 Task: Look for space in Aioi, Japan from 2nd August, 2023 to 12th August, 2023 for 2 adults in price range Rs.5000 to Rs.10000. Place can be private room with 1  bedroom having 1 bed and 1 bathroom. Property type can be house, flat, guest house, hotel. Booking option can be shelf check-in. Required host language is English.
Action: Mouse moved to (587, 156)
Screenshot: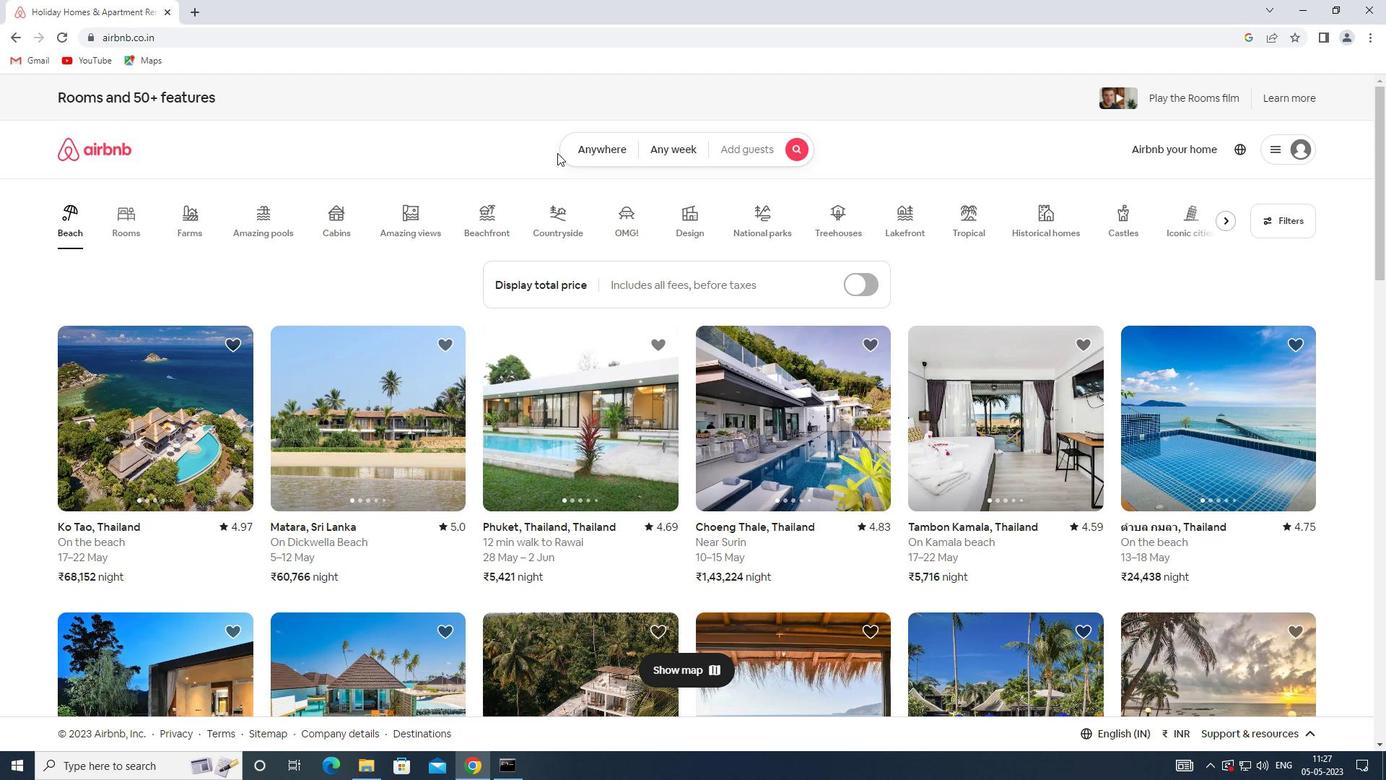 
Action: Mouse pressed left at (587, 156)
Screenshot: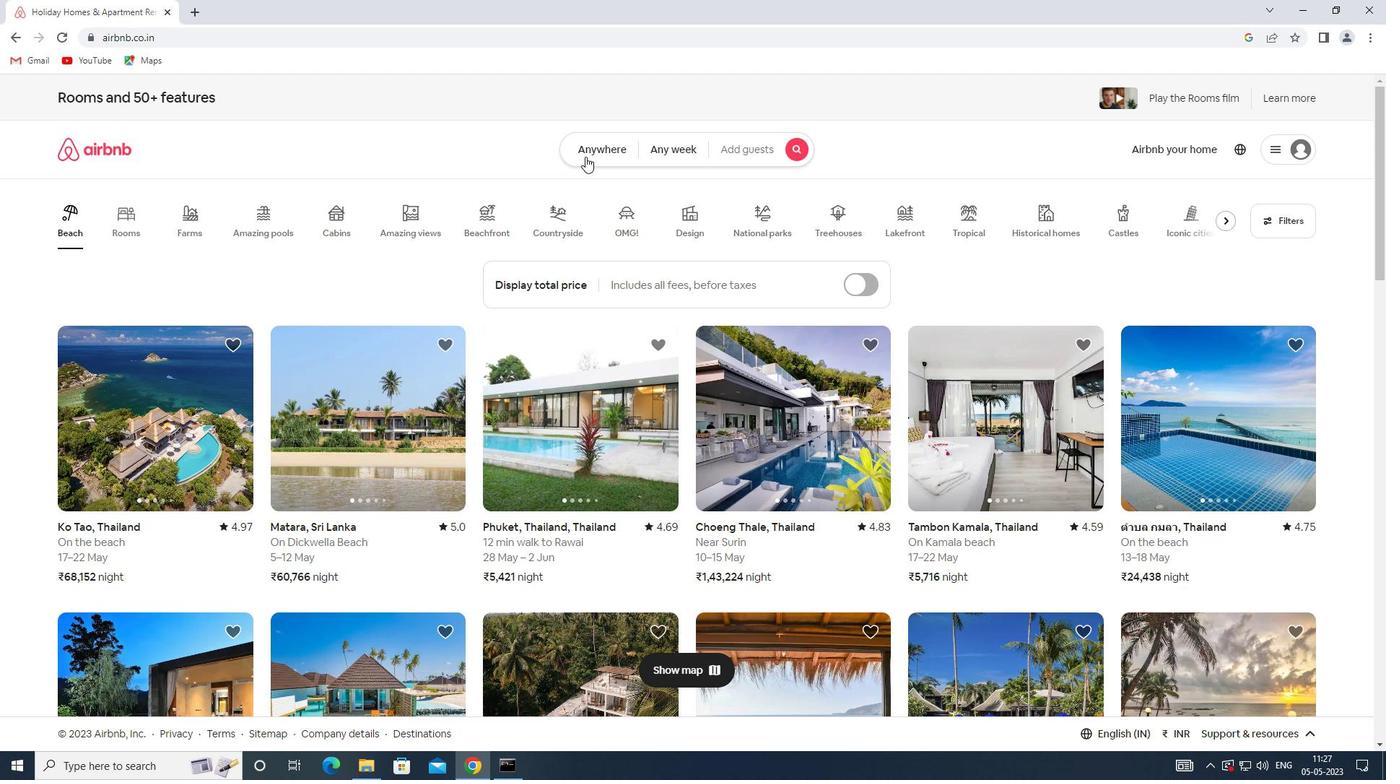 
Action: Mouse moved to (530, 208)
Screenshot: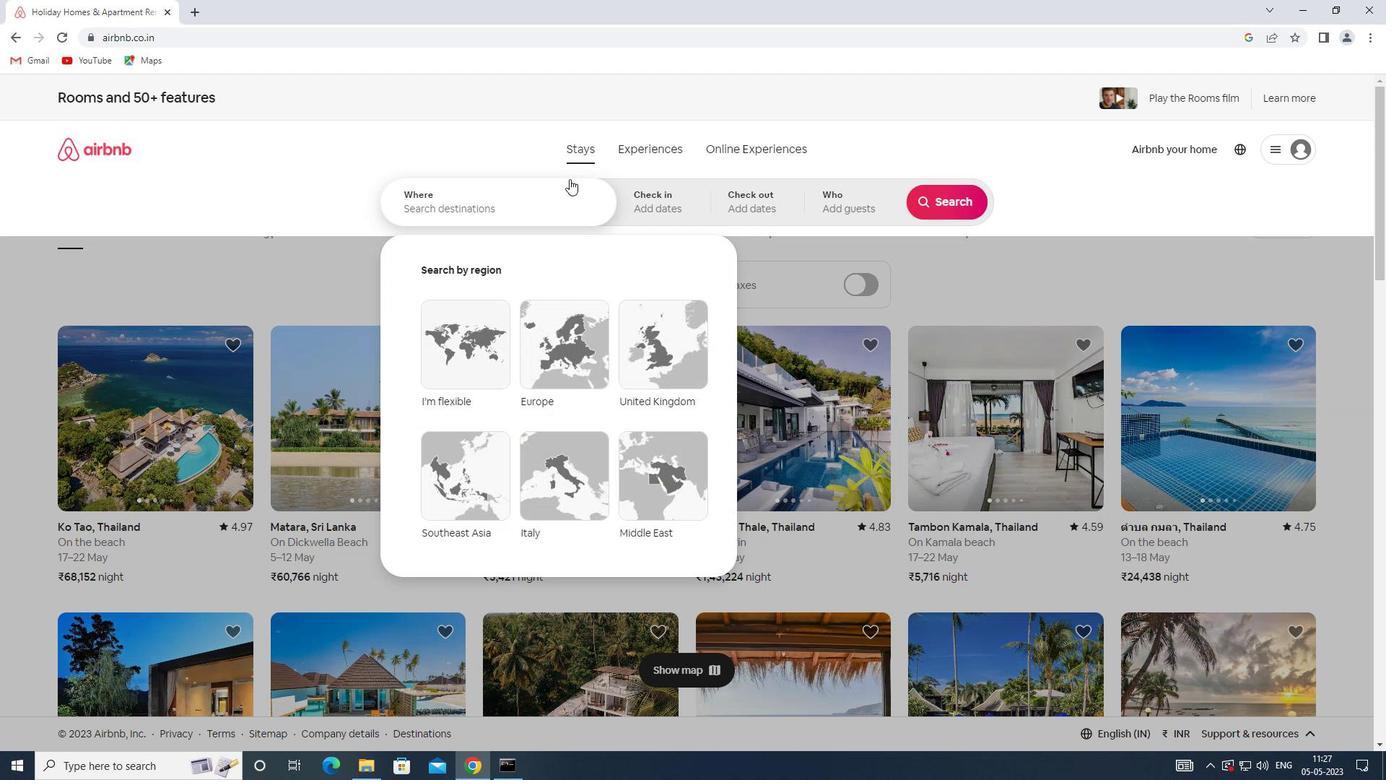 
Action: Mouse pressed left at (530, 208)
Screenshot: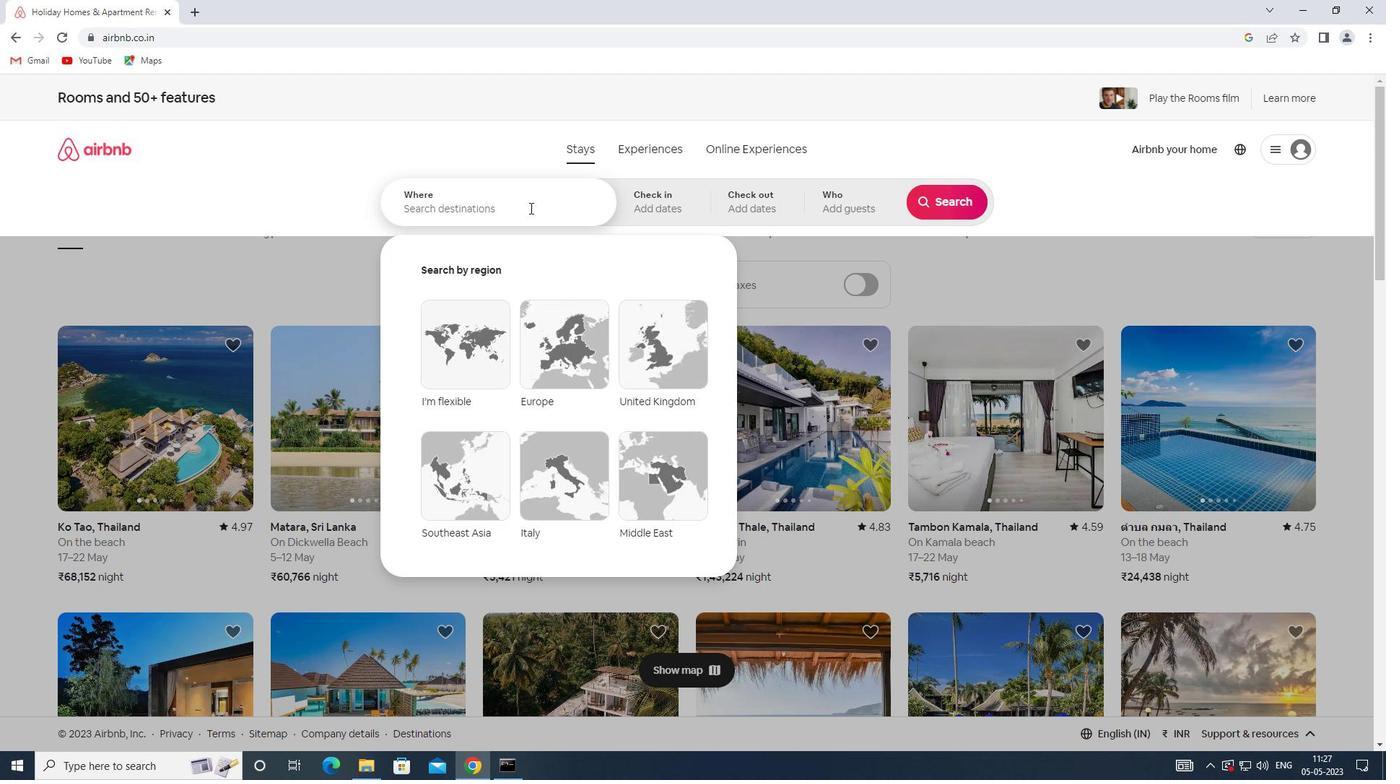 
Action: Key pressed <Key.shift><Key.shift><Key.shift>AIOI,<Key.shift>JAPAN
Screenshot: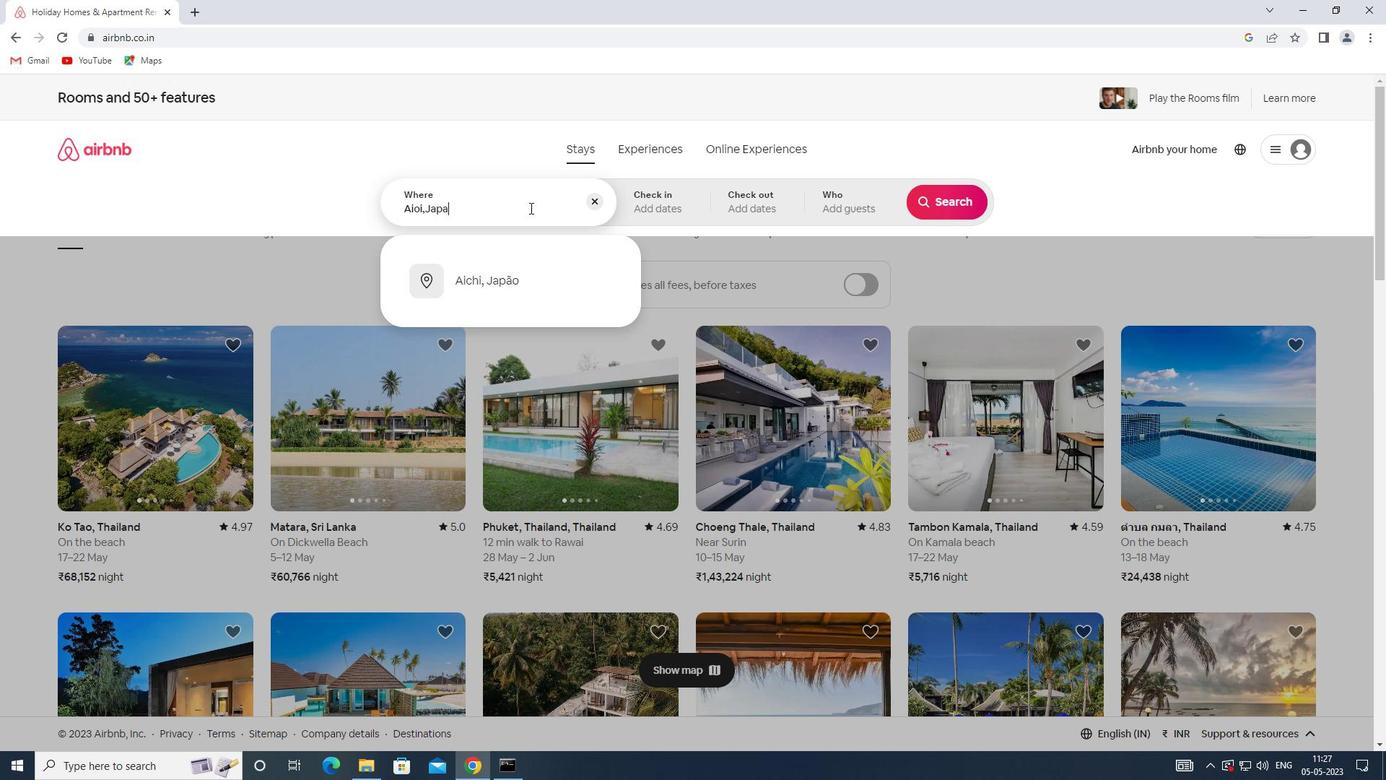 
Action: Mouse moved to (646, 221)
Screenshot: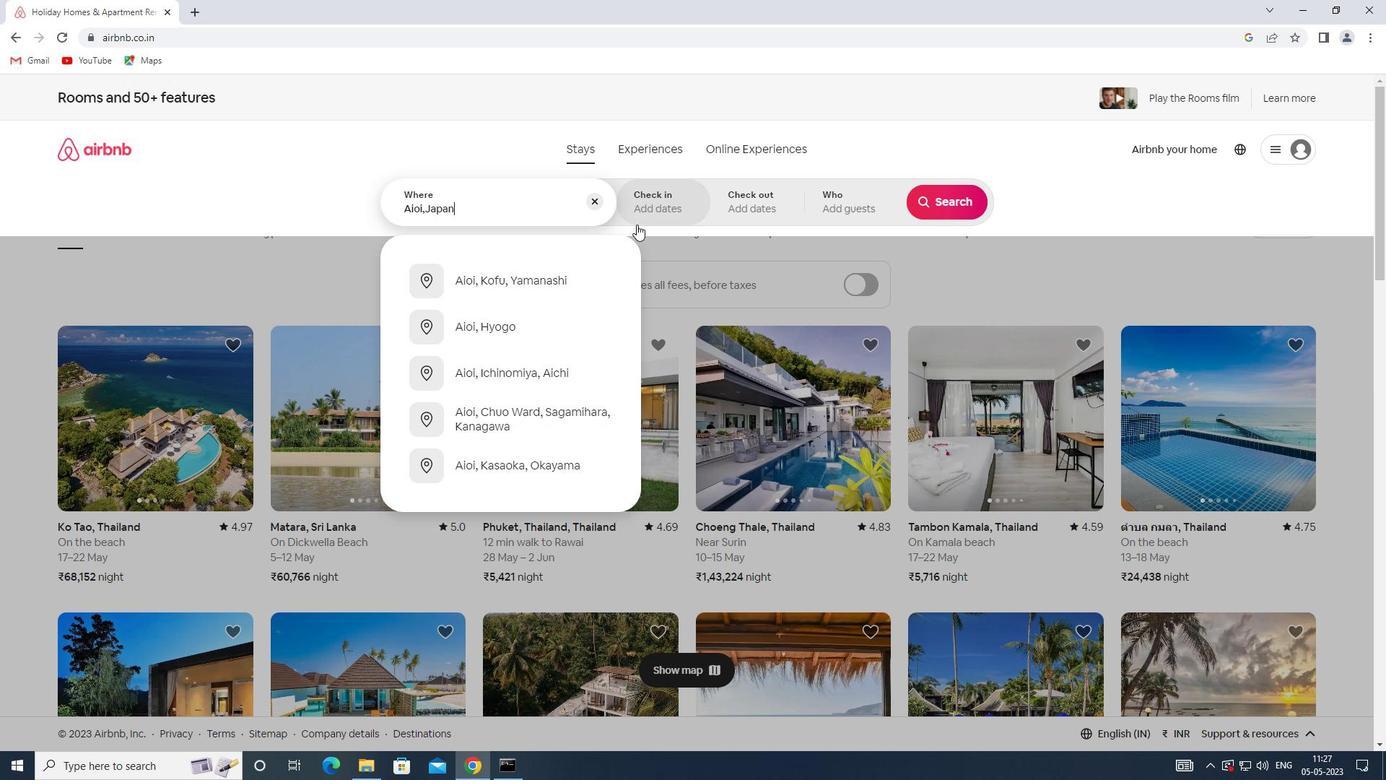 
Action: Mouse pressed left at (646, 221)
Screenshot: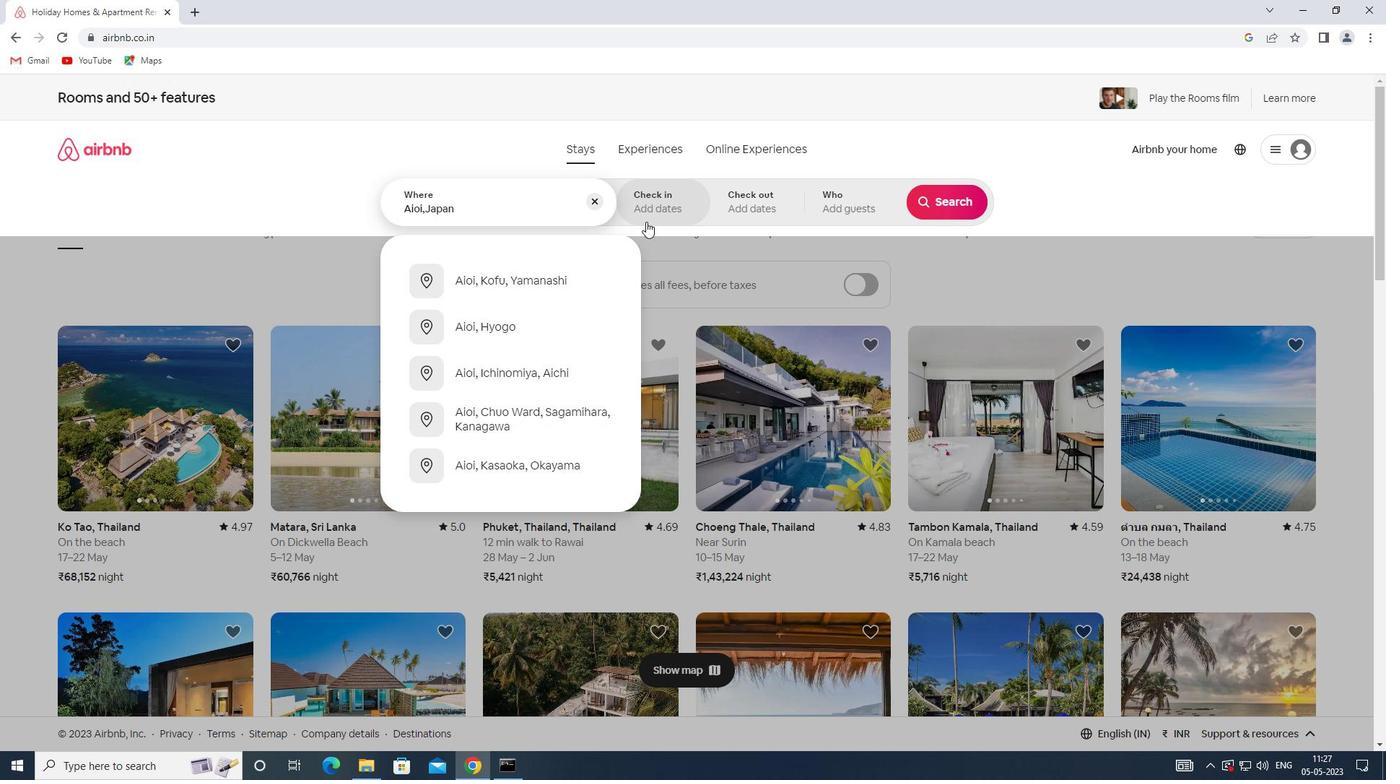 
Action: Mouse moved to (945, 325)
Screenshot: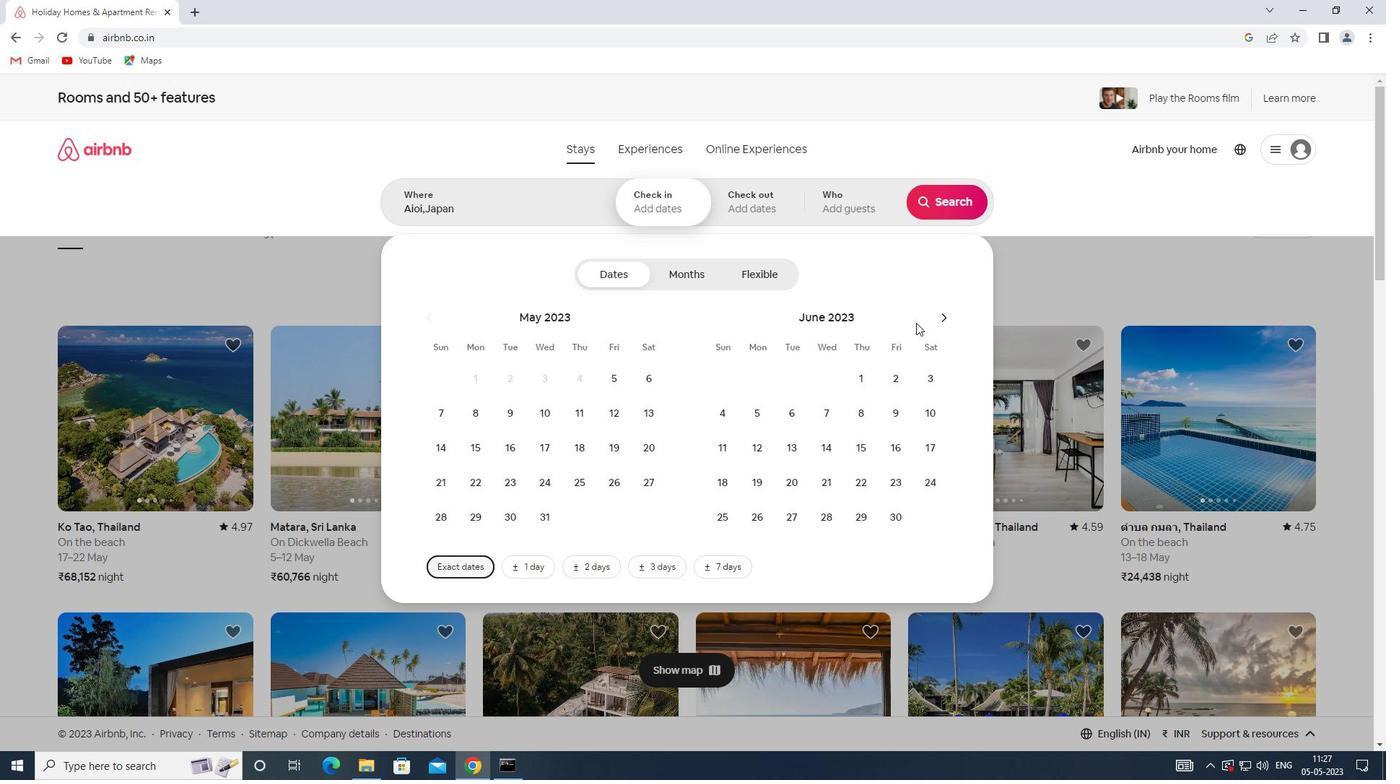 
Action: Mouse pressed left at (945, 325)
Screenshot: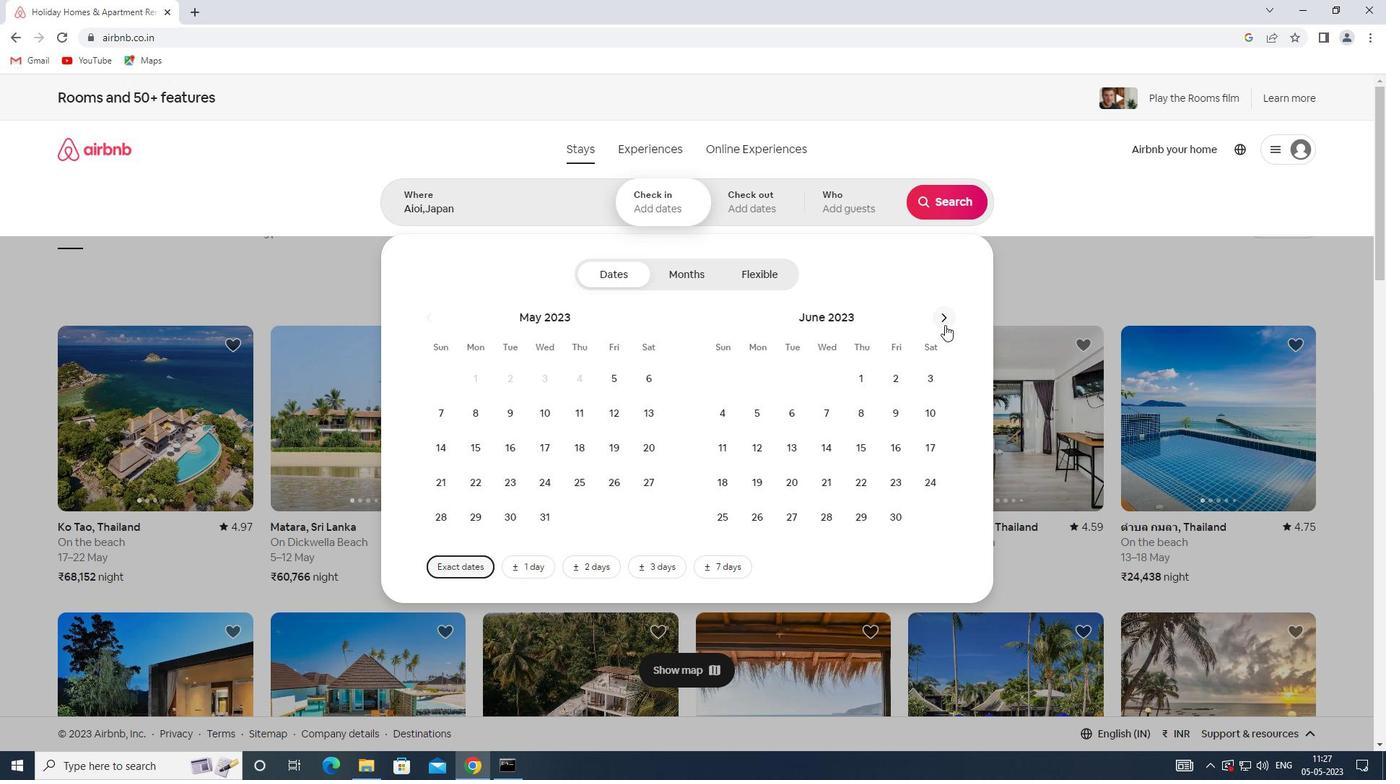 
Action: Mouse moved to (945, 324)
Screenshot: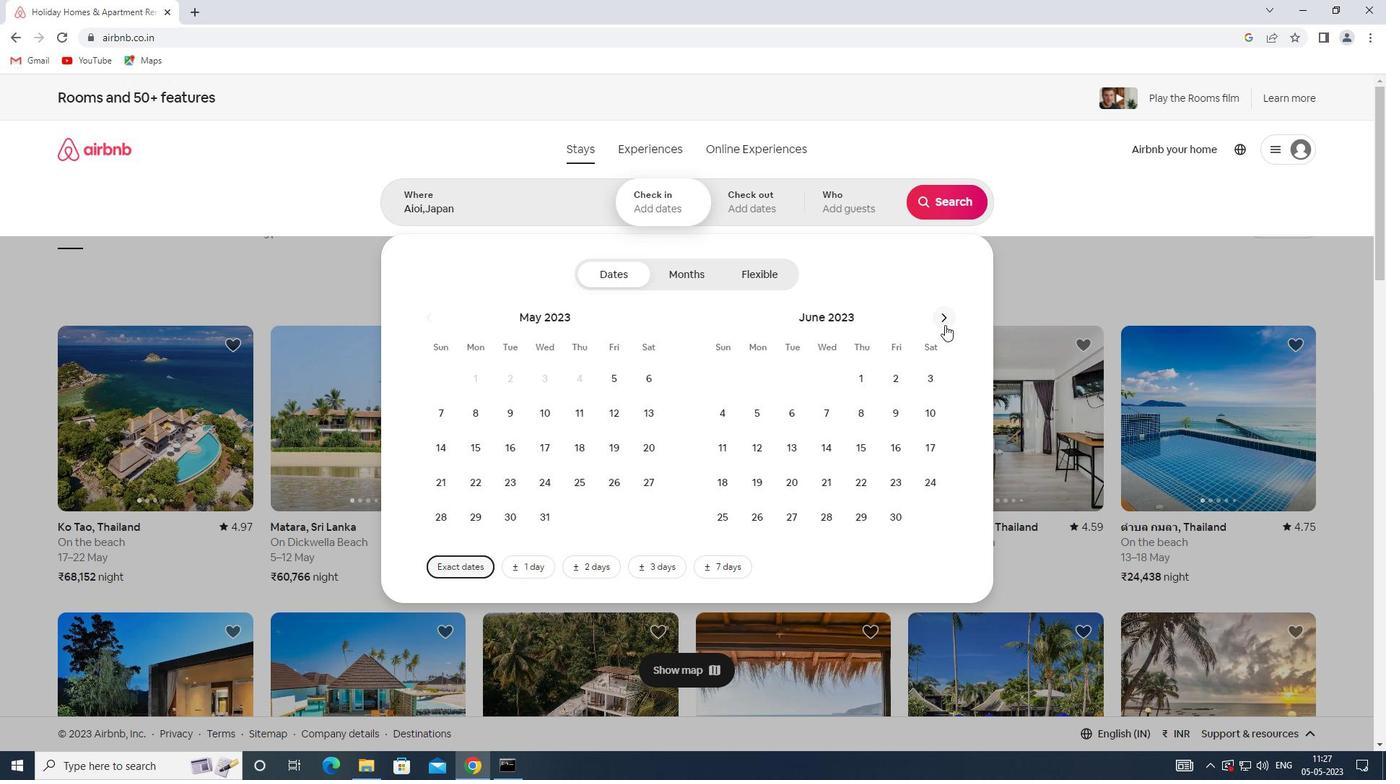 
Action: Mouse pressed left at (945, 324)
Screenshot: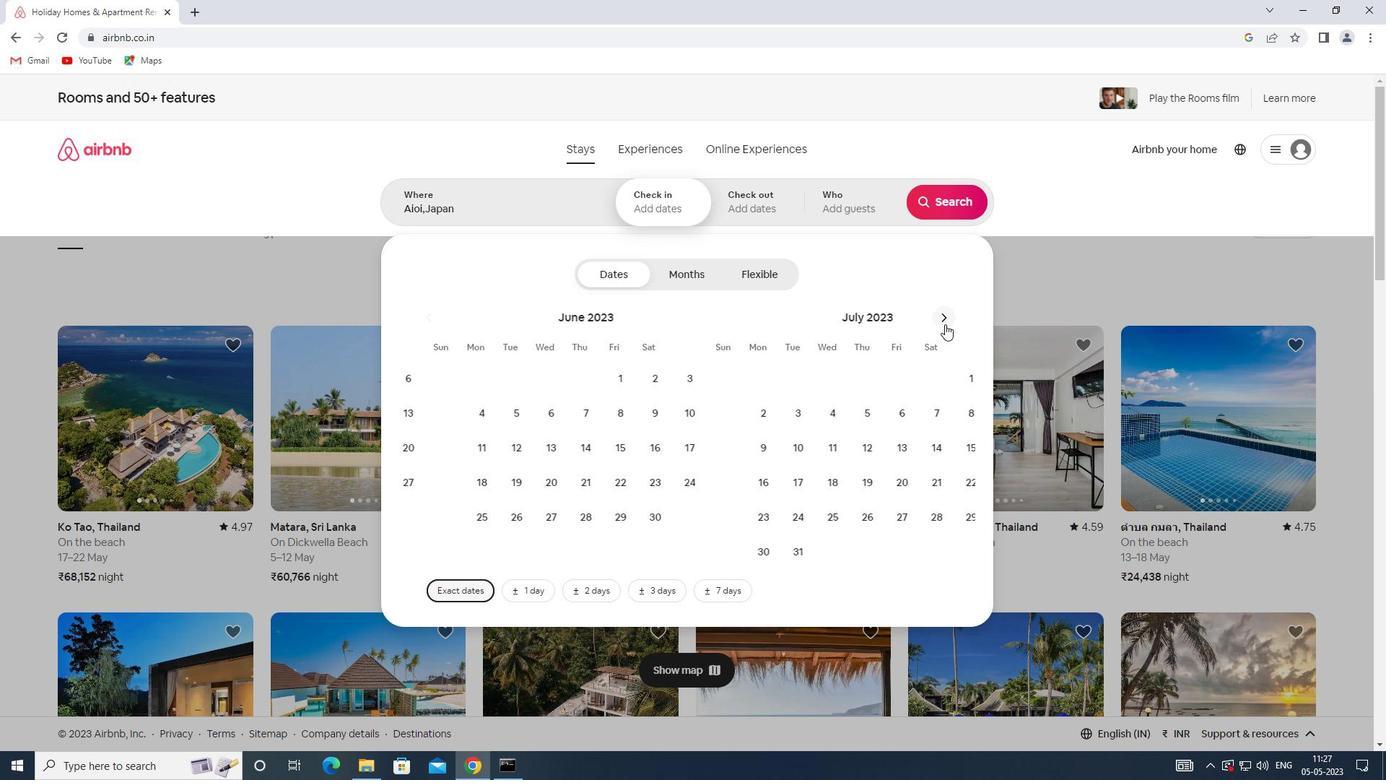 
Action: Mouse moved to (824, 373)
Screenshot: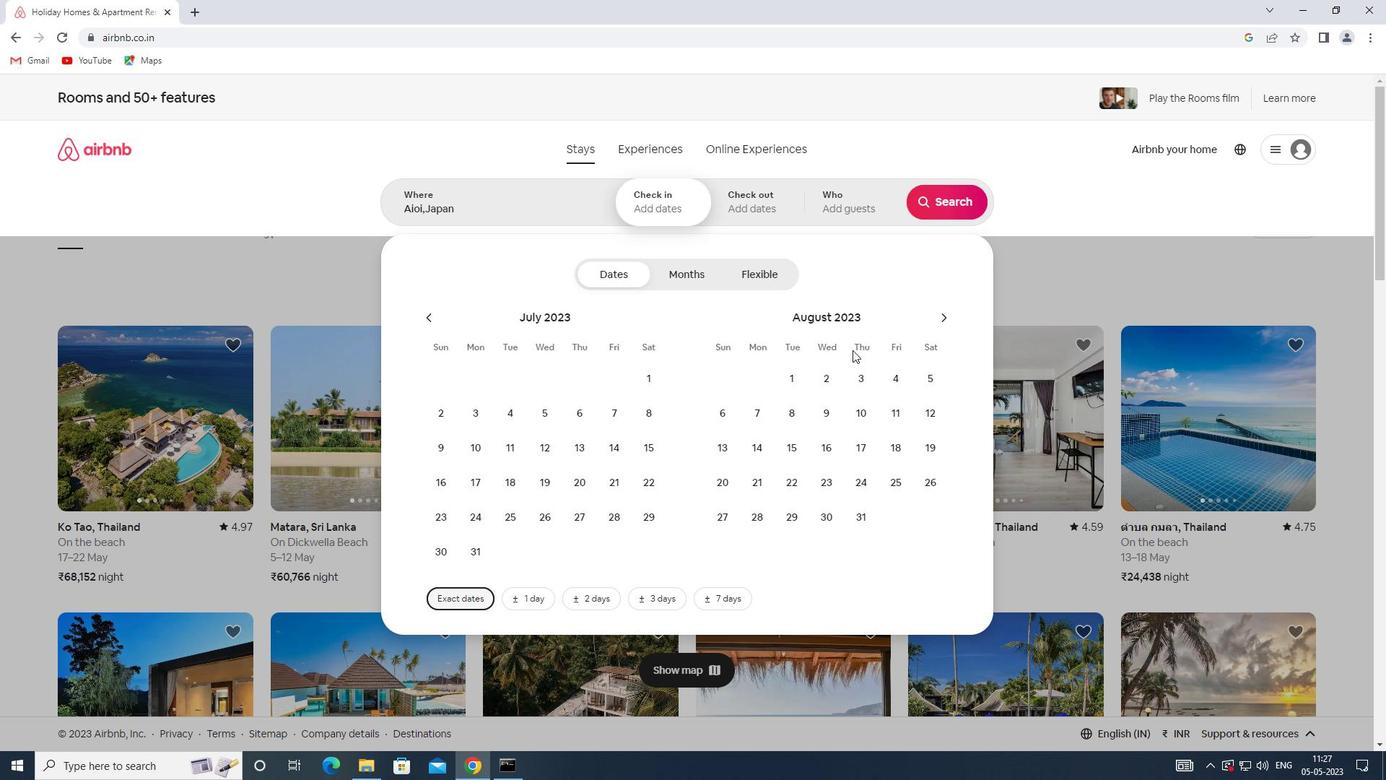 
Action: Mouse pressed left at (824, 373)
Screenshot: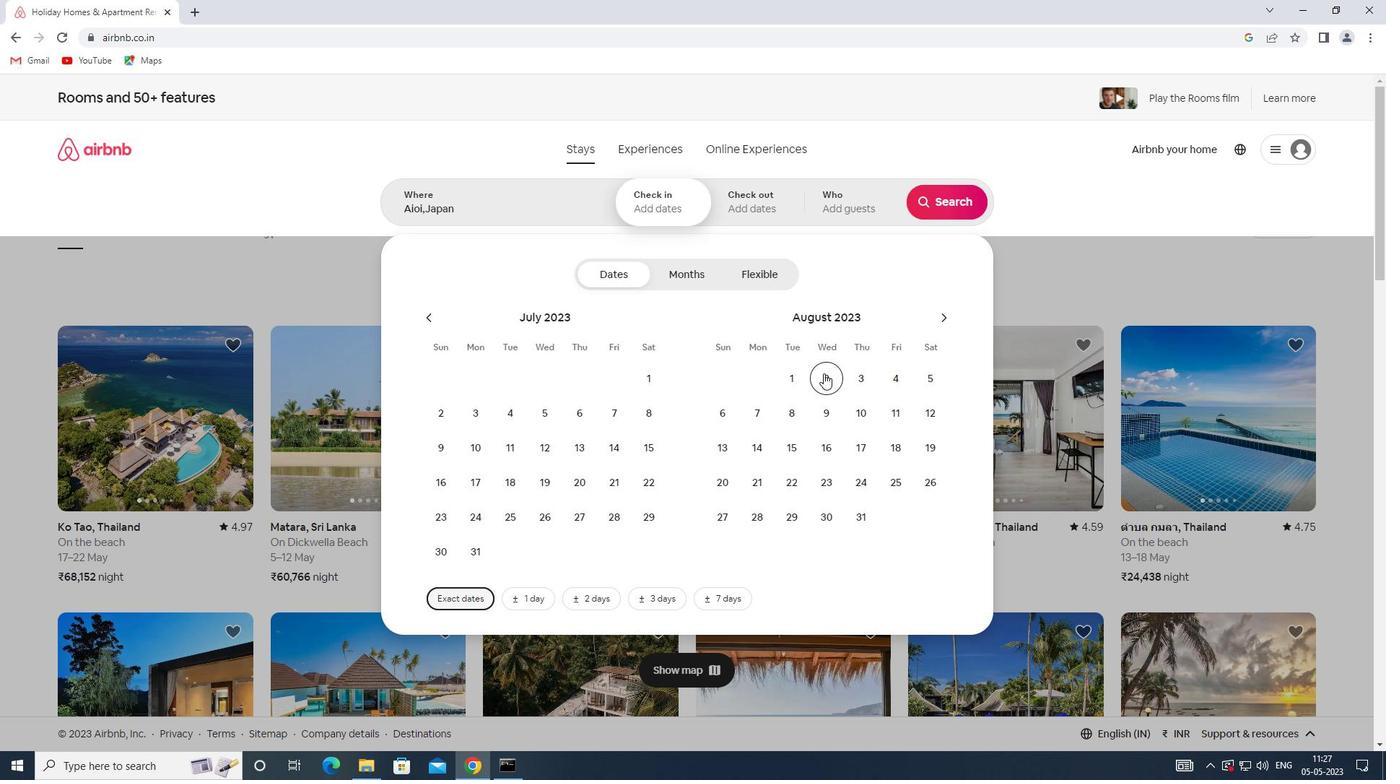 
Action: Mouse moved to (931, 408)
Screenshot: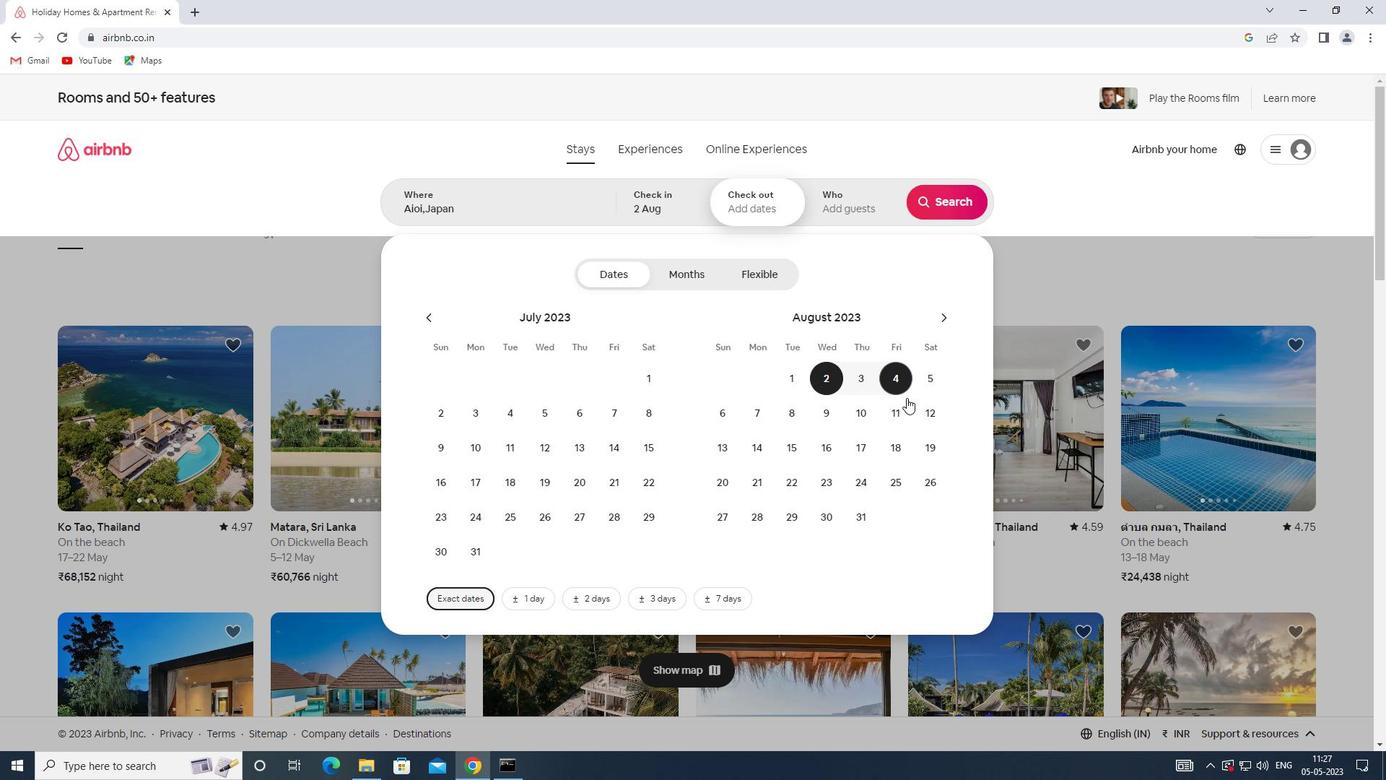 
Action: Mouse pressed left at (931, 408)
Screenshot: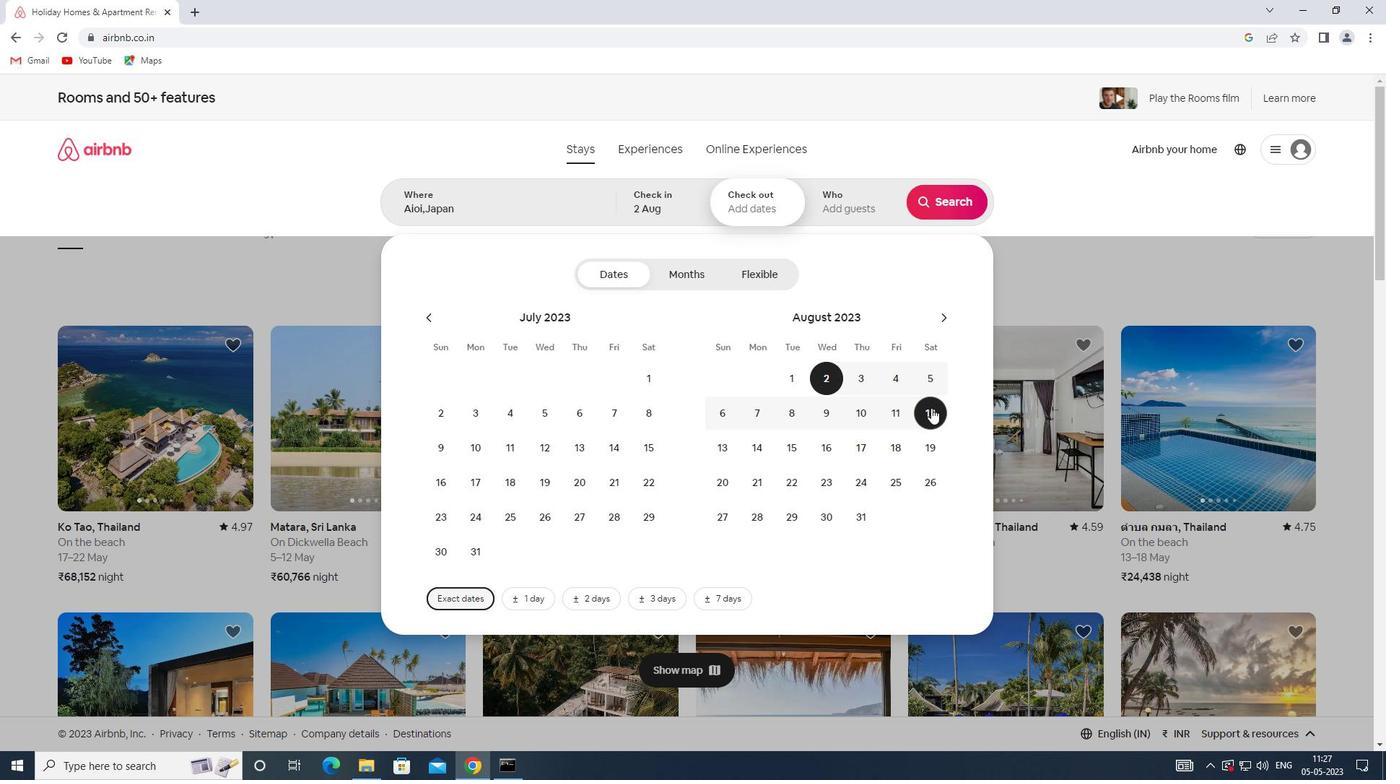 
Action: Mouse moved to (853, 205)
Screenshot: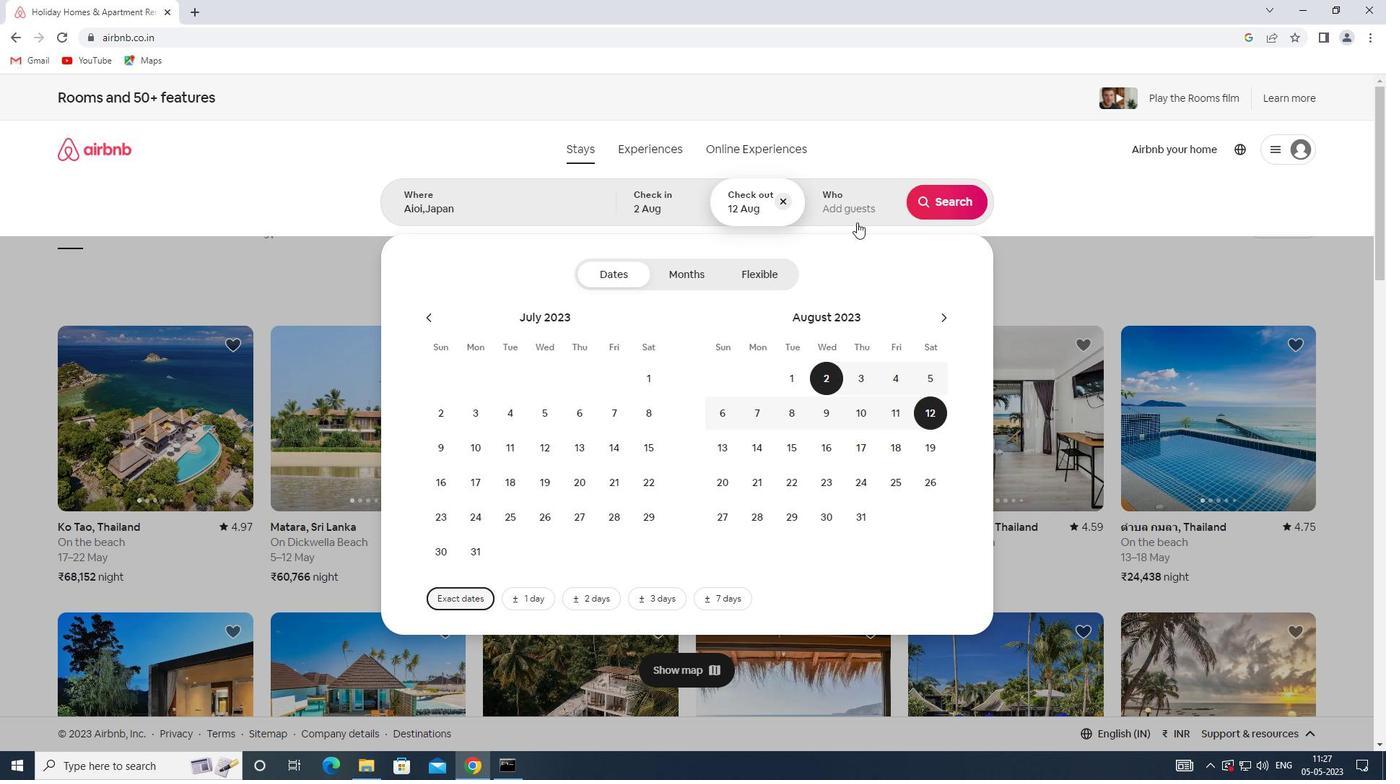 
Action: Mouse pressed left at (853, 205)
Screenshot: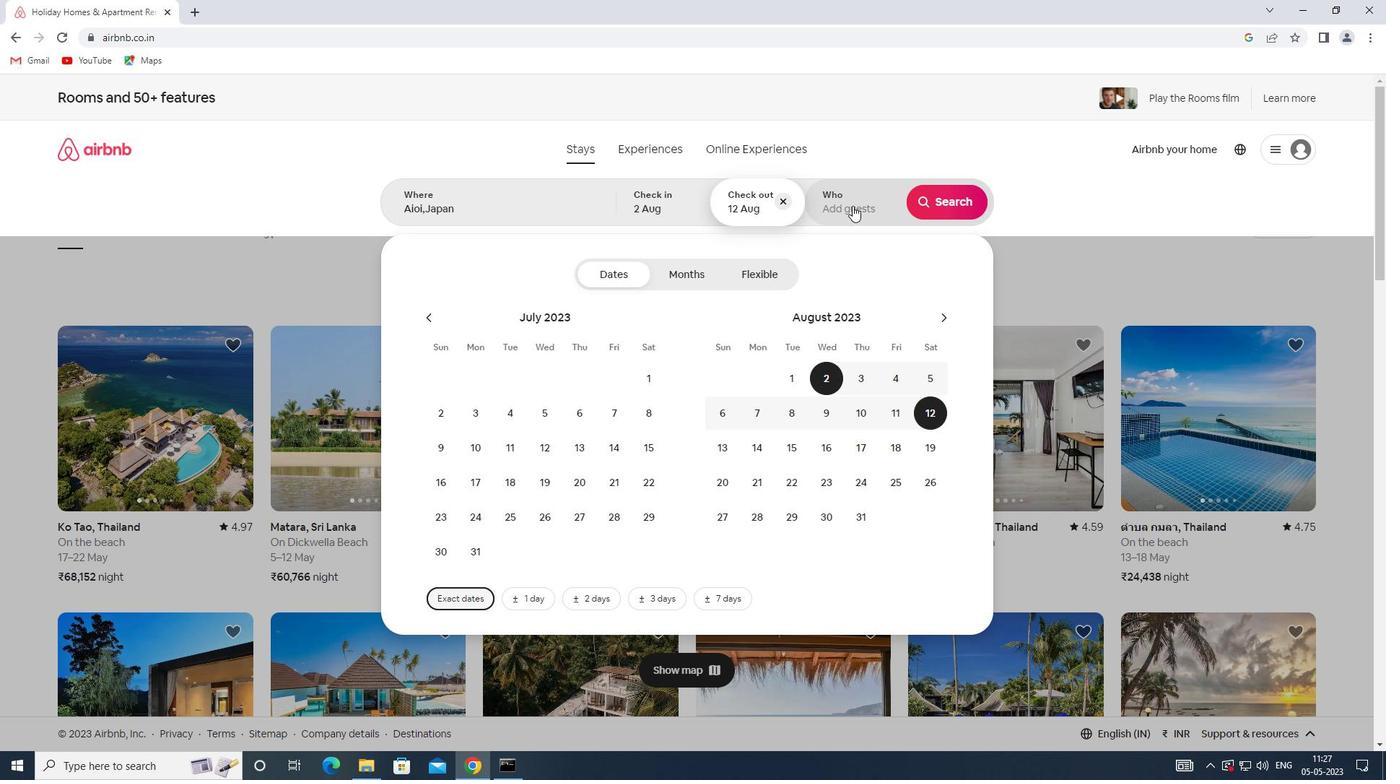 
Action: Mouse moved to (950, 275)
Screenshot: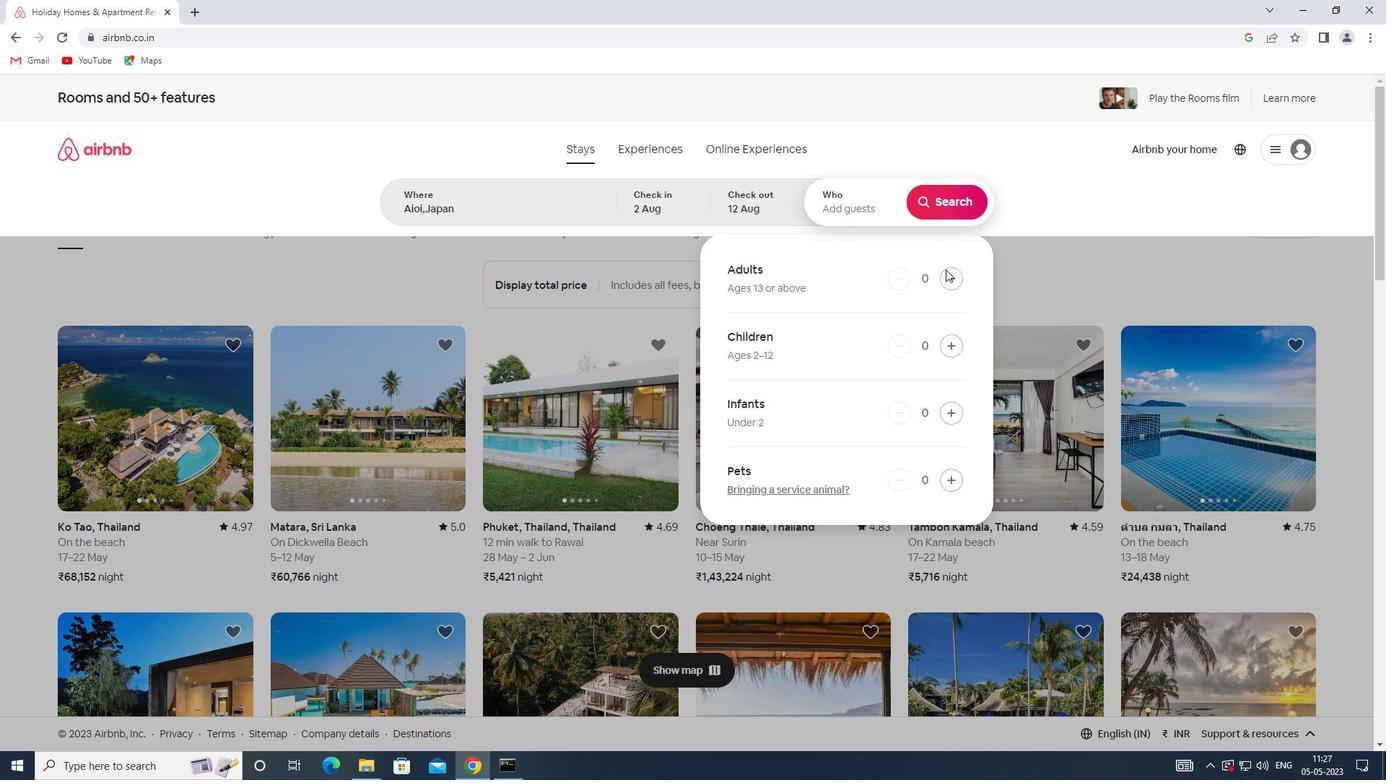 
Action: Mouse pressed left at (950, 275)
Screenshot: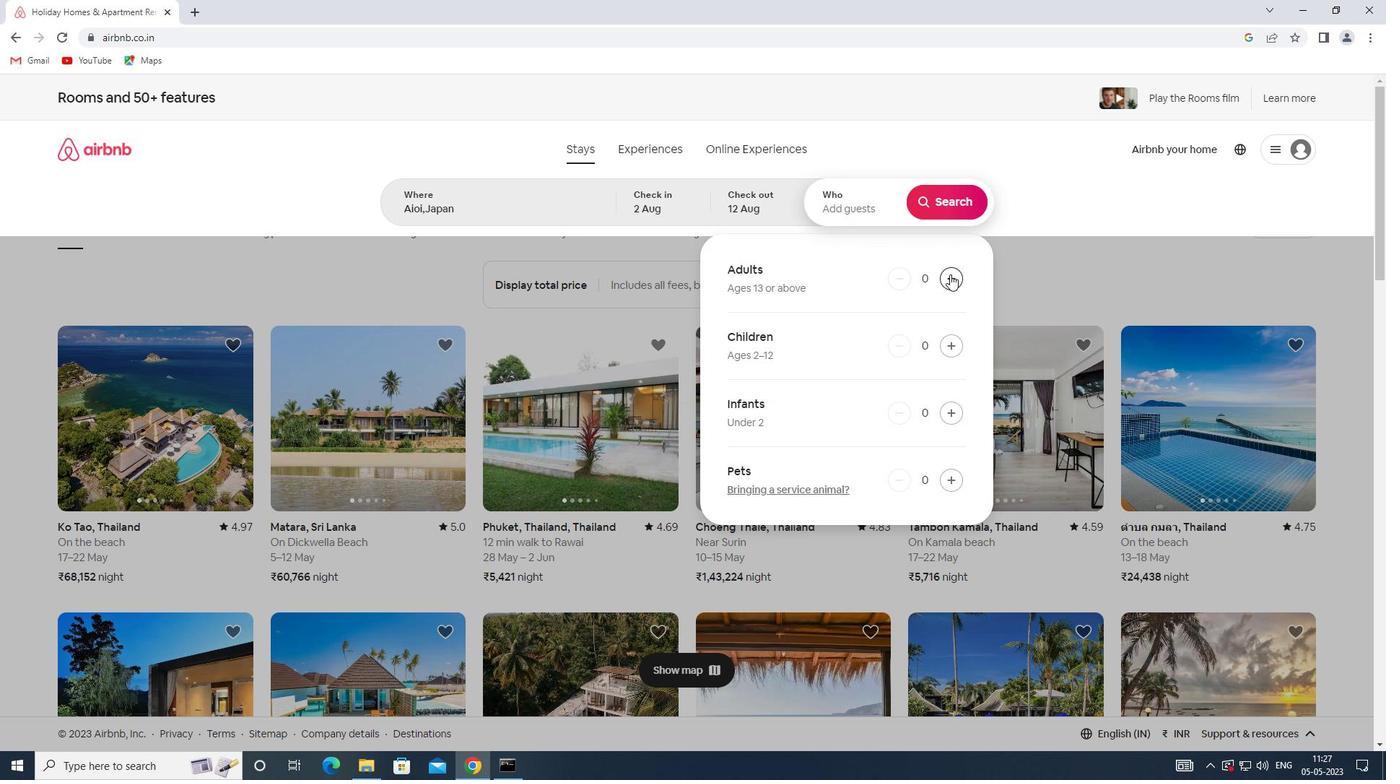 
Action: Mouse pressed left at (950, 275)
Screenshot: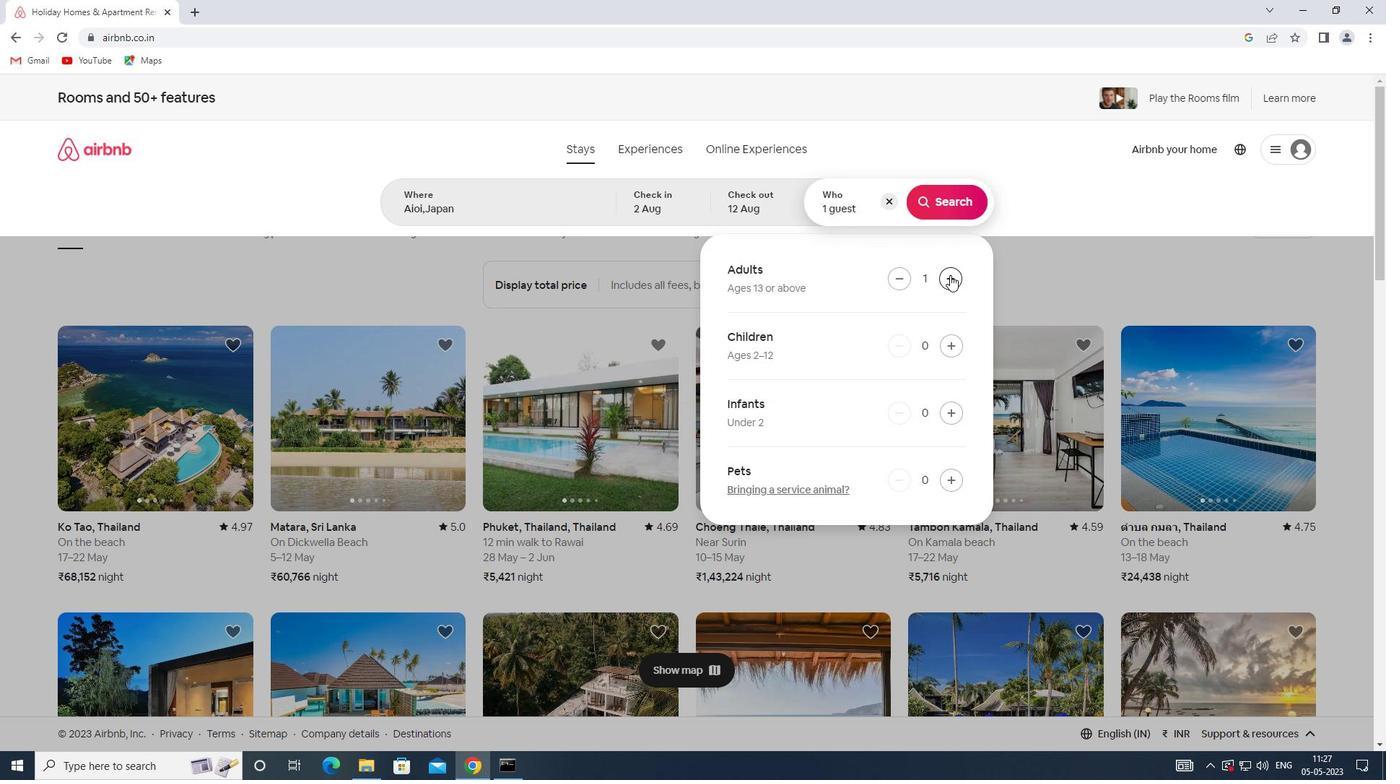 
Action: Mouse moved to (943, 211)
Screenshot: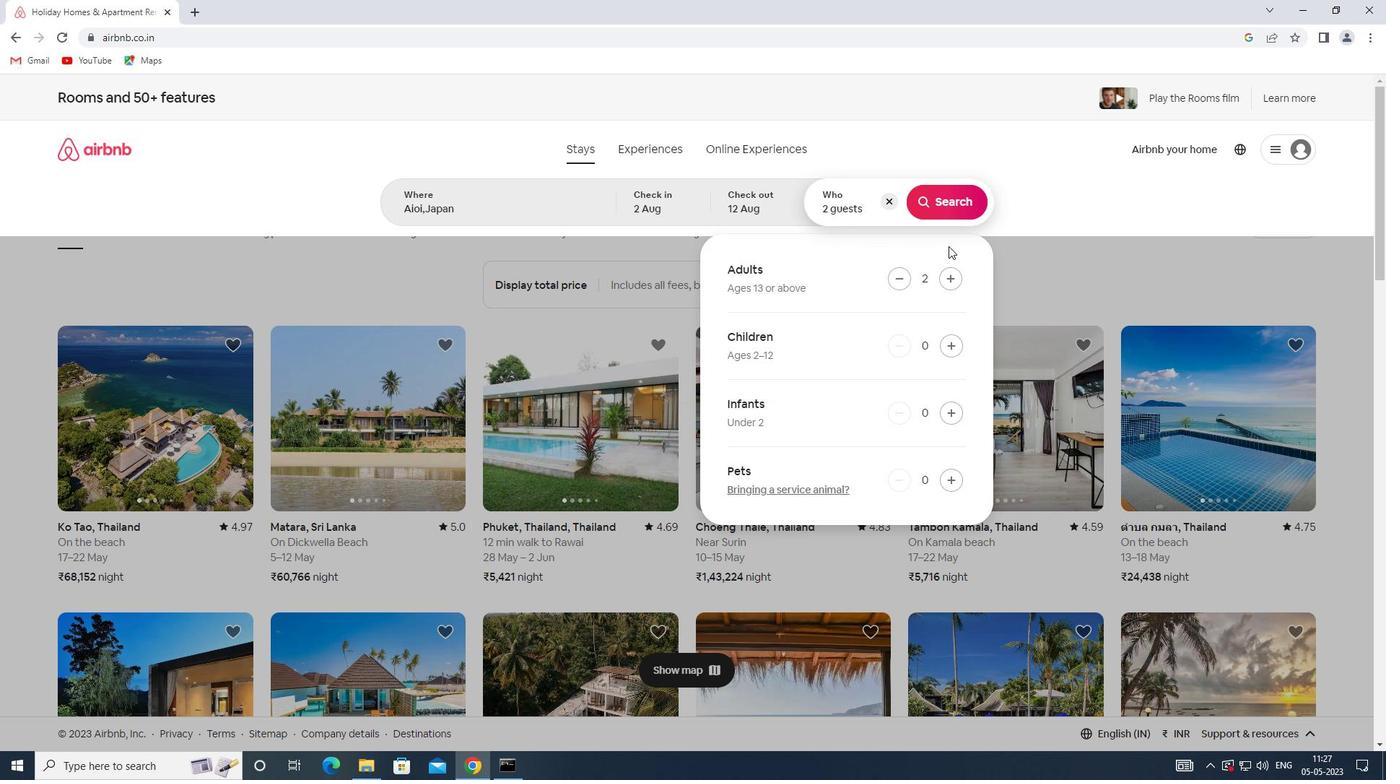 
Action: Mouse pressed left at (943, 211)
Screenshot: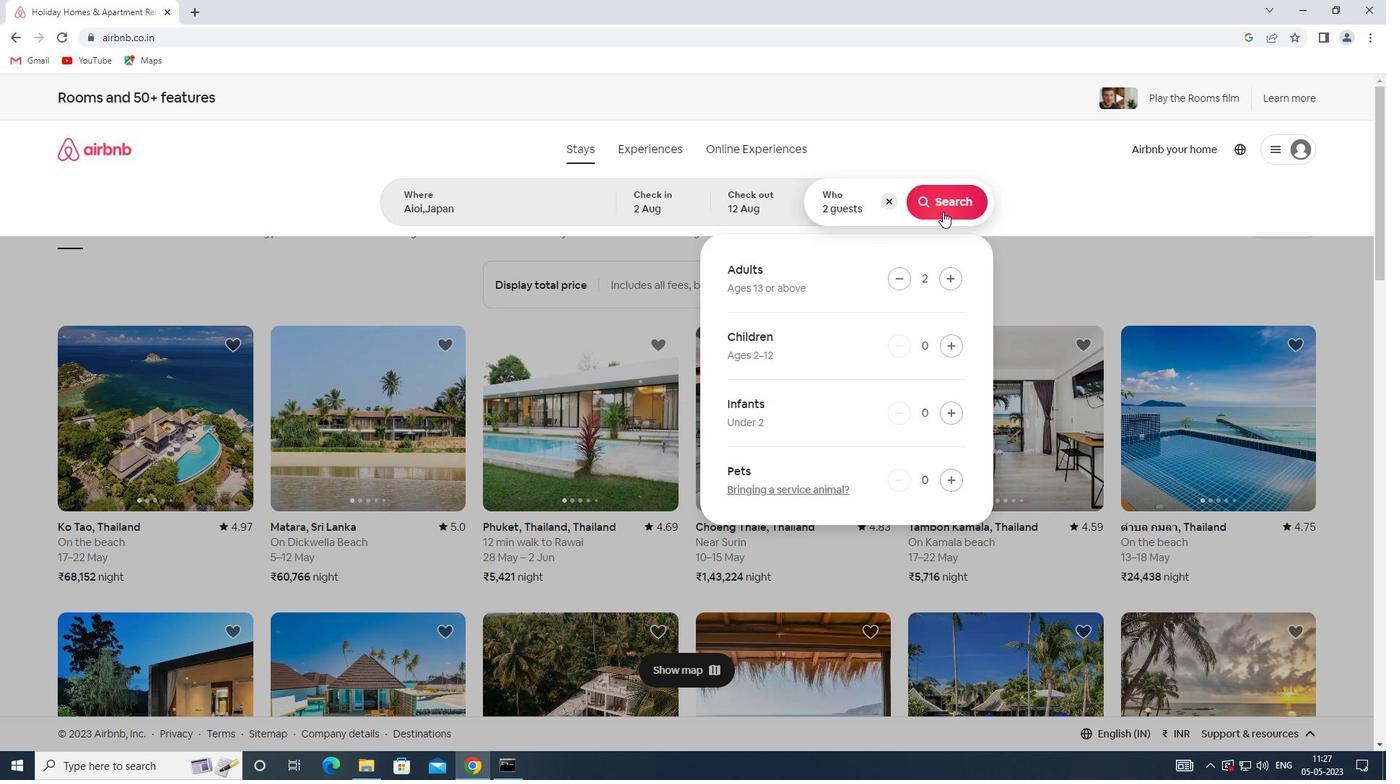 
Action: Mouse moved to (1330, 161)
Screenshot: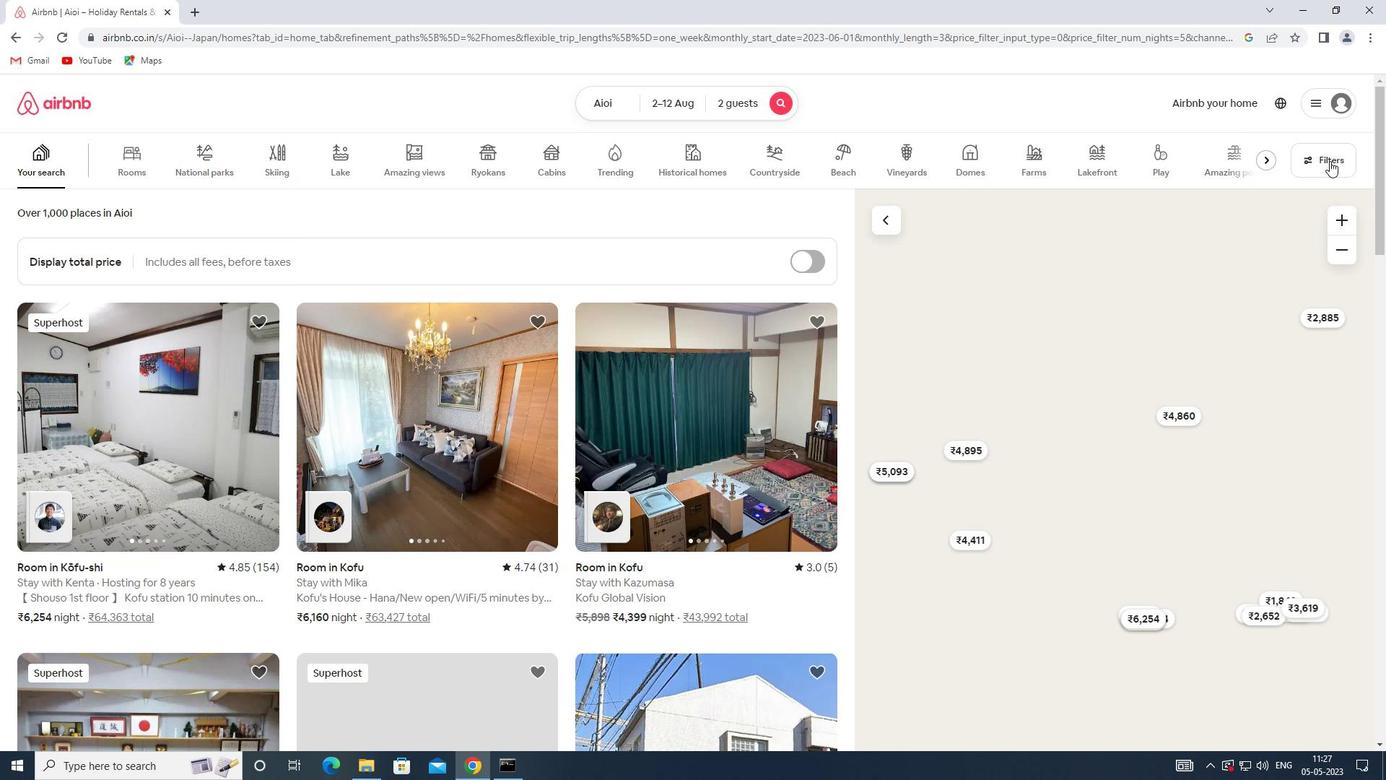 
Action: Mouse pressed left at (1330, 161)
Screenshot: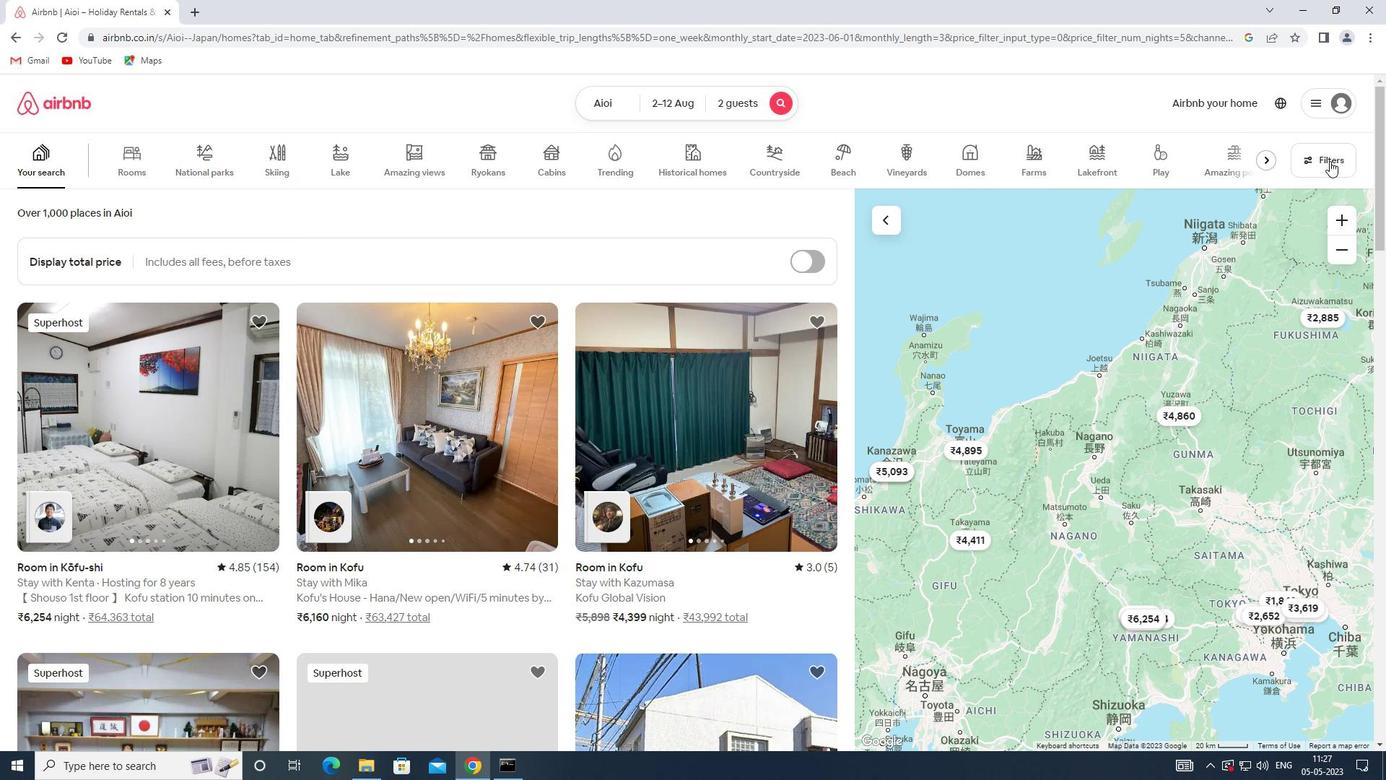 
Action: Mouse moved to (509, 517)
Screenshot: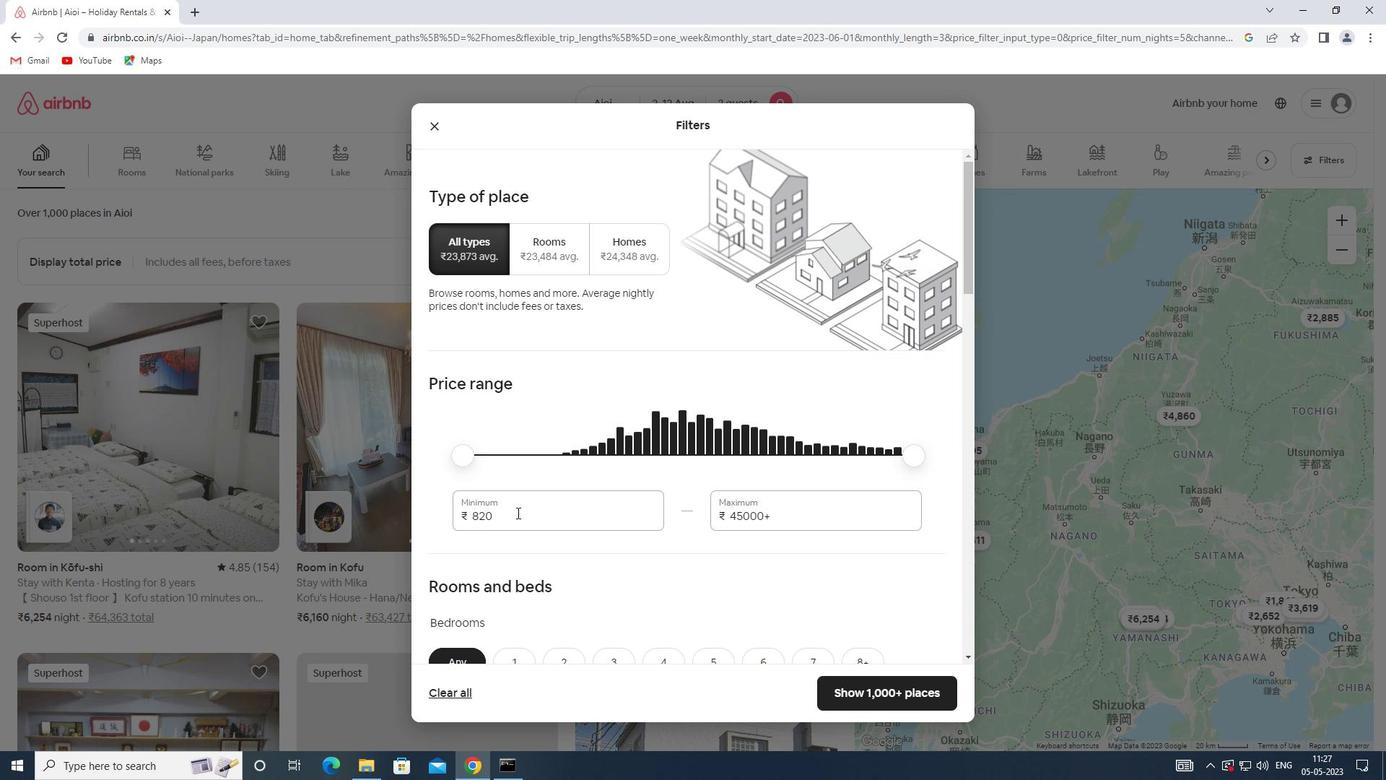 
Action: Mouse pressed left at (509, 517)
Screenshot: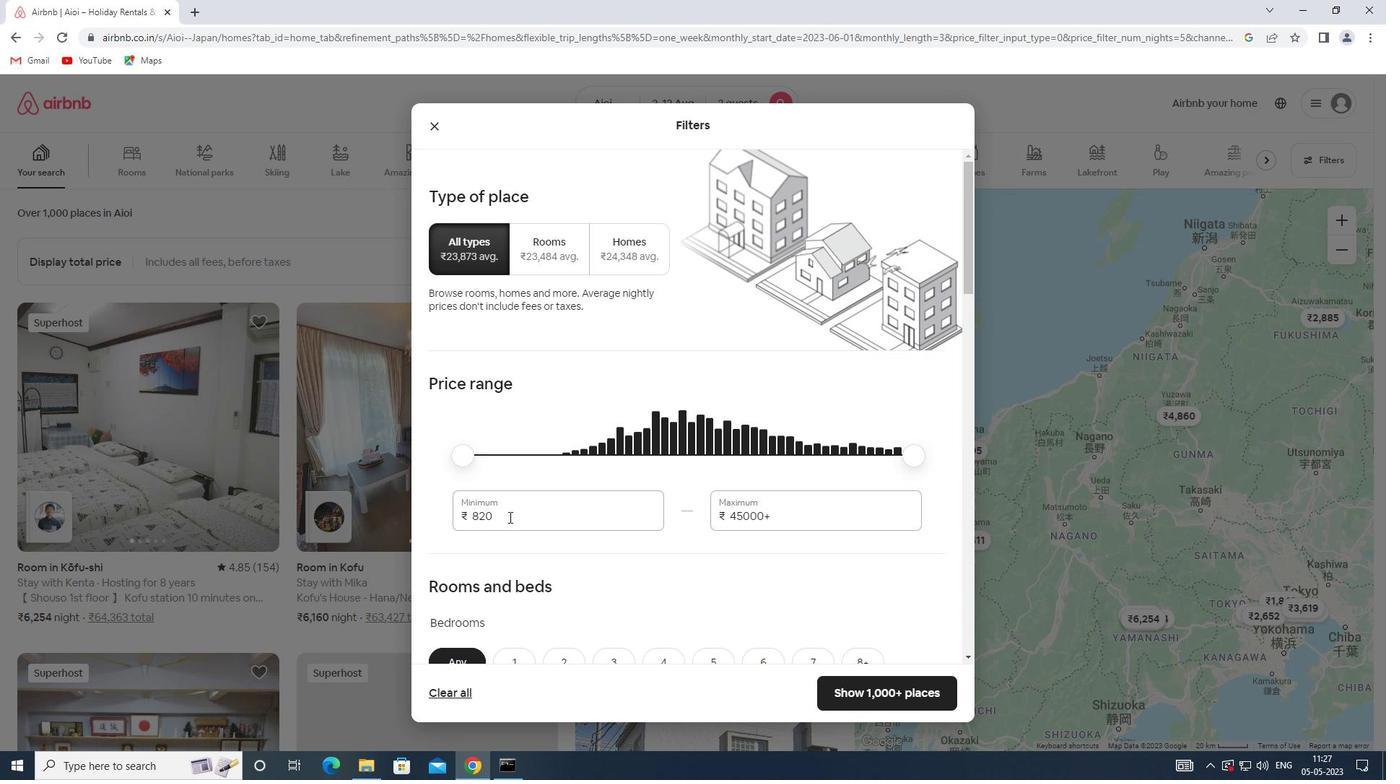 
Action: Mouse moved to (470, 510)
Screenshot: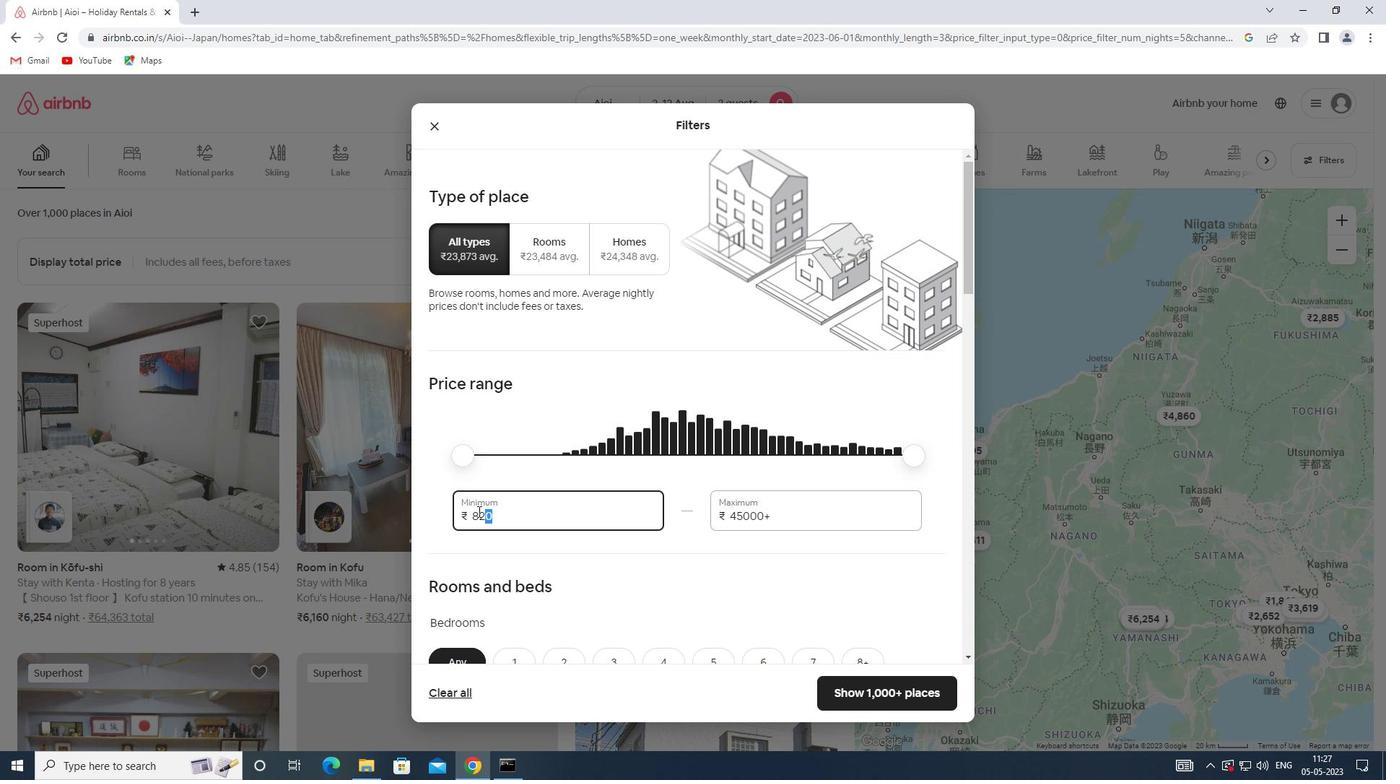 
Action: Key pressed 5000
Screenshot: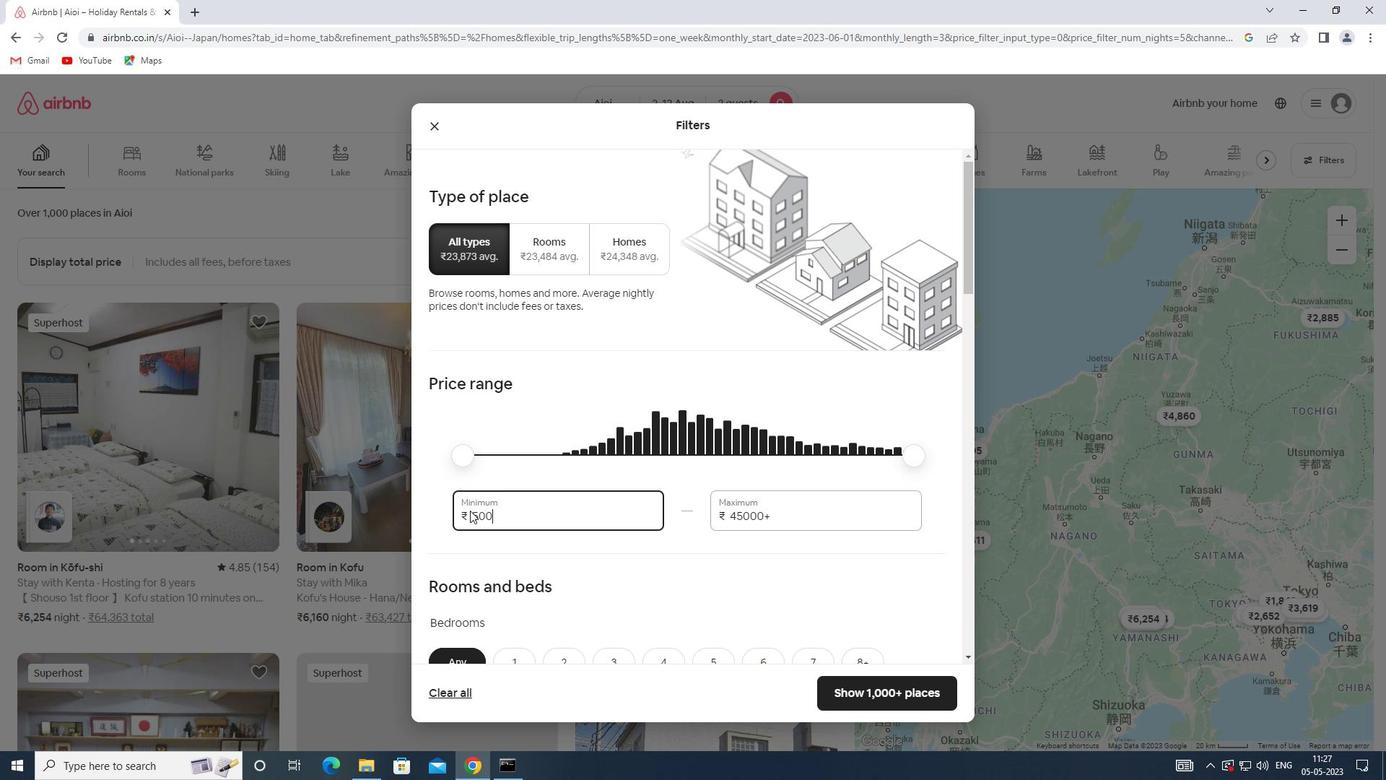
Action: Mouse moved to (790, 518)
Screenshot: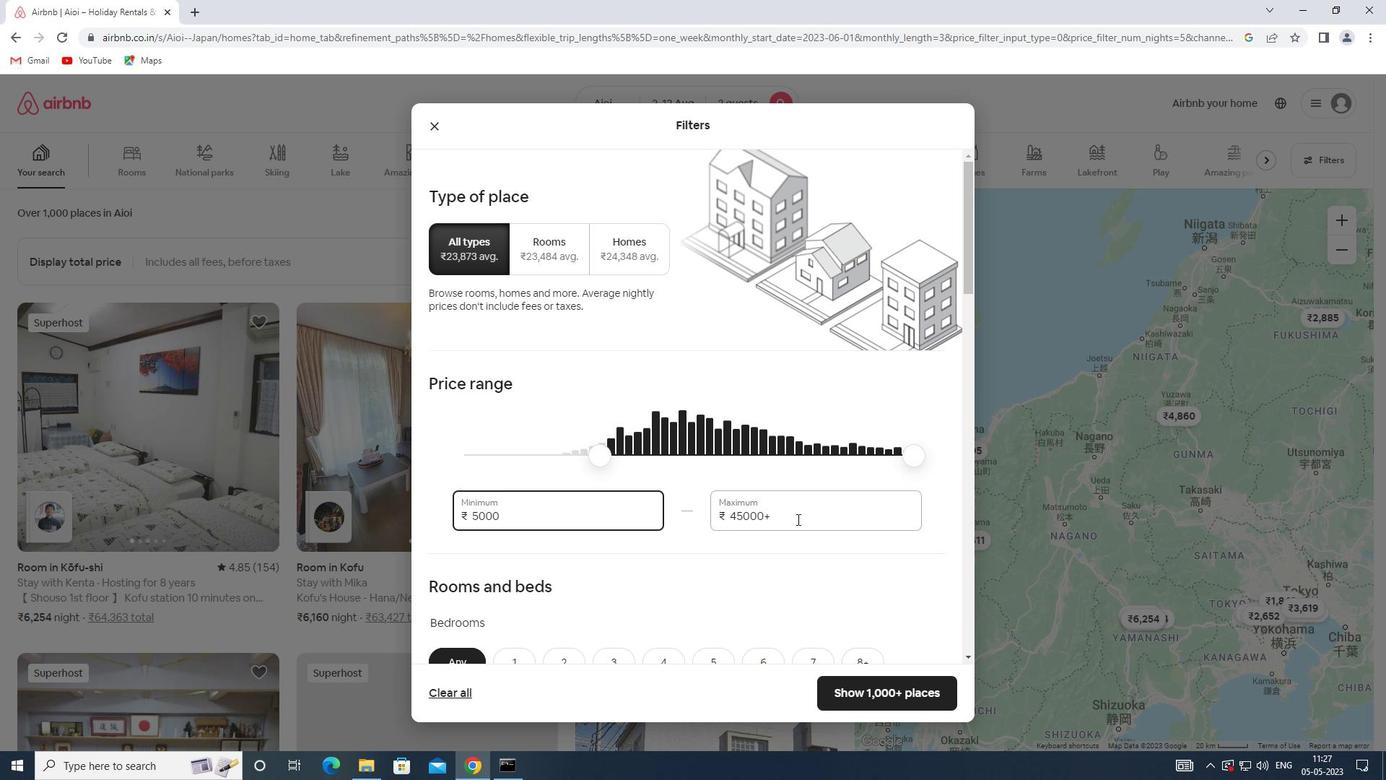 
Action: Mouse pressed left at (790, 518)
Screenshot: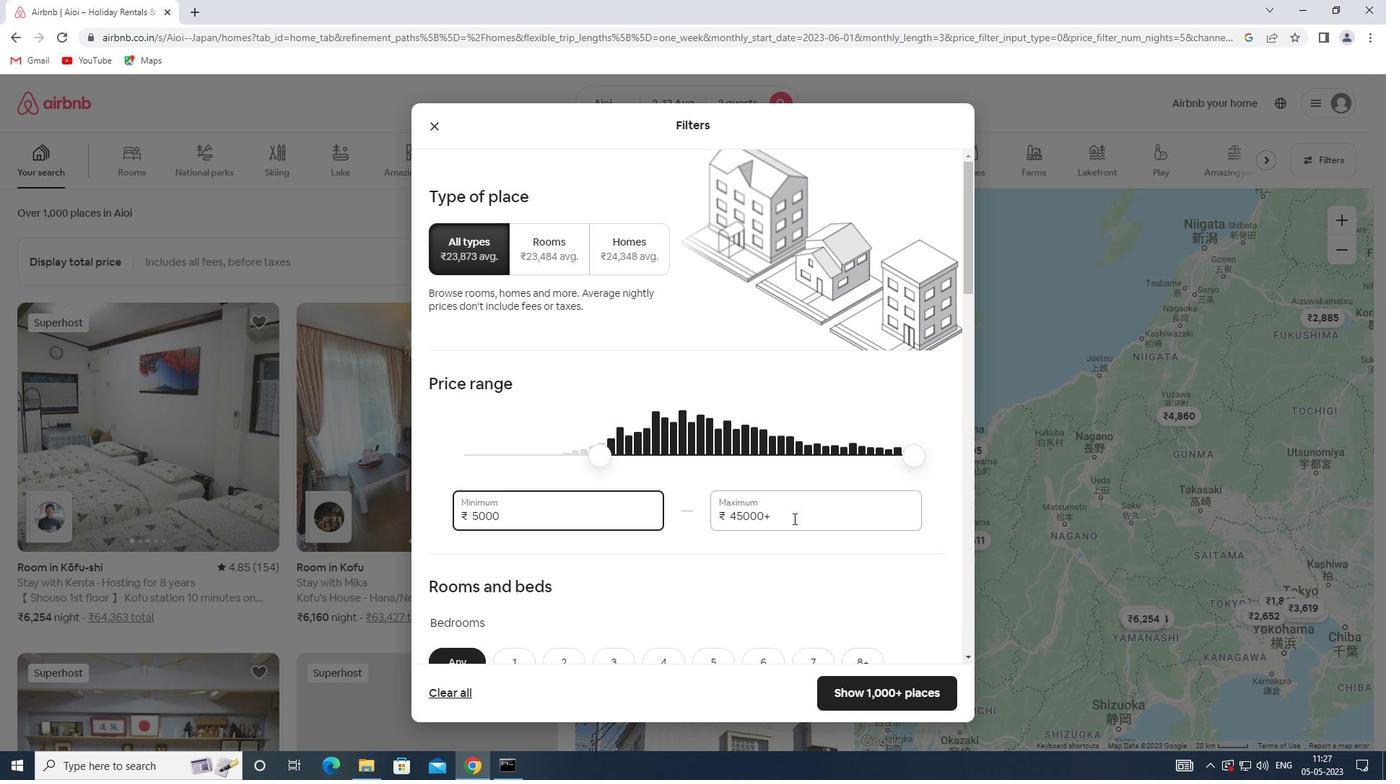 
Action: Mouse moved to (705, 516)
Screenshot: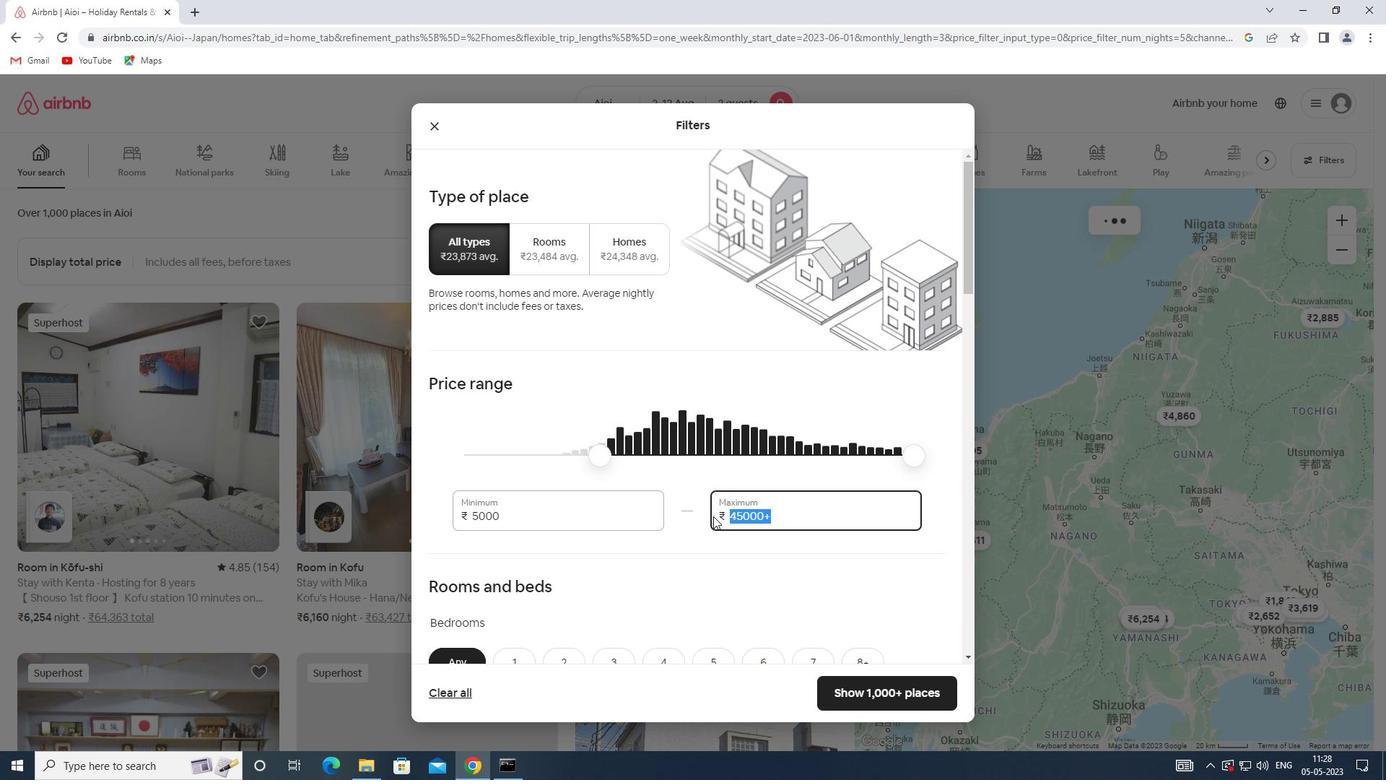 
Action: Key pressed 10000
Screenshot: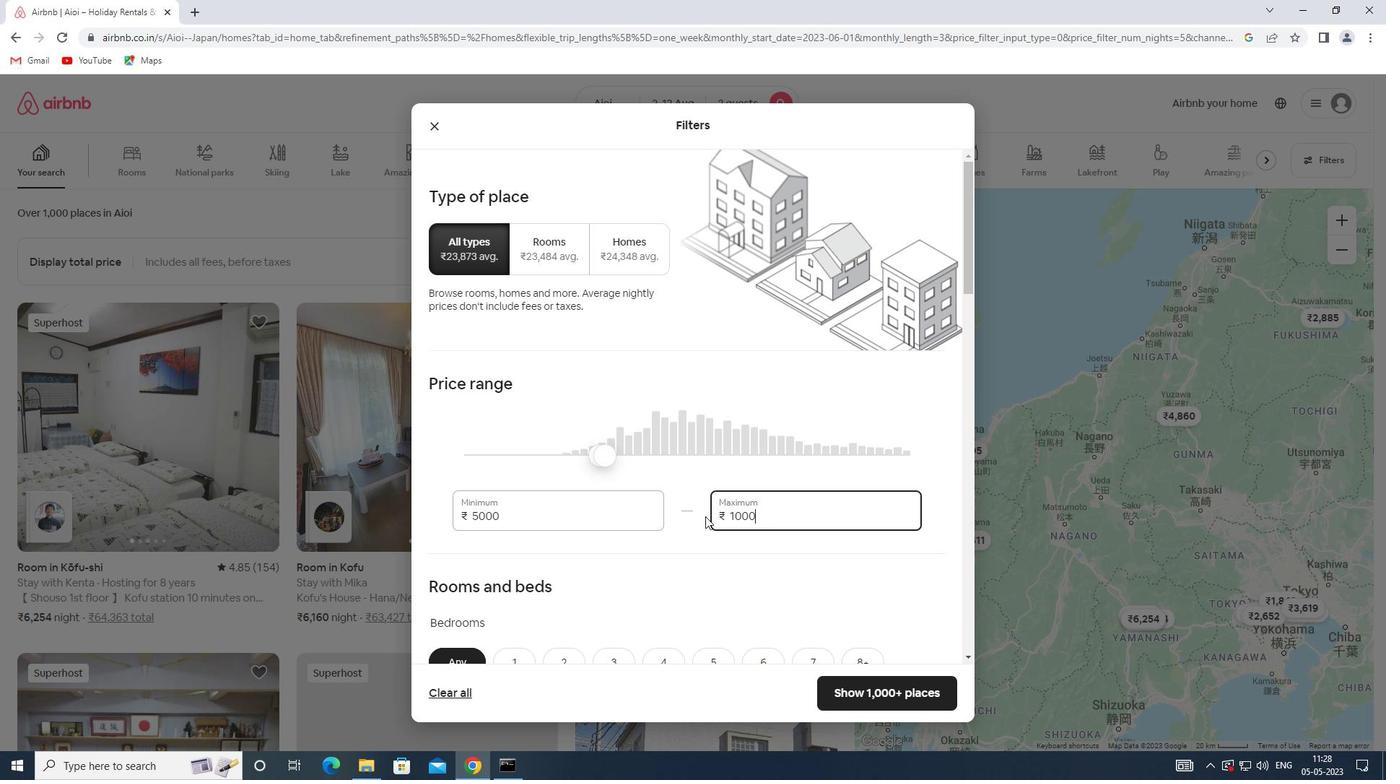 
Action: Mouse scrolled (705, 515) with delta (0, 0)
Screenshot: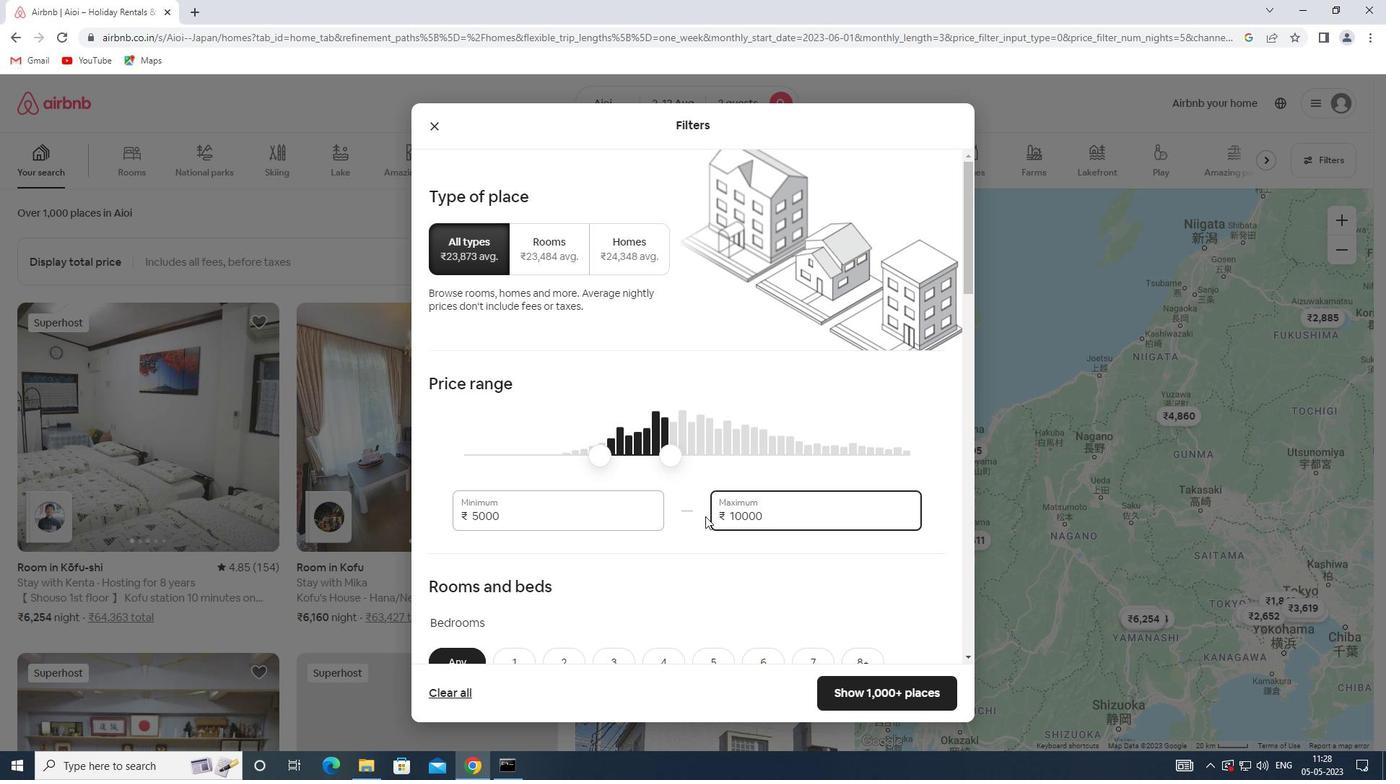 
Action: Mouse scrolled (705, 515) with delta (0, 0)
Screenshot: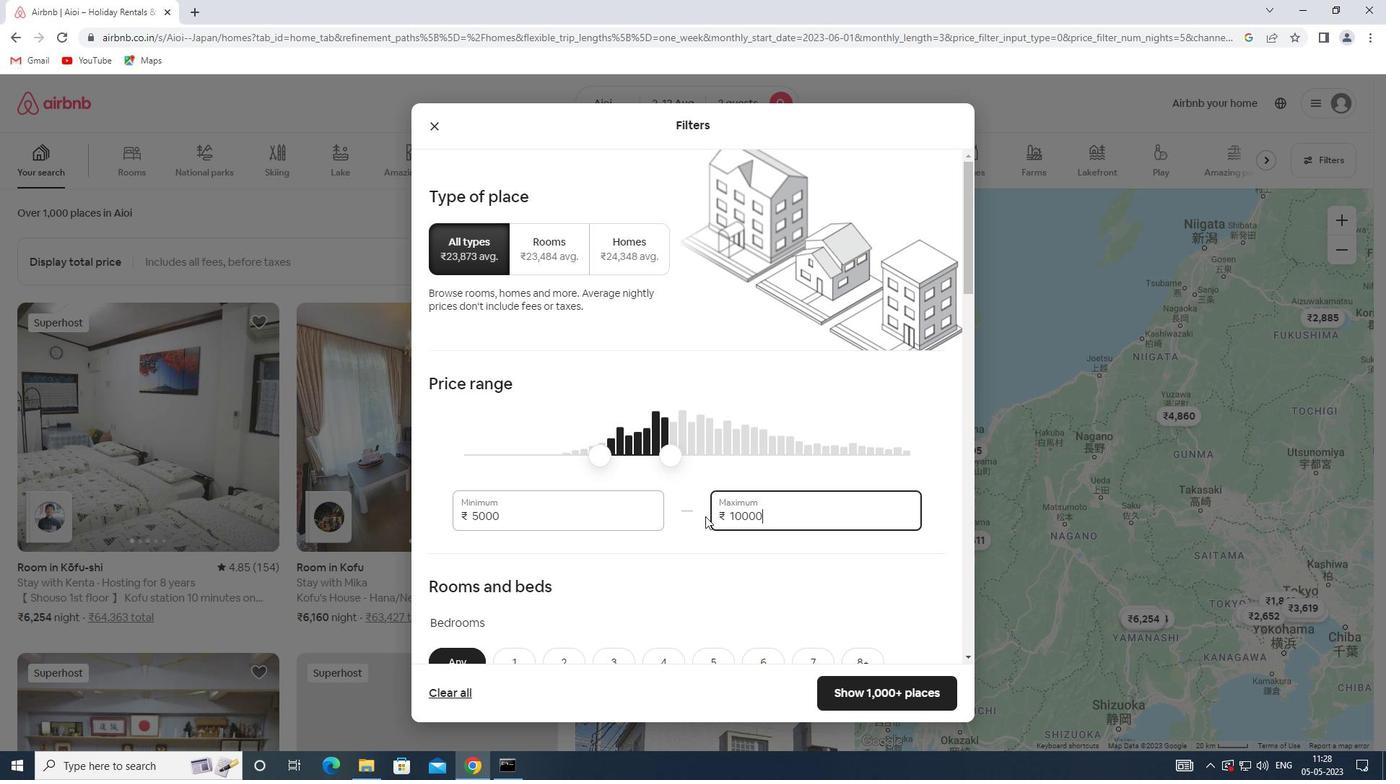 
Action: Mouse scrolled (705, 515) with delta (0, 0)
Screenshot: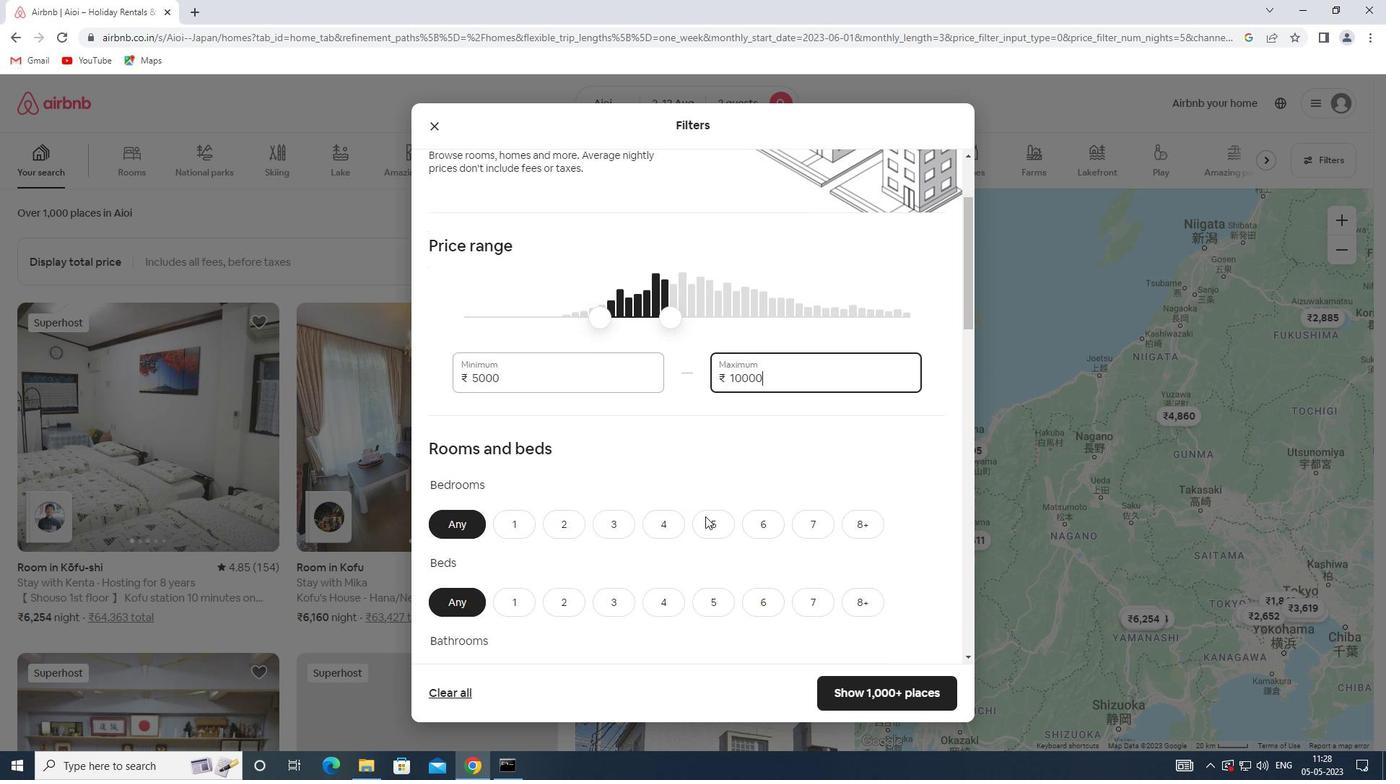 
Action: Mouse scrolled (705, 515) with delta (0, 0)
Screenshot: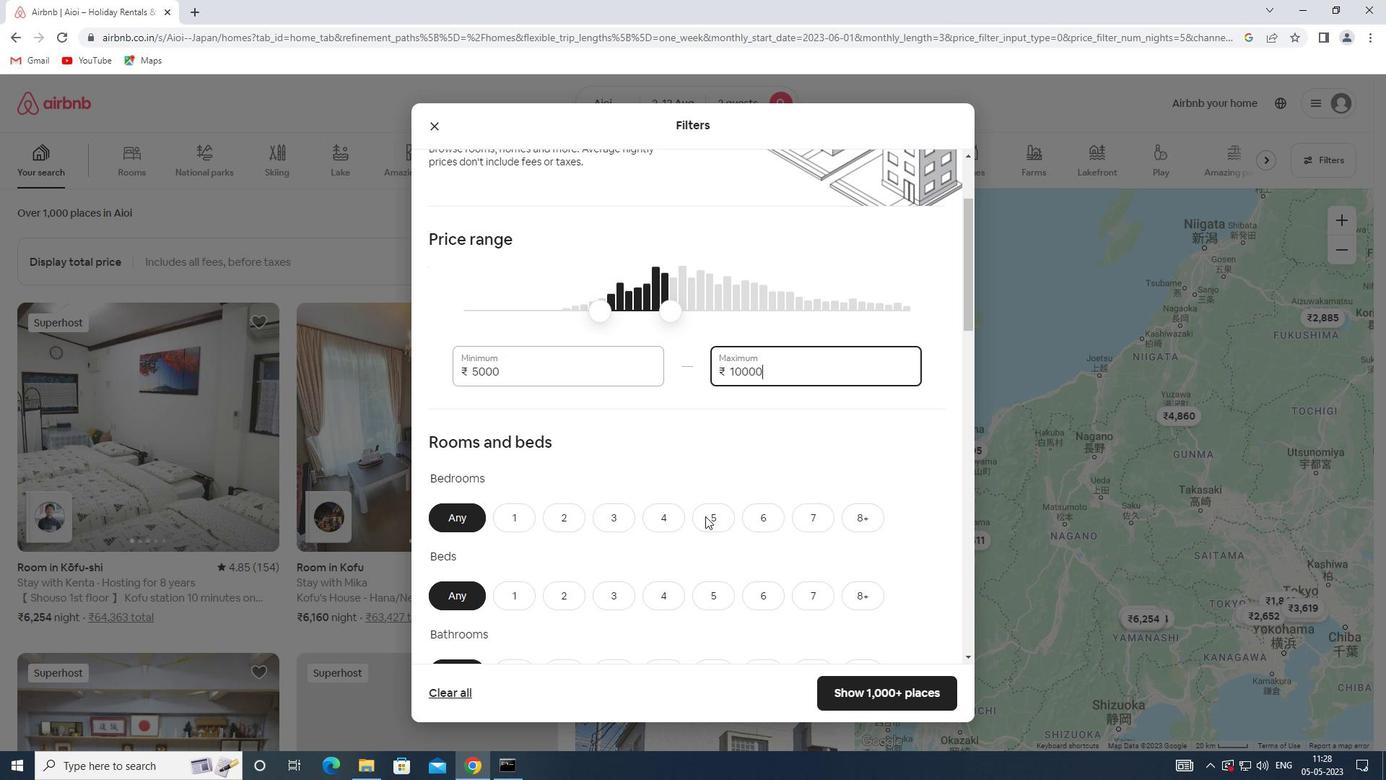
Action: Mouse moved to (510, 379)
Screenshot: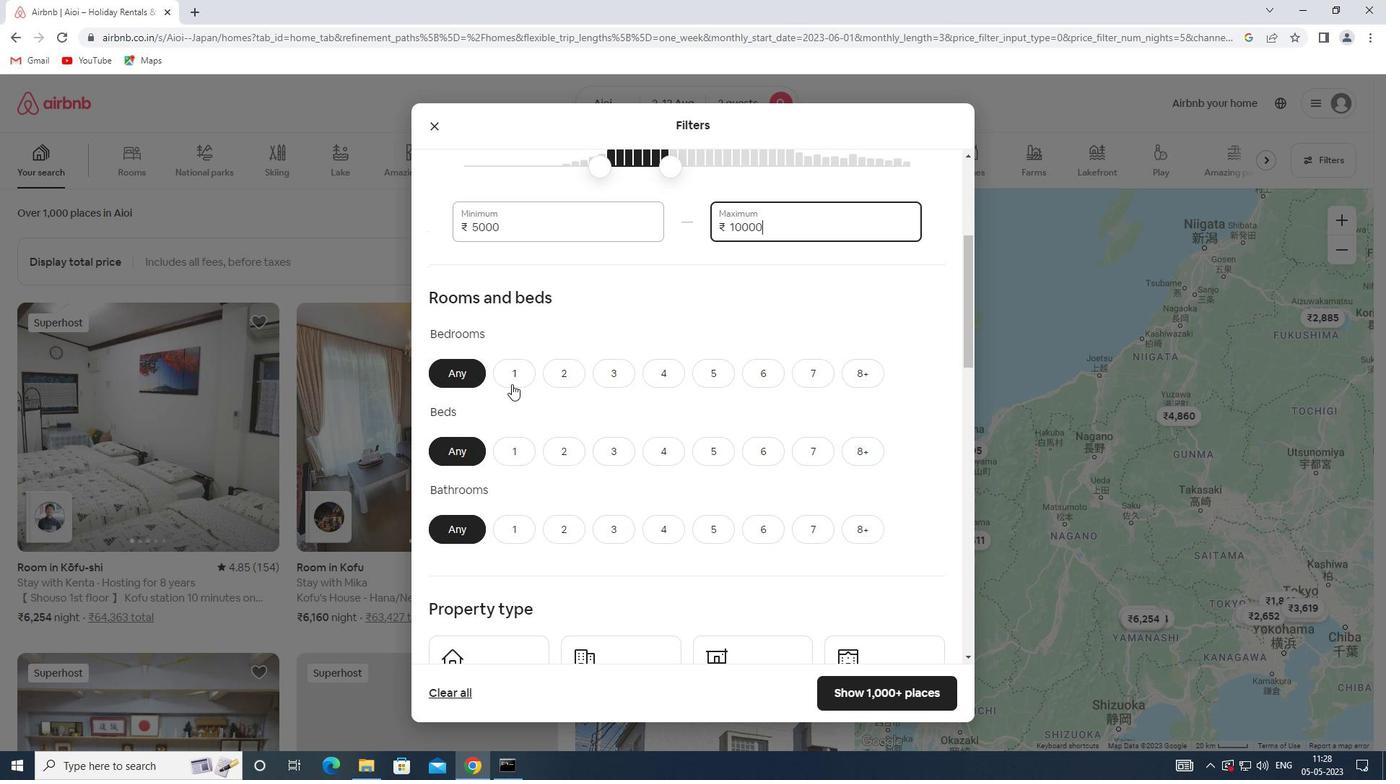 
Action: Mouse pressed left at (510, 379)
Screenshot: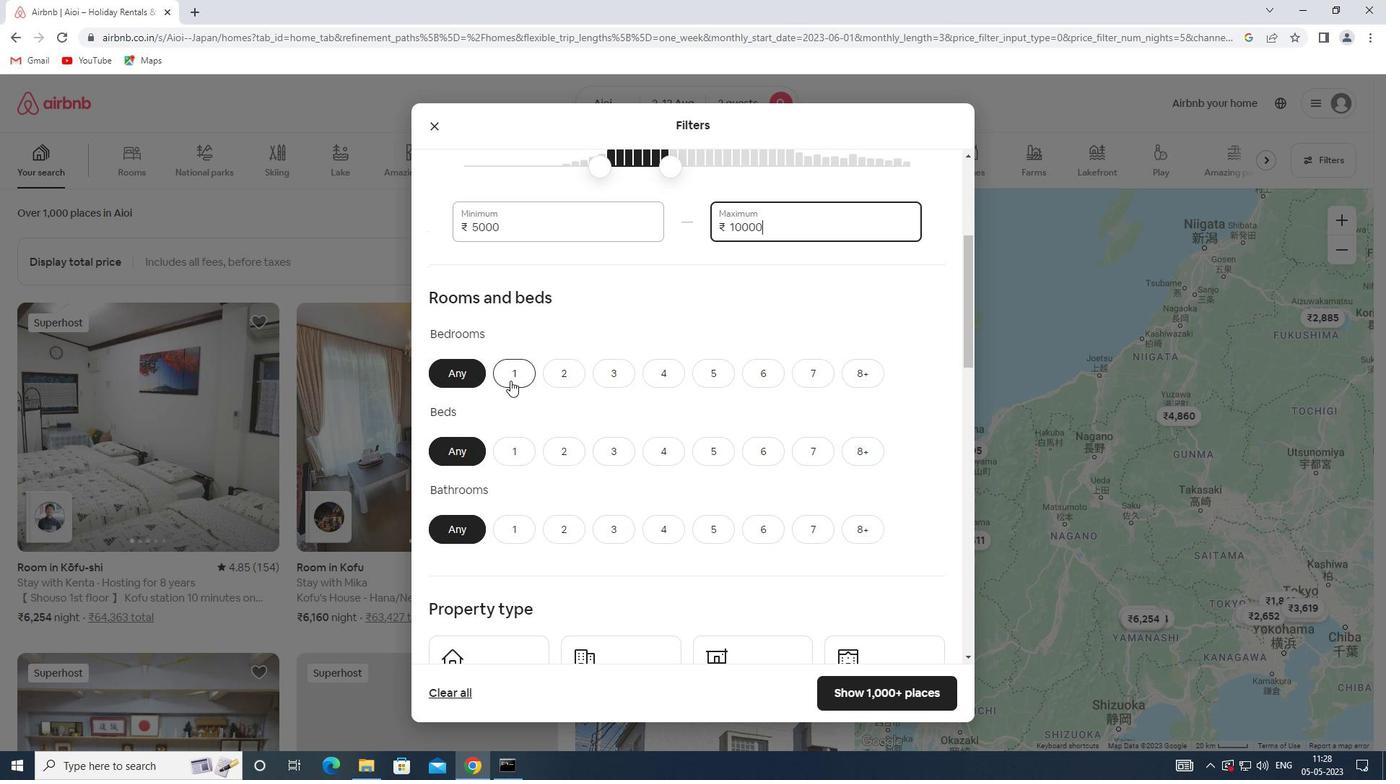 
Action: Mouse moved to (517, 454)
Screenshot: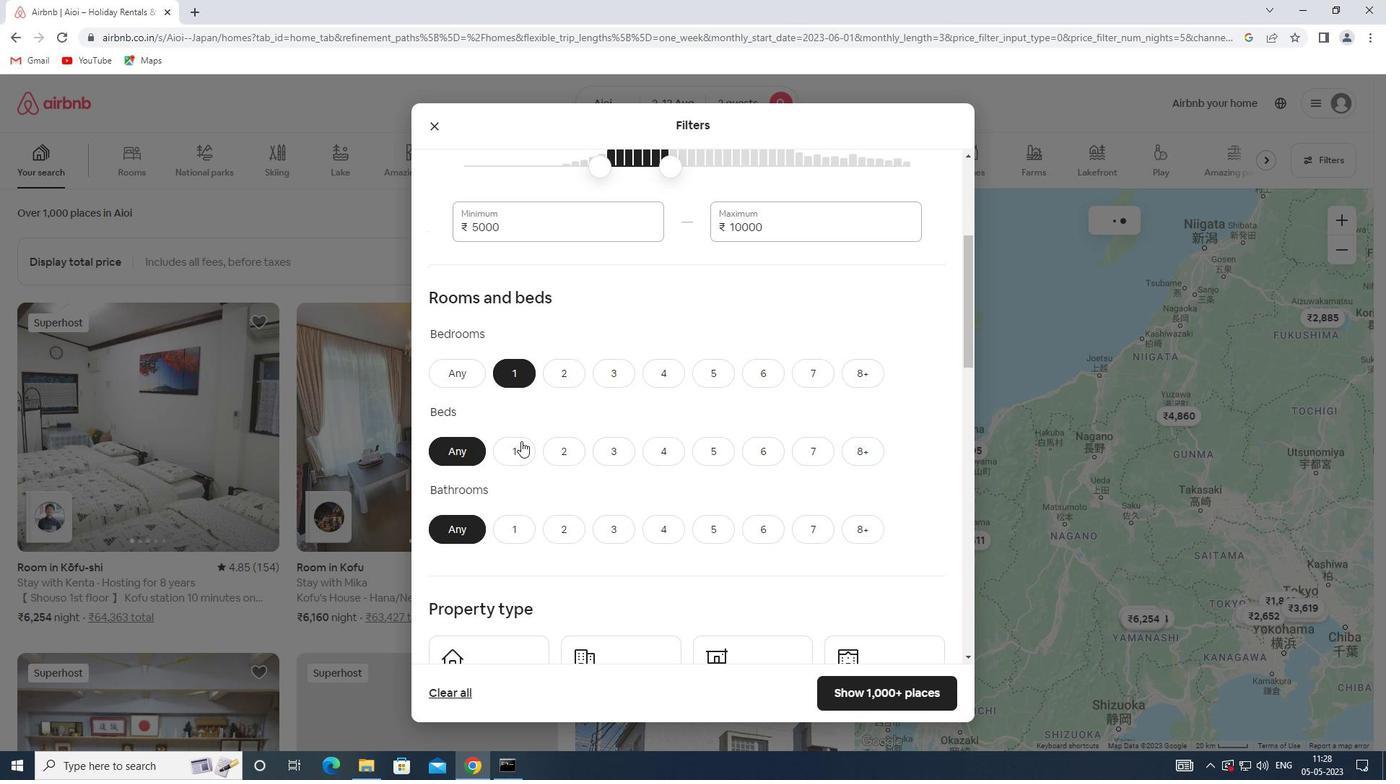 
Action: Mouse pressed left at (517, 454)
Screenshot: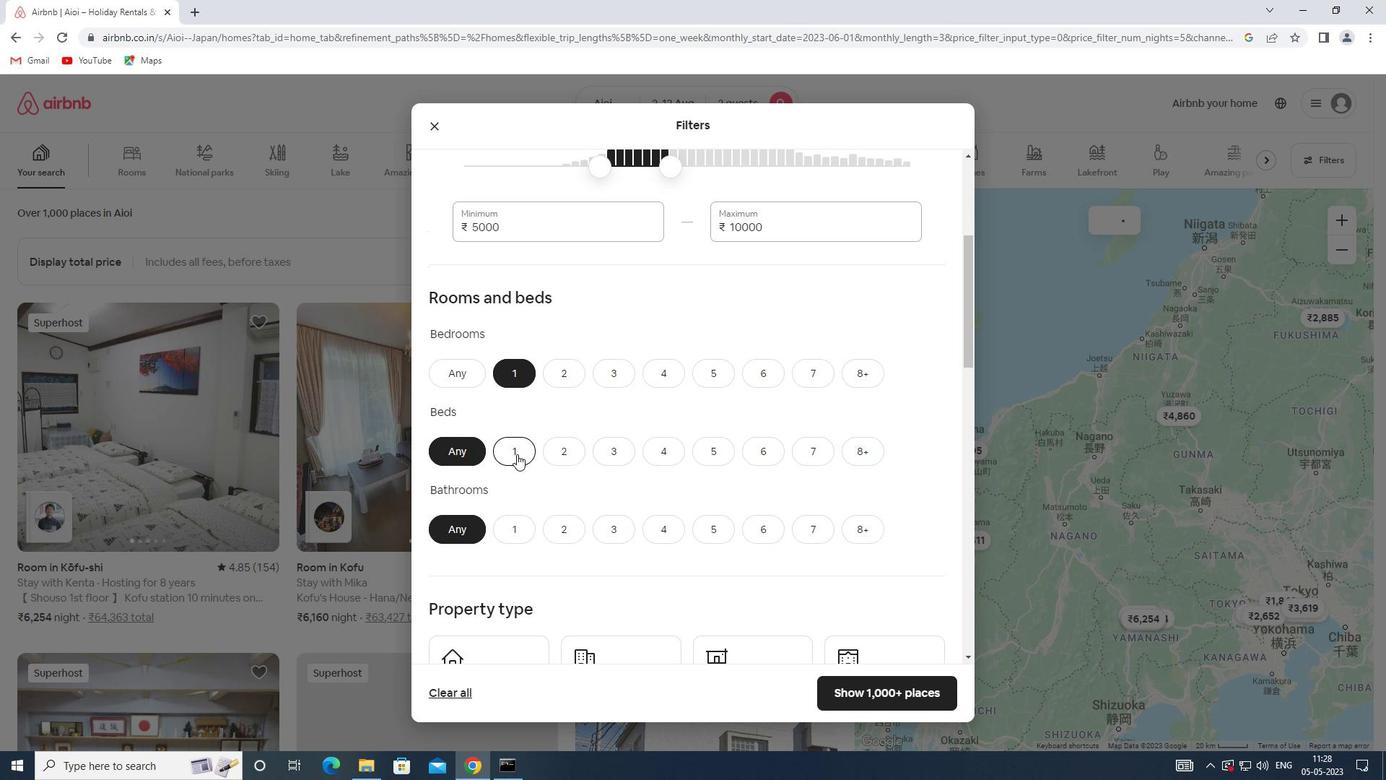
Action: Mouse moved to (512, 530)
Screenshot: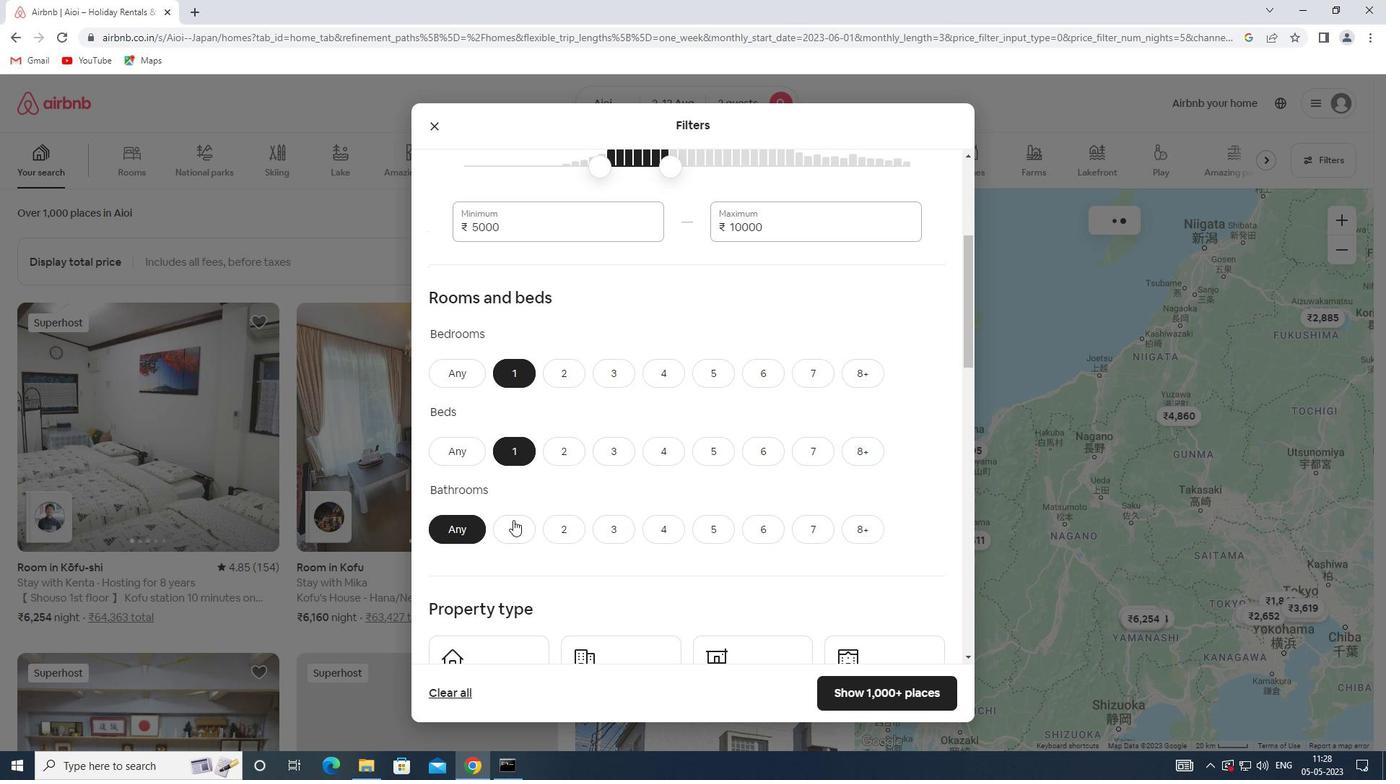 
Action: Mouse pressed left at (512, 530)
Screenshot: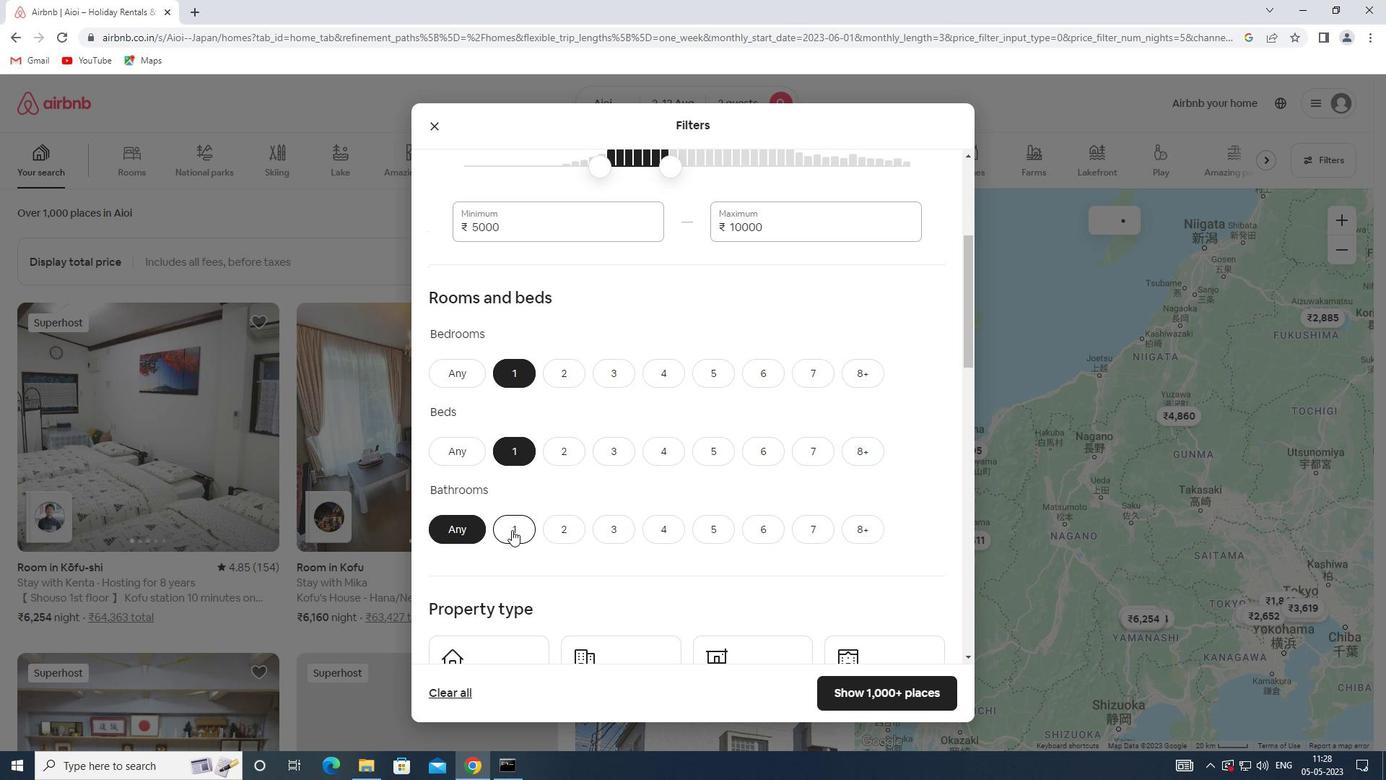 
Action: Mouse moved to (517, 528)
Screenshot: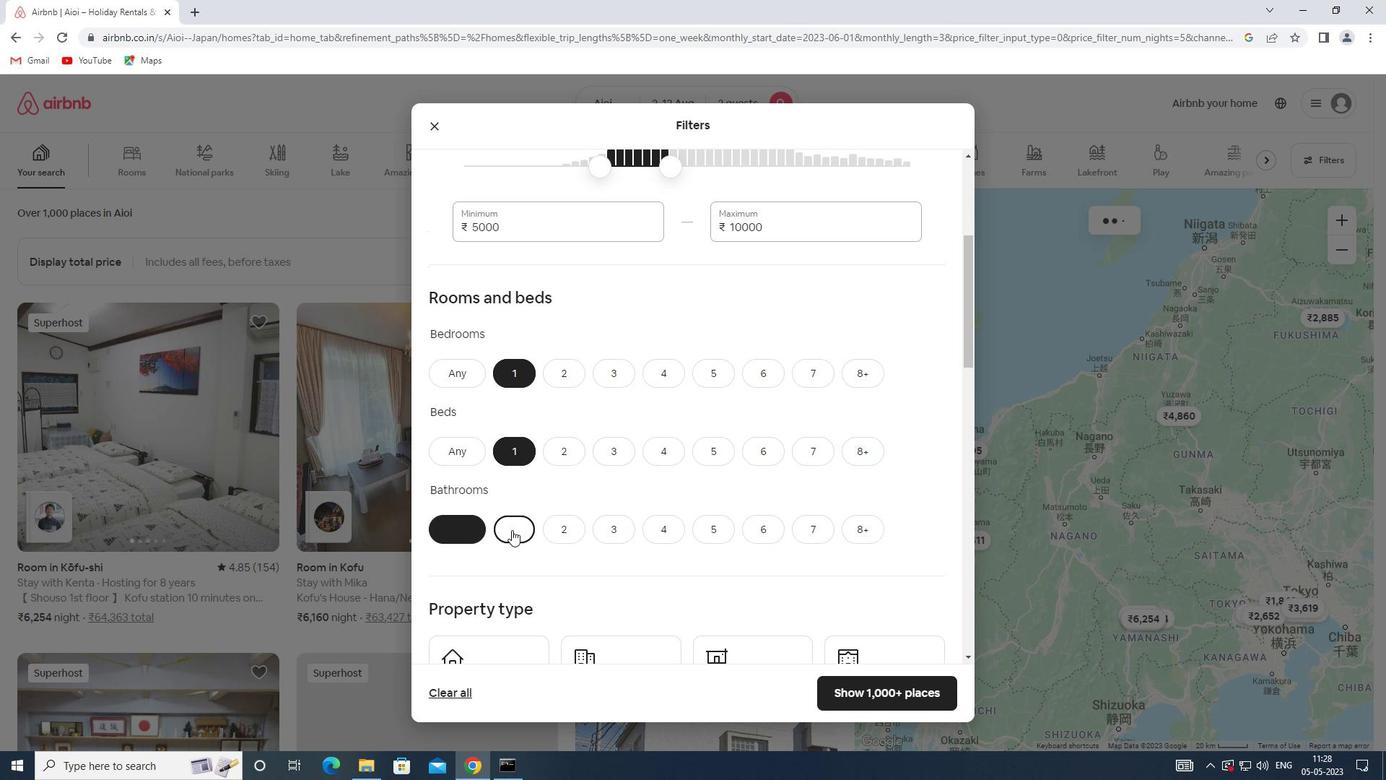 
Action: Mouse scrolled (517, 527) with delta (0, 0)
Screenshot: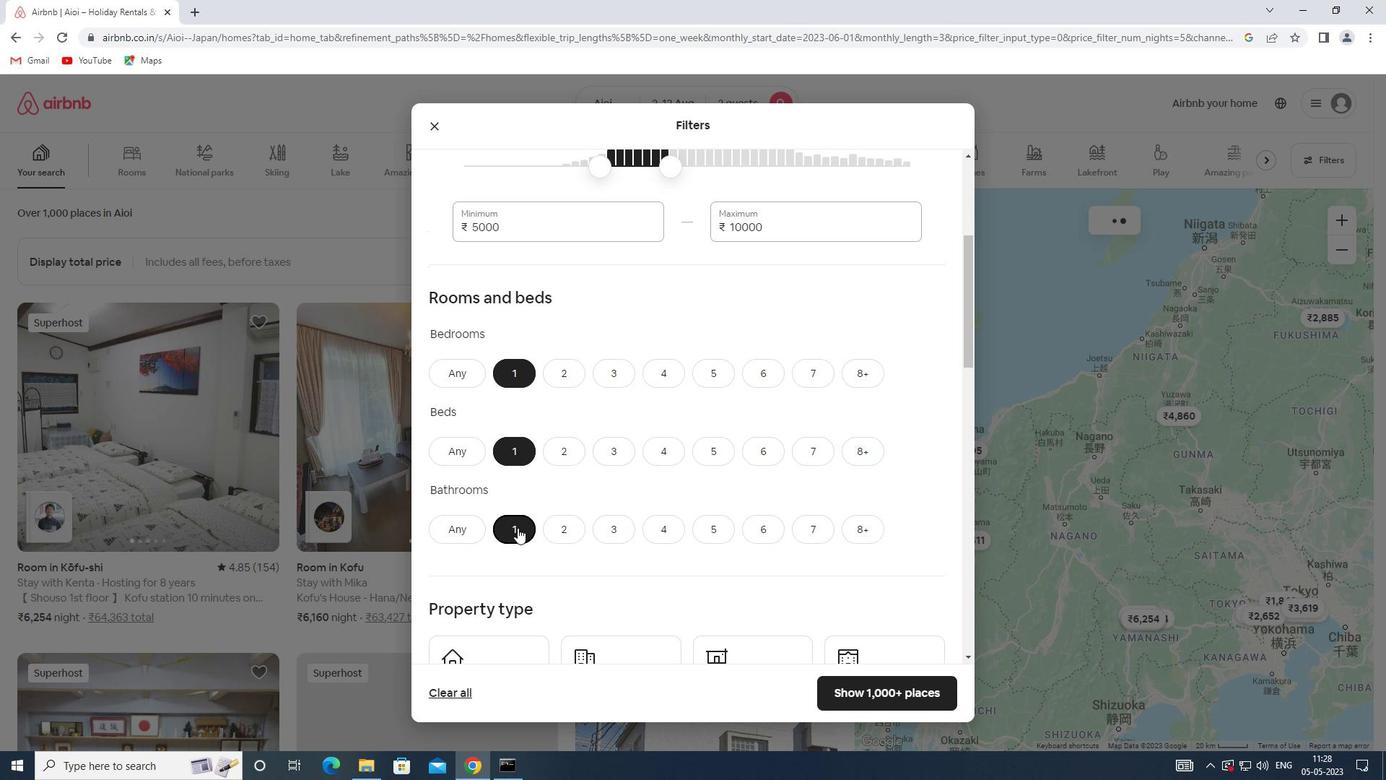 
Action: Mouse moved to (518, 528)
Screenshot: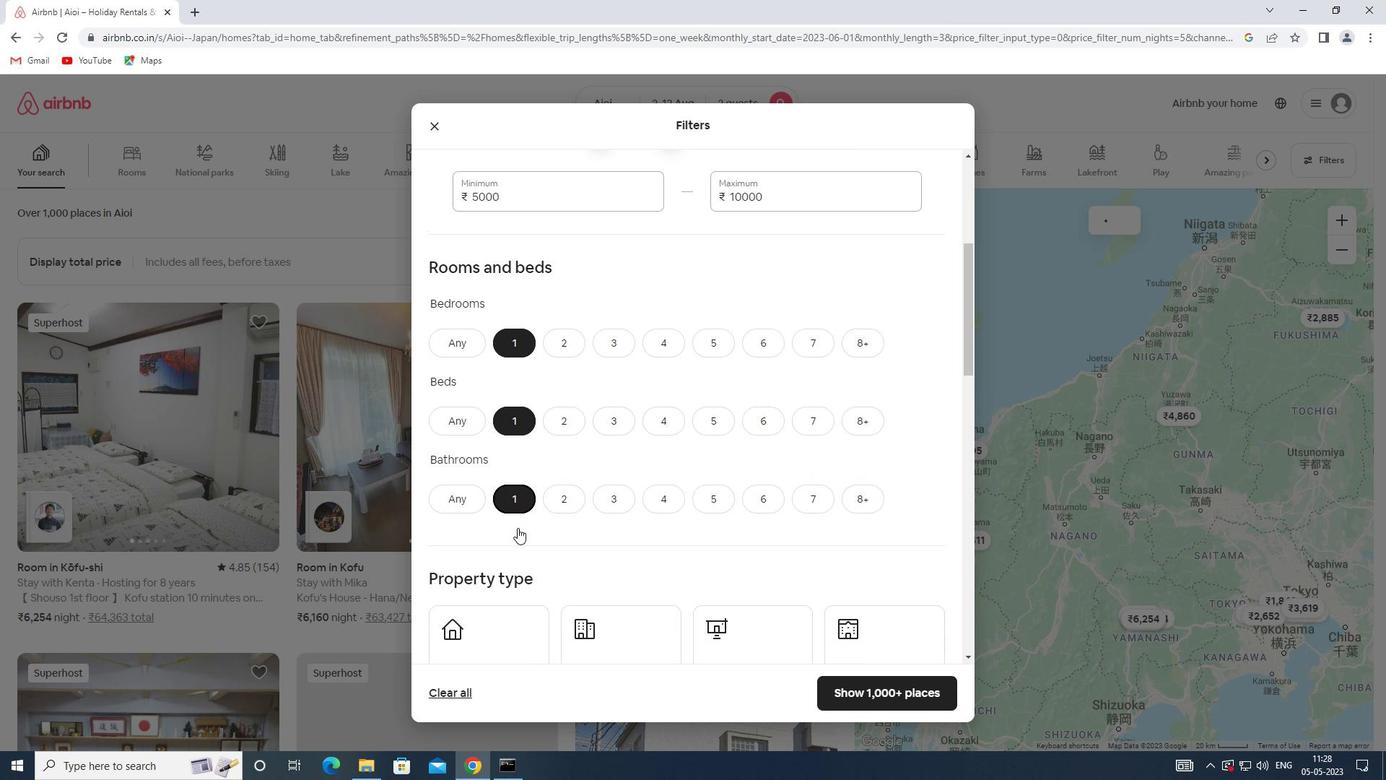 
Action: Mouse scrolled (518, 527) with delta (0, 0)
Screenshot: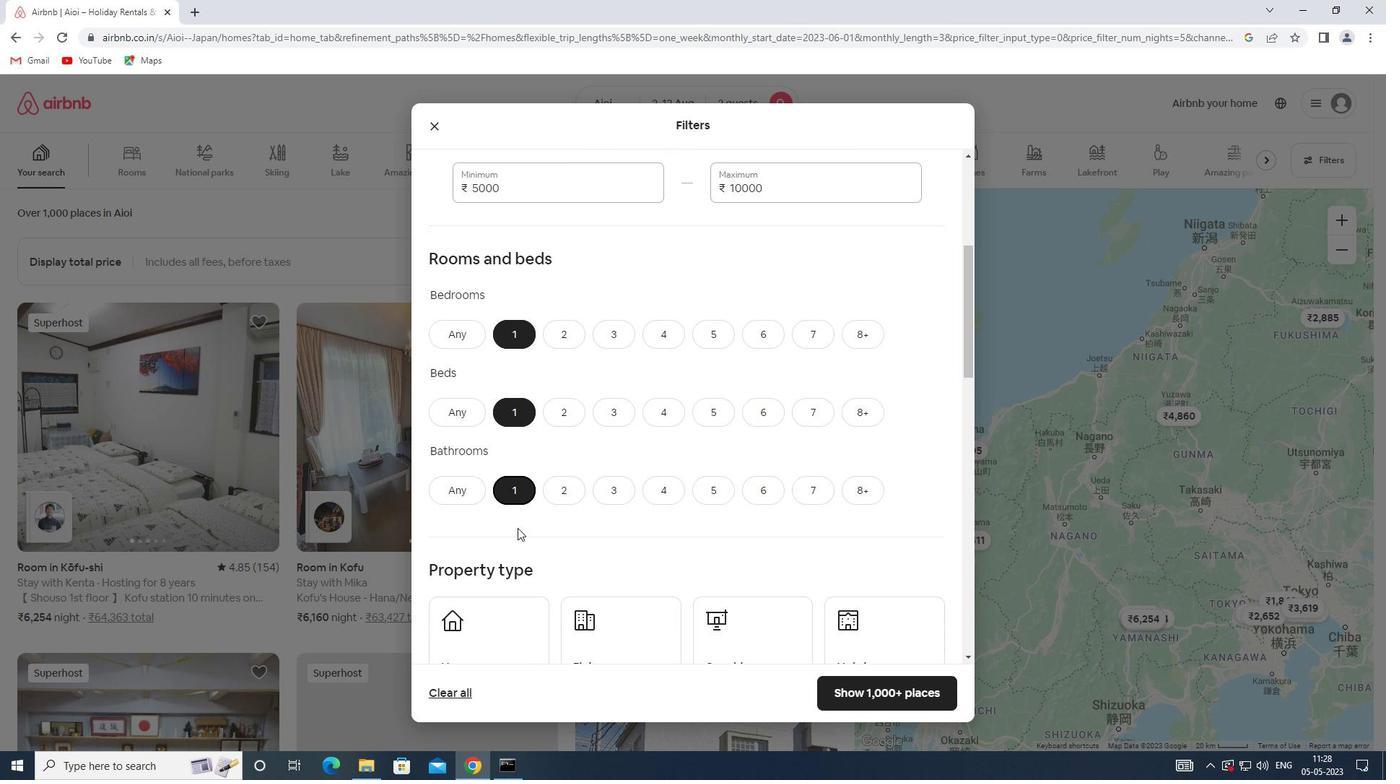 
Action: Mouse scrolled (518, 527) with delta (0, 0)
Screenshot: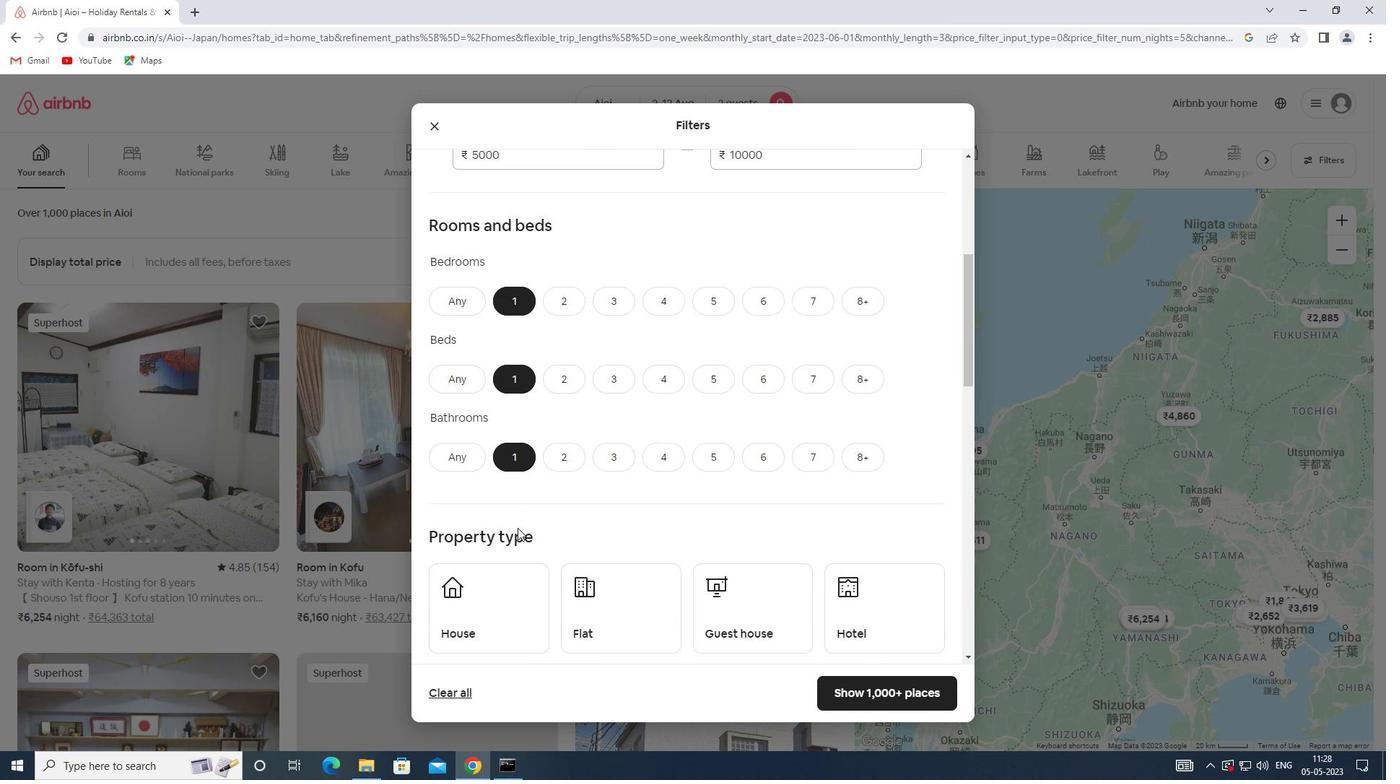 
Action: Mouse moved to (508, 486)
Screenshot: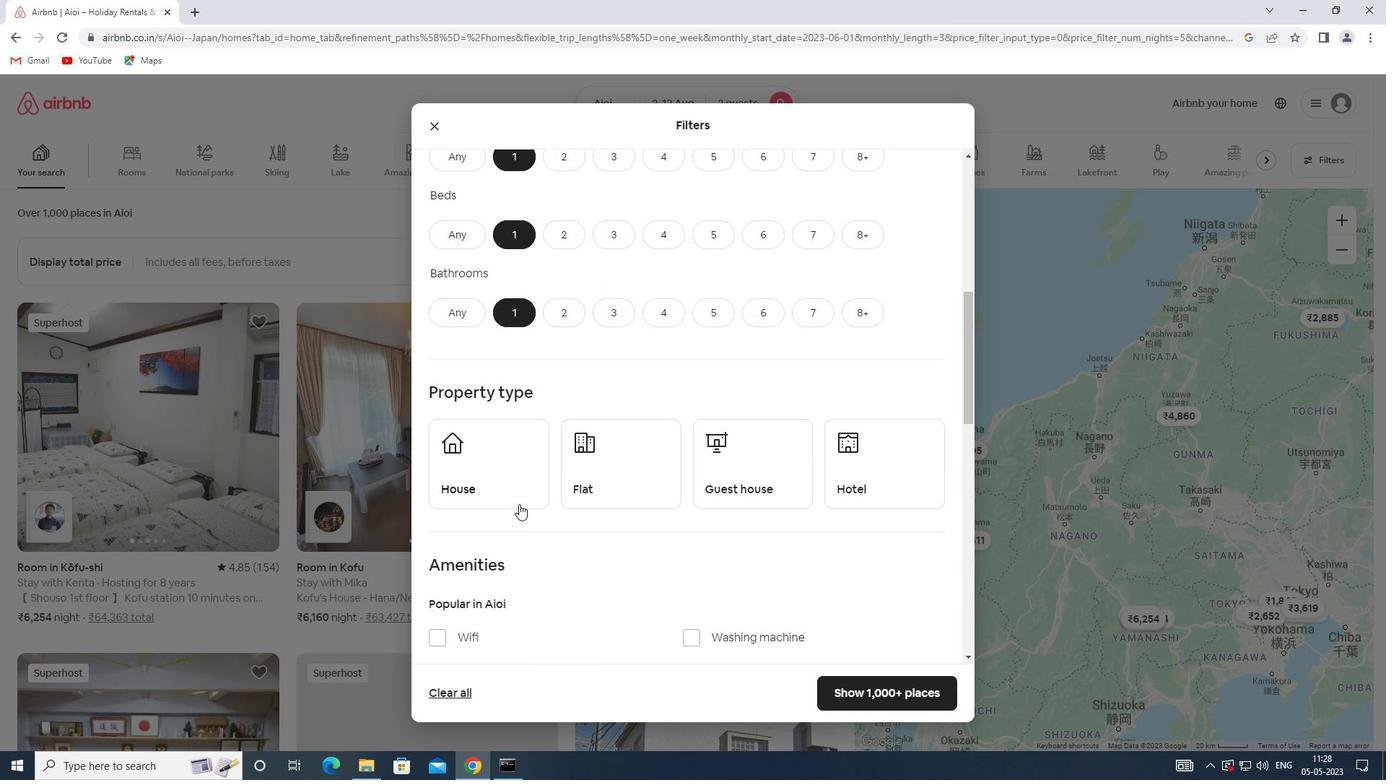 
Action: Mouse pressed left at (508, 486)
Screenshot: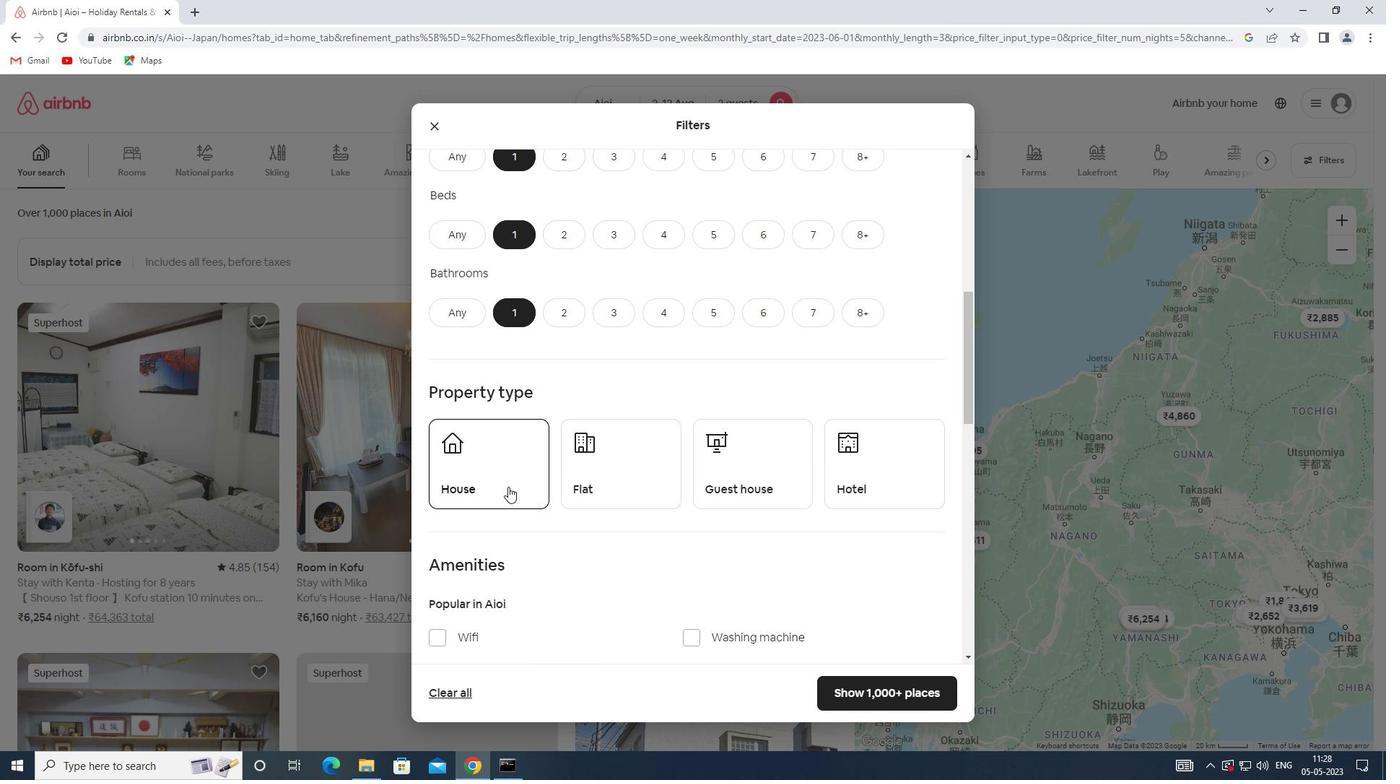 
Action: Mouse moved to (572, 492)
Screenshot: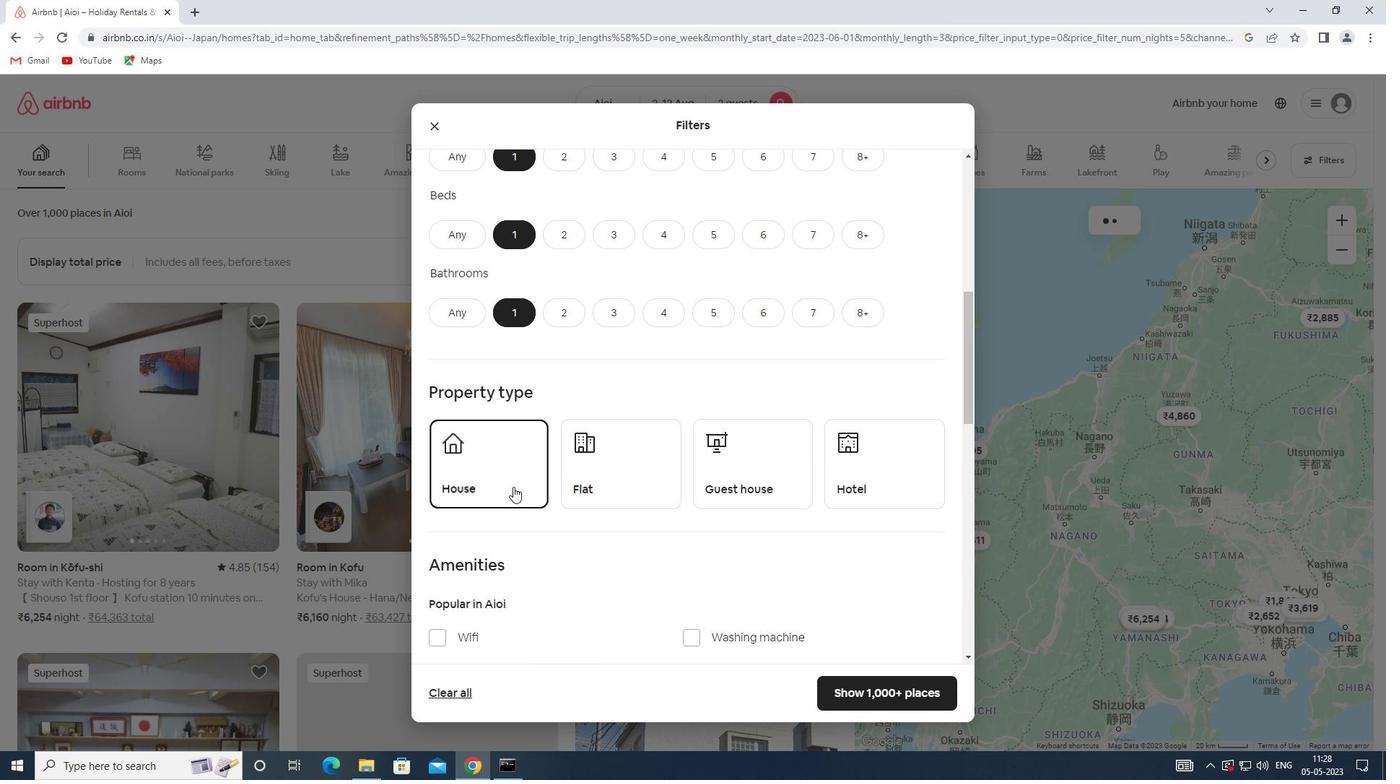 
Action: Mouse pressed left at (572, 492)
Screenshot: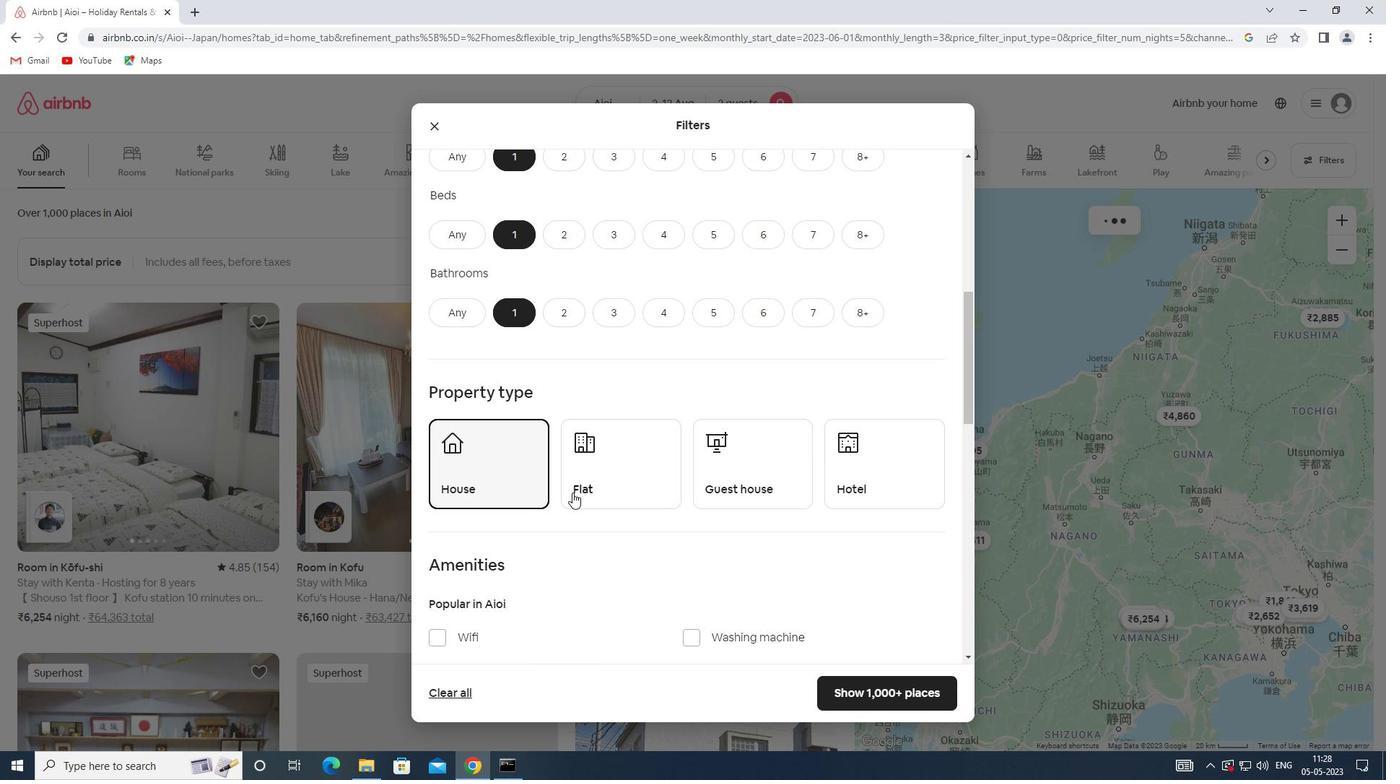 
Action: Mouse moved to (729, 492)
Screenshot: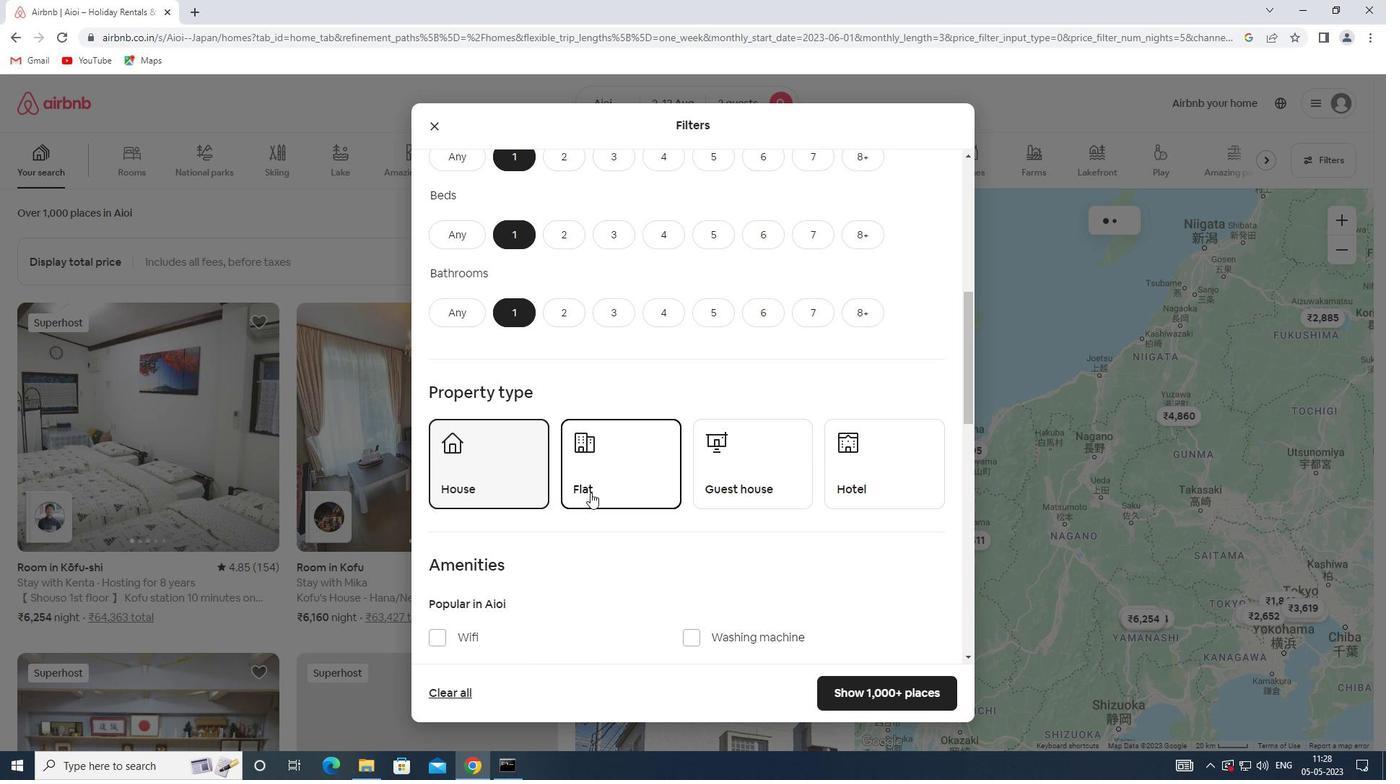 
Action: Mouse pressed left at (729, 492)
Screenshot: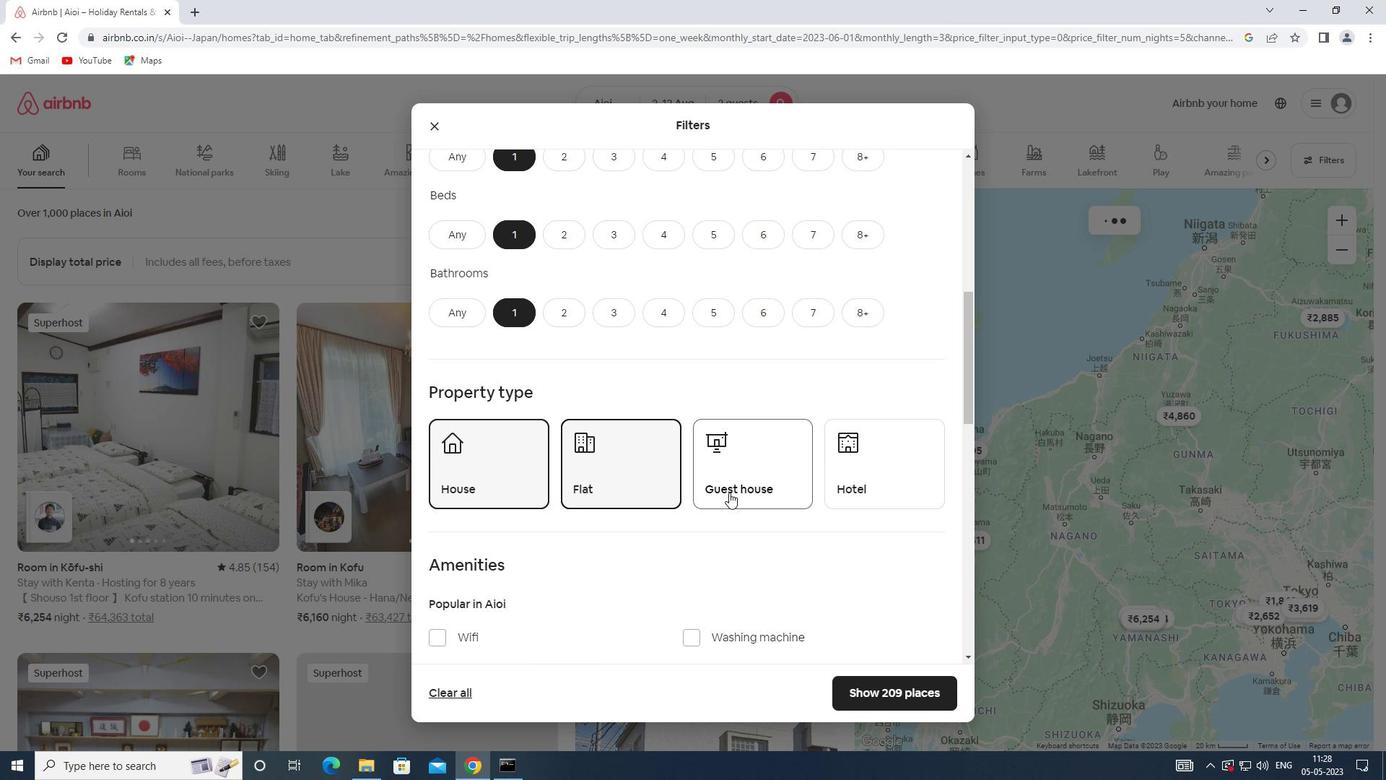 
Action: Mouse moved to (881, 490)
Screenshot: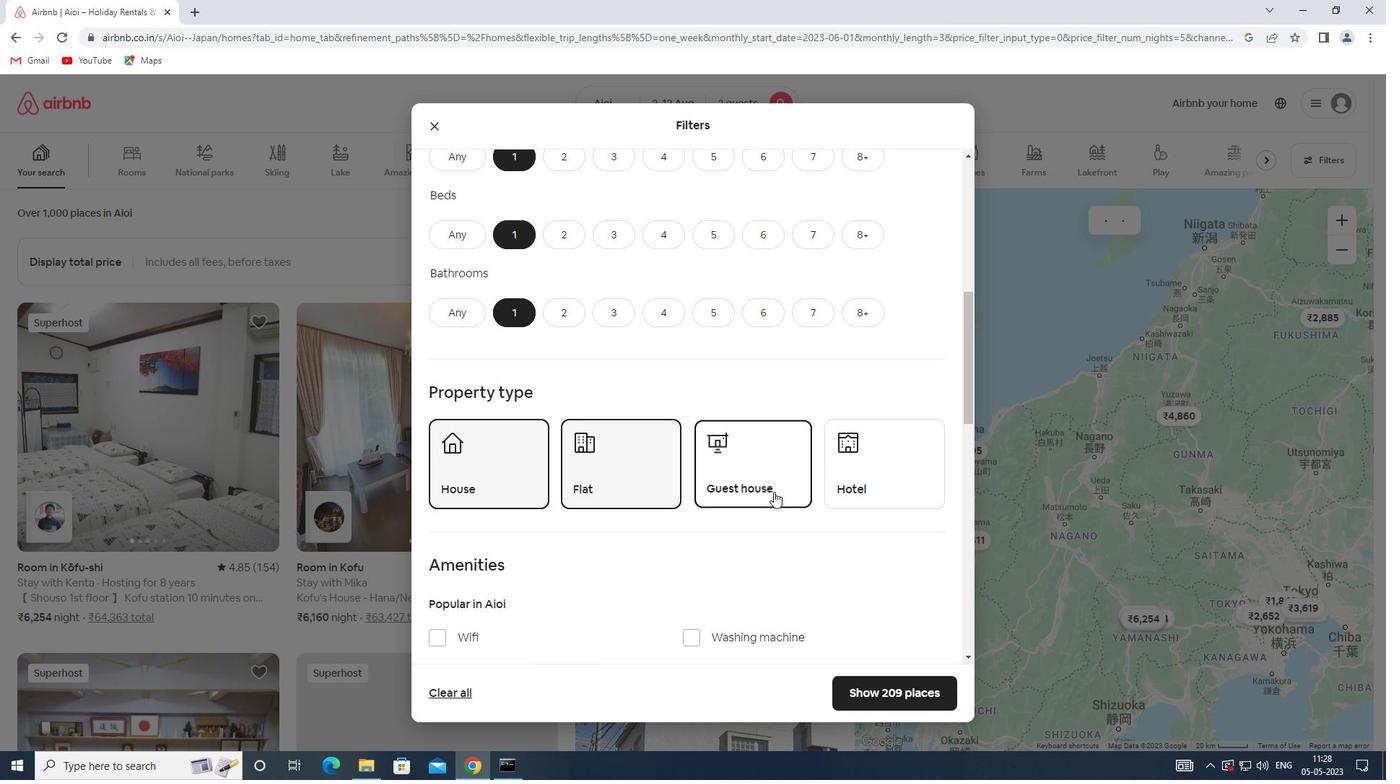 
Action: Mouse pressed left at (881, 490)
Screenshot: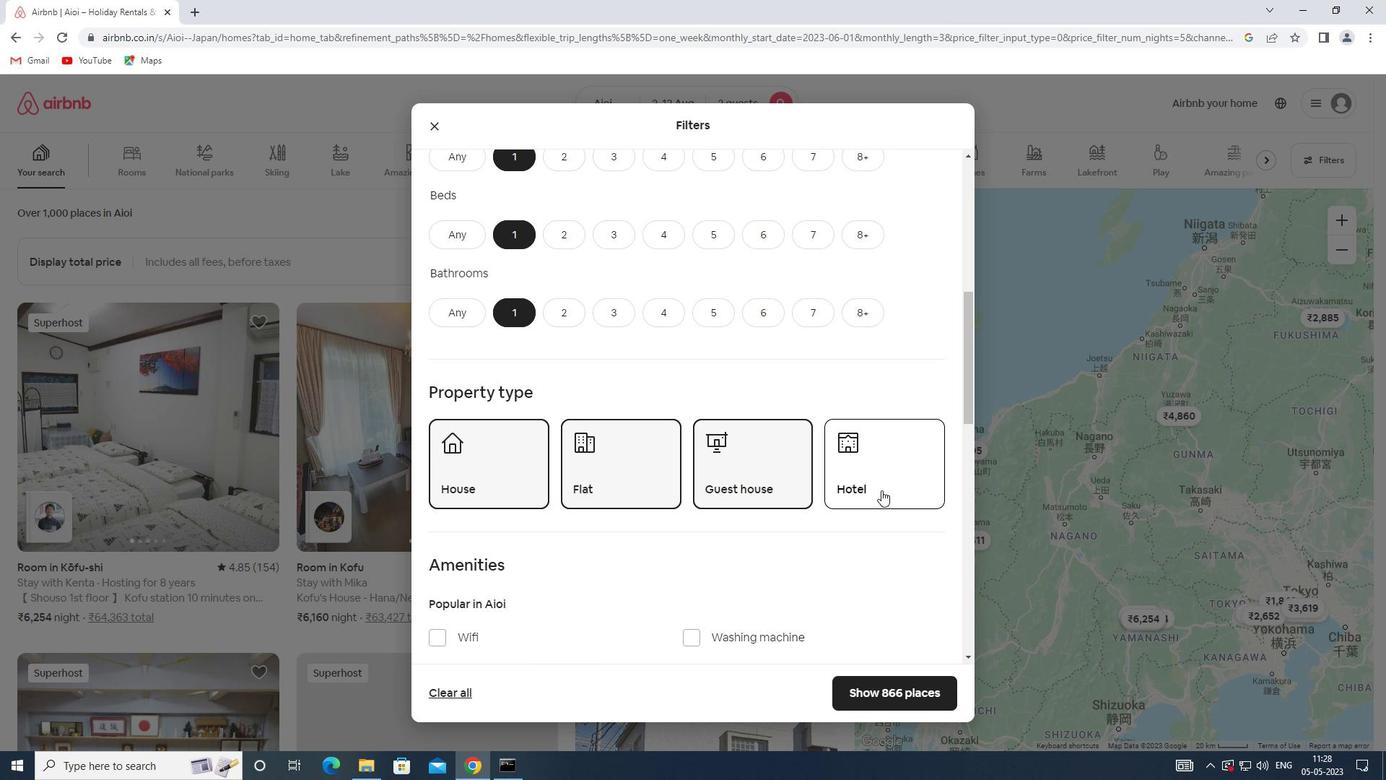 
Action: Mouse scrolled (881, 489) with delta (0, 0)
Screenshot: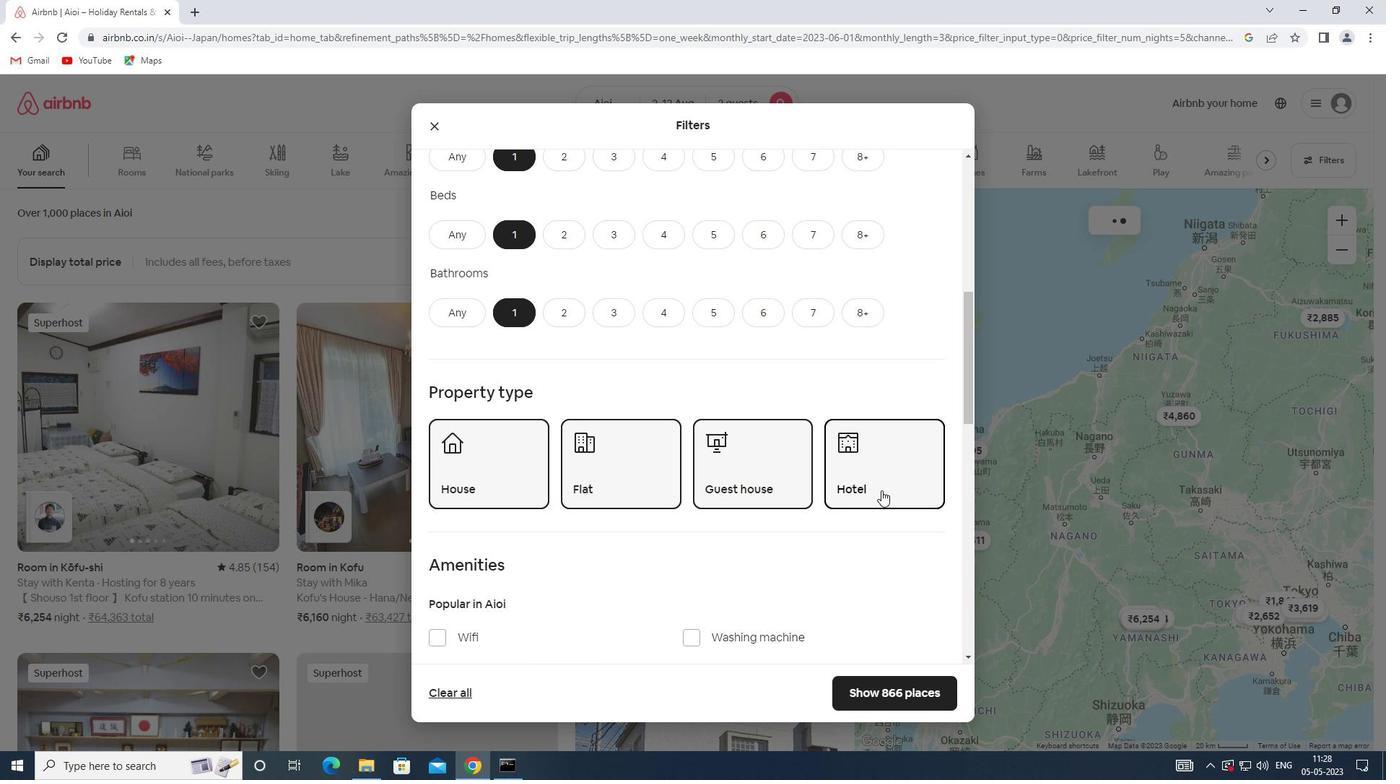 
Action: Mouse scrolled (881, 489) with delta (0, 0)
Screenshot: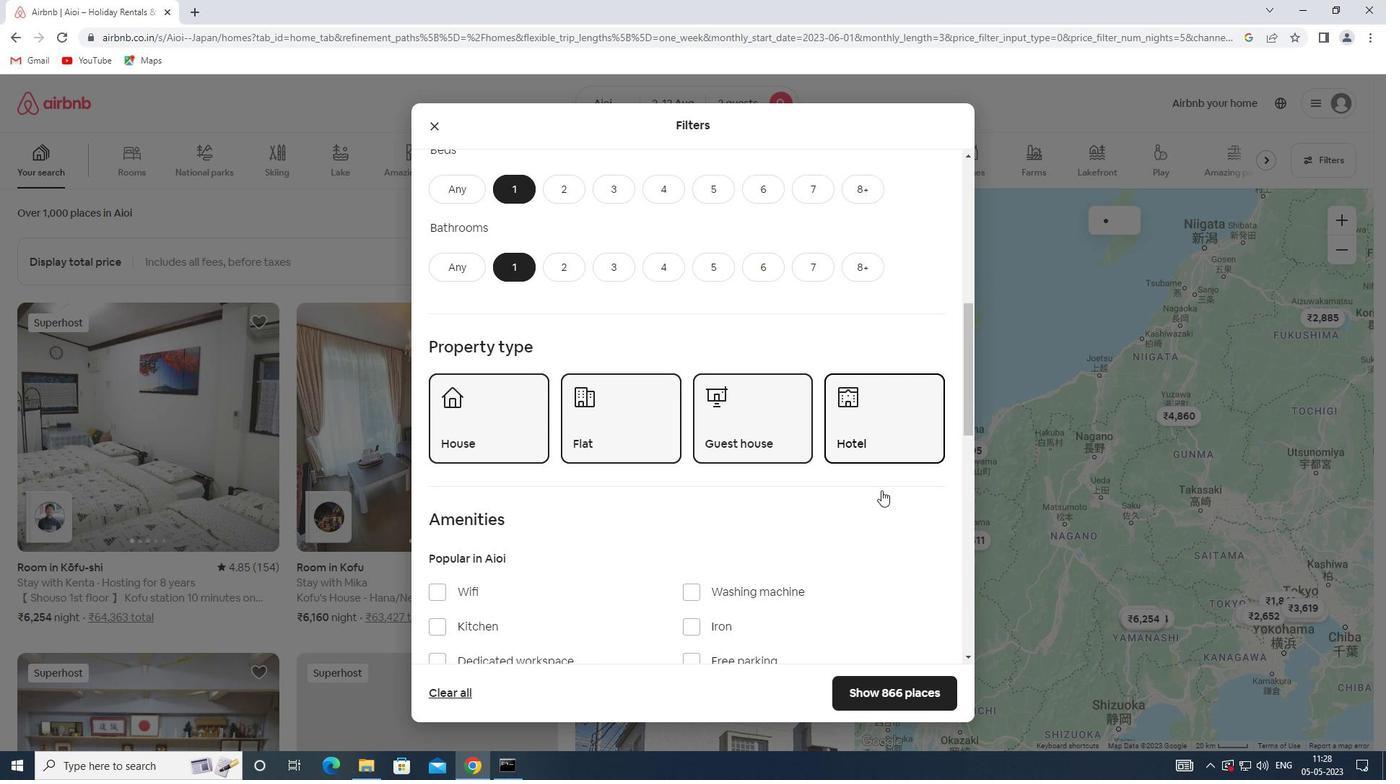 
Action: Mouse scrolled (881, 489) with delta (0, 0)
Screenshot: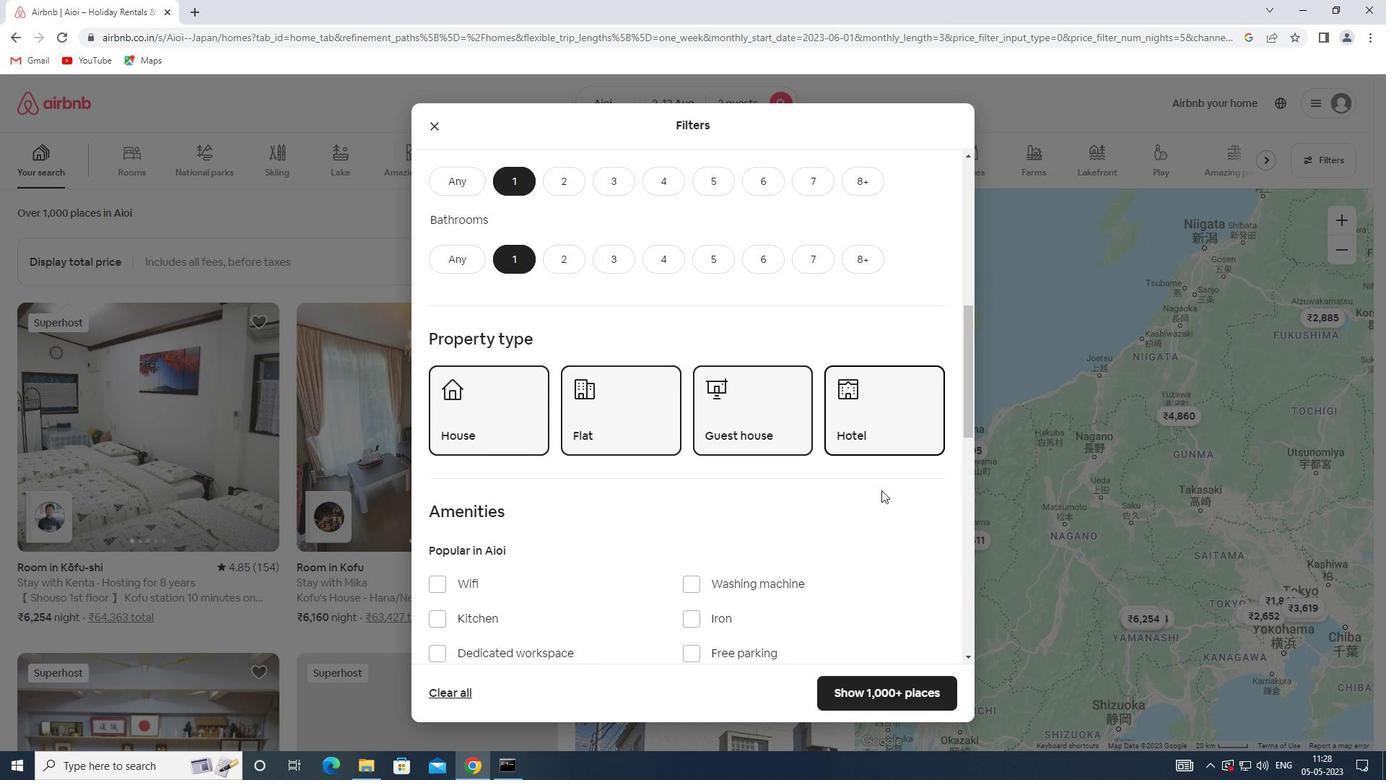 
Action: Mouse scrolled (881, 489) with delta (0, 0)
Screenshot: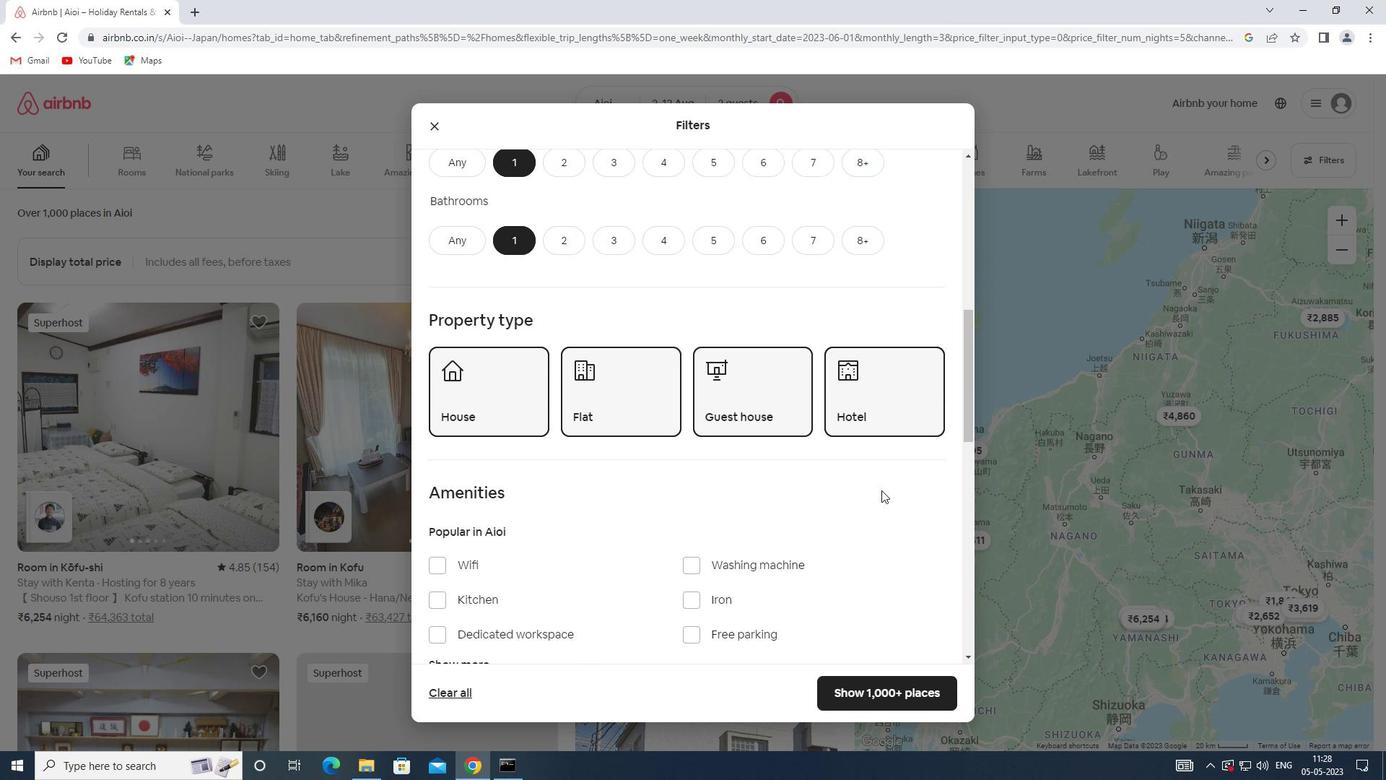 
Action: Mouse scrolled (881, 489) with delta (0, 0)
Screenshot: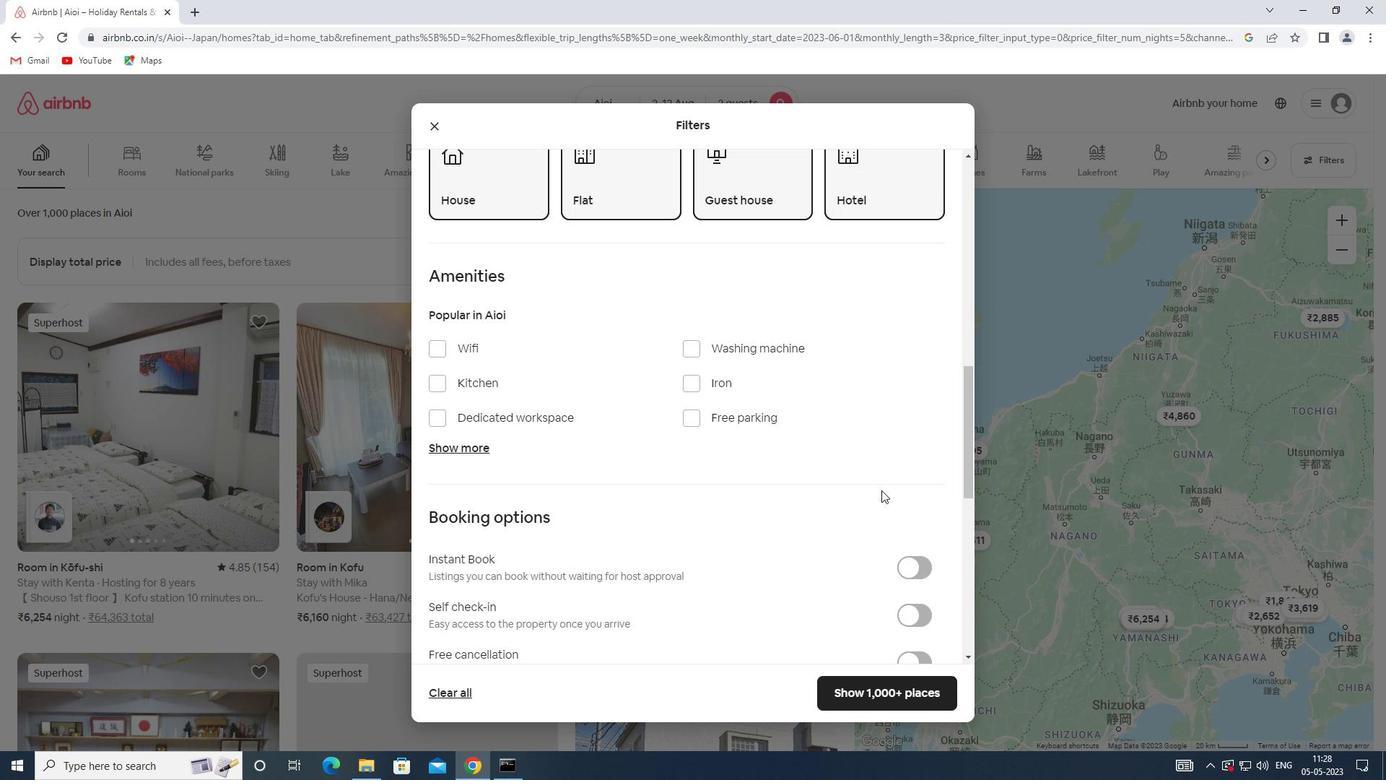 
Action: Mouse scrolled (881, 489) with delta (0, 0)
Screenshot: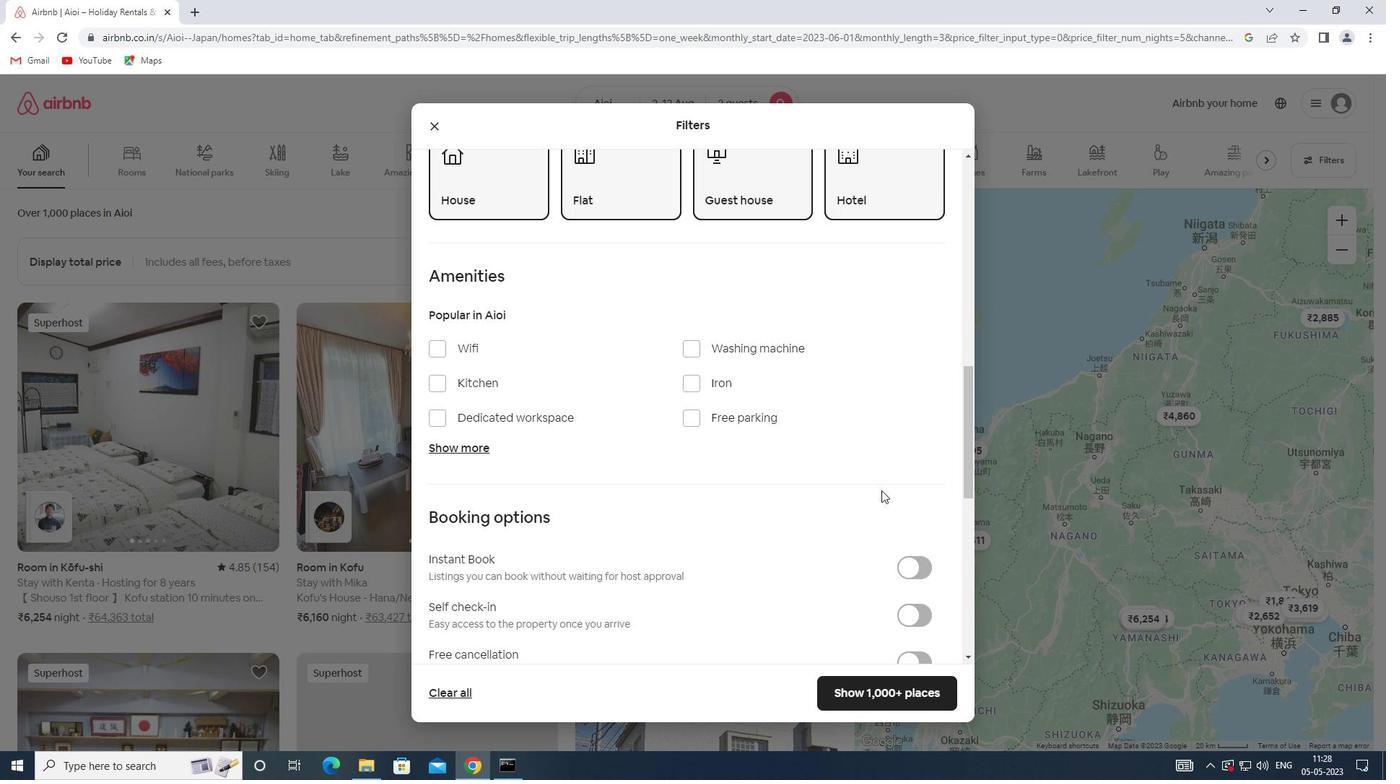 
Action: Mouse moved to (907, 474)
Screenshot: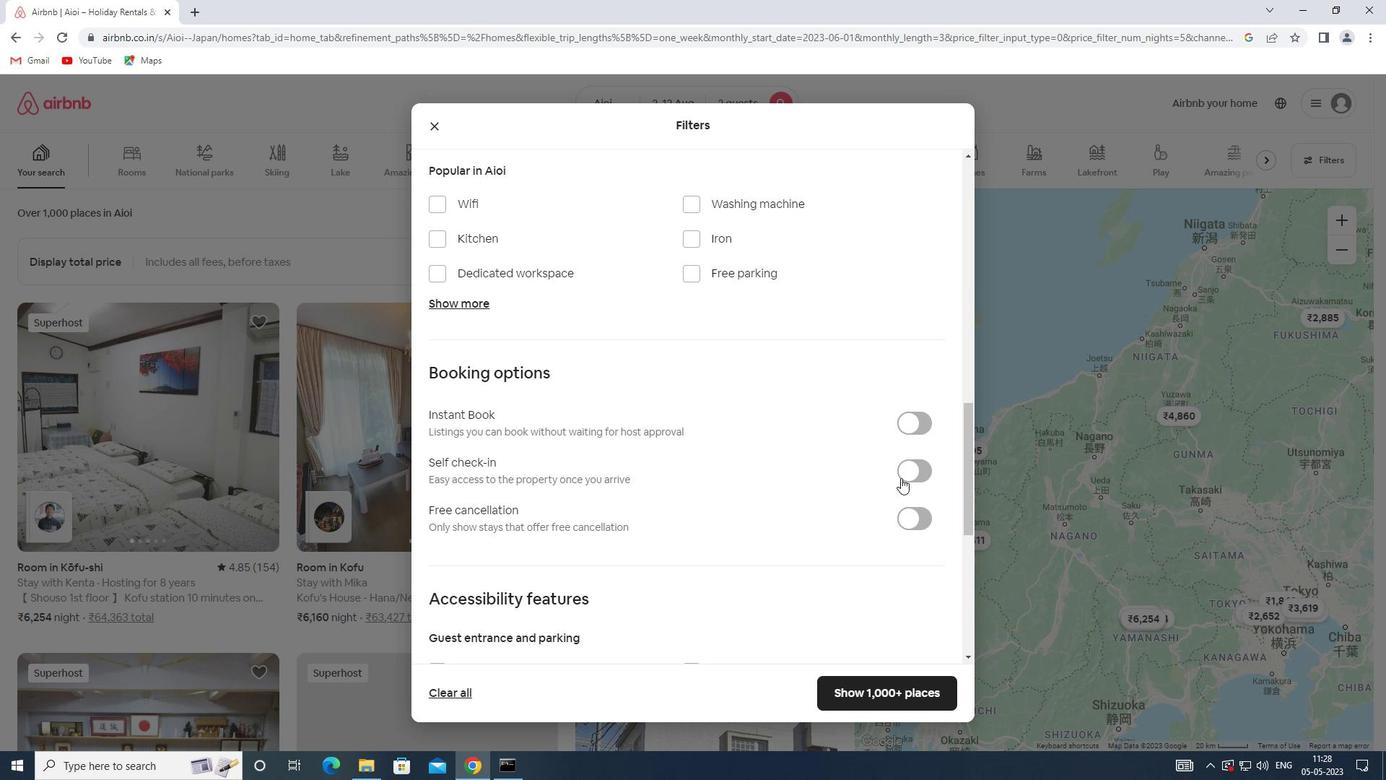 
Action: Mouse pressed left at (907, 474)
Screenshot: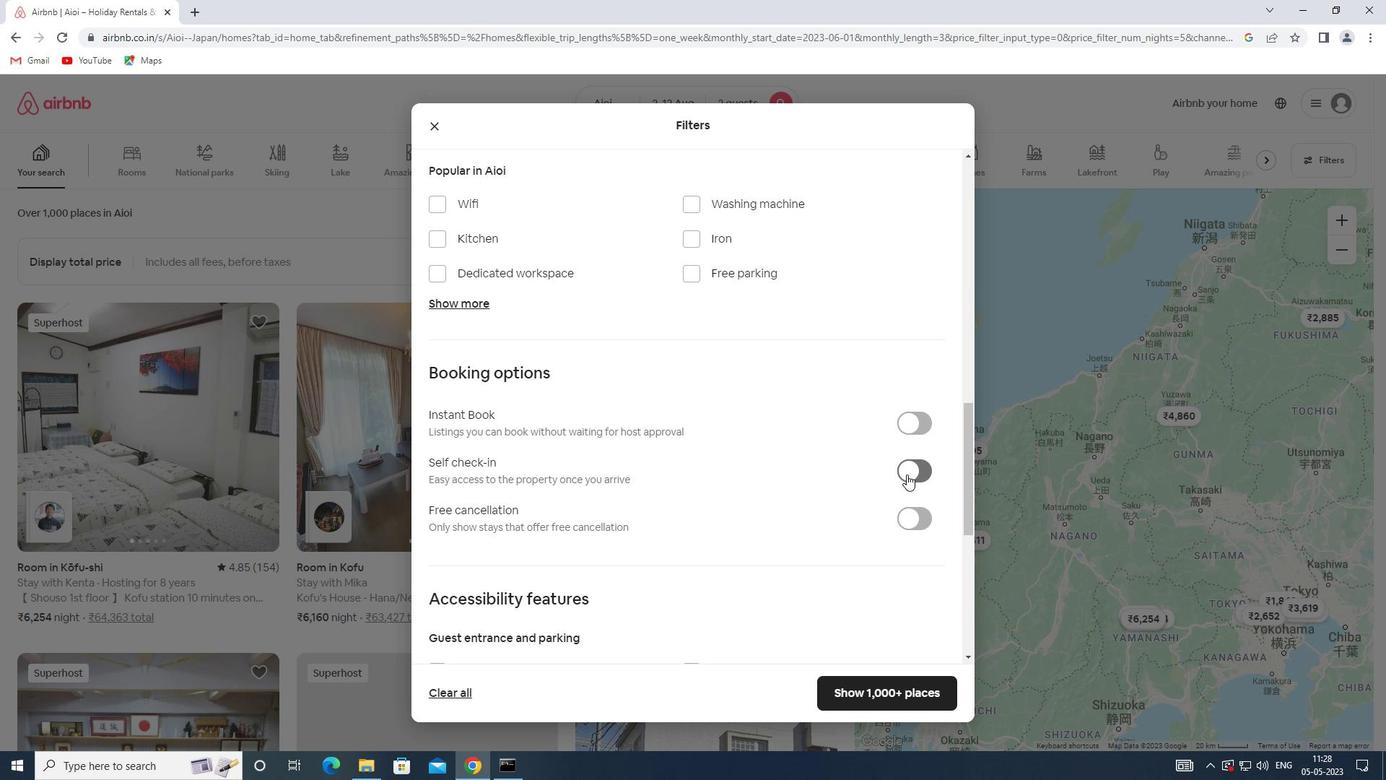 
Action: Mouse moved to (616, 509)
Screenshot: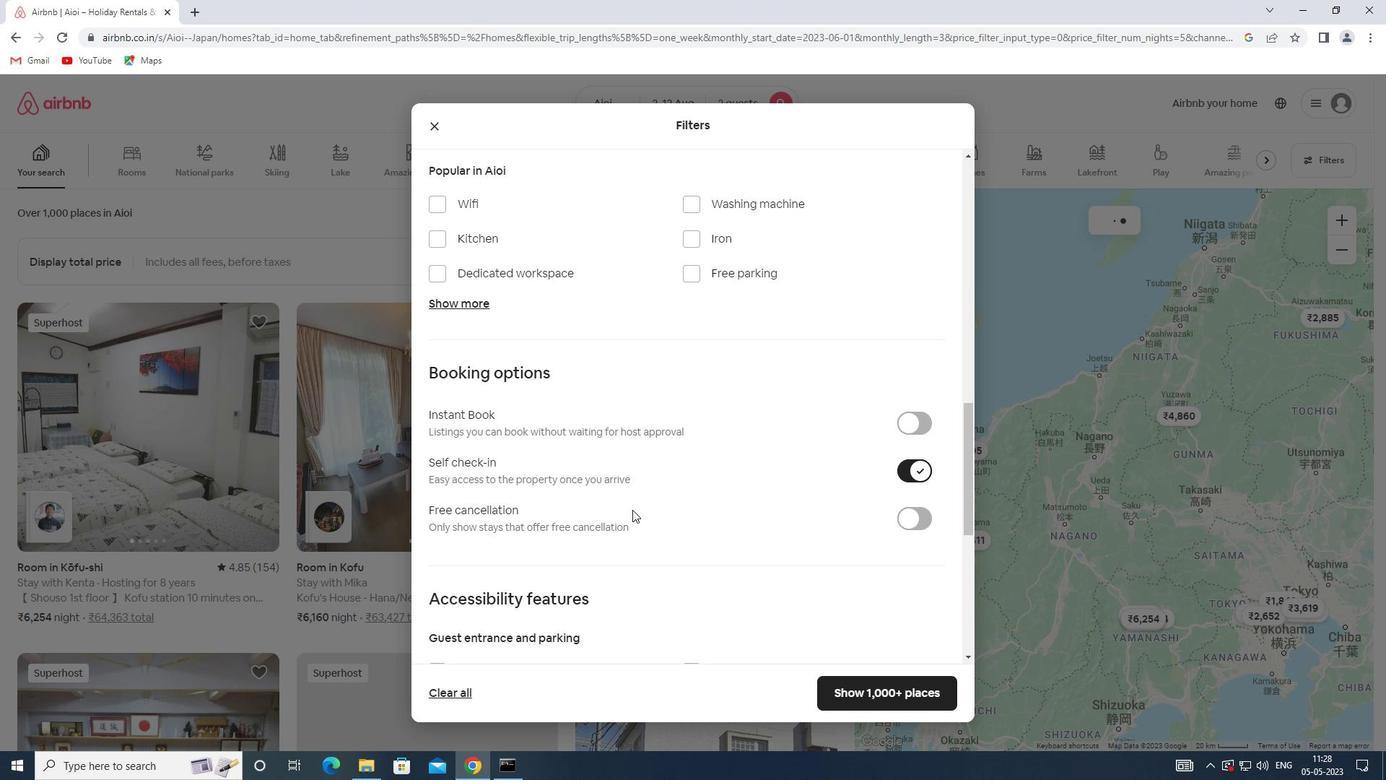 
Action: Mouse scrolled (616, 508) with delta (0, 0)
Screenshot: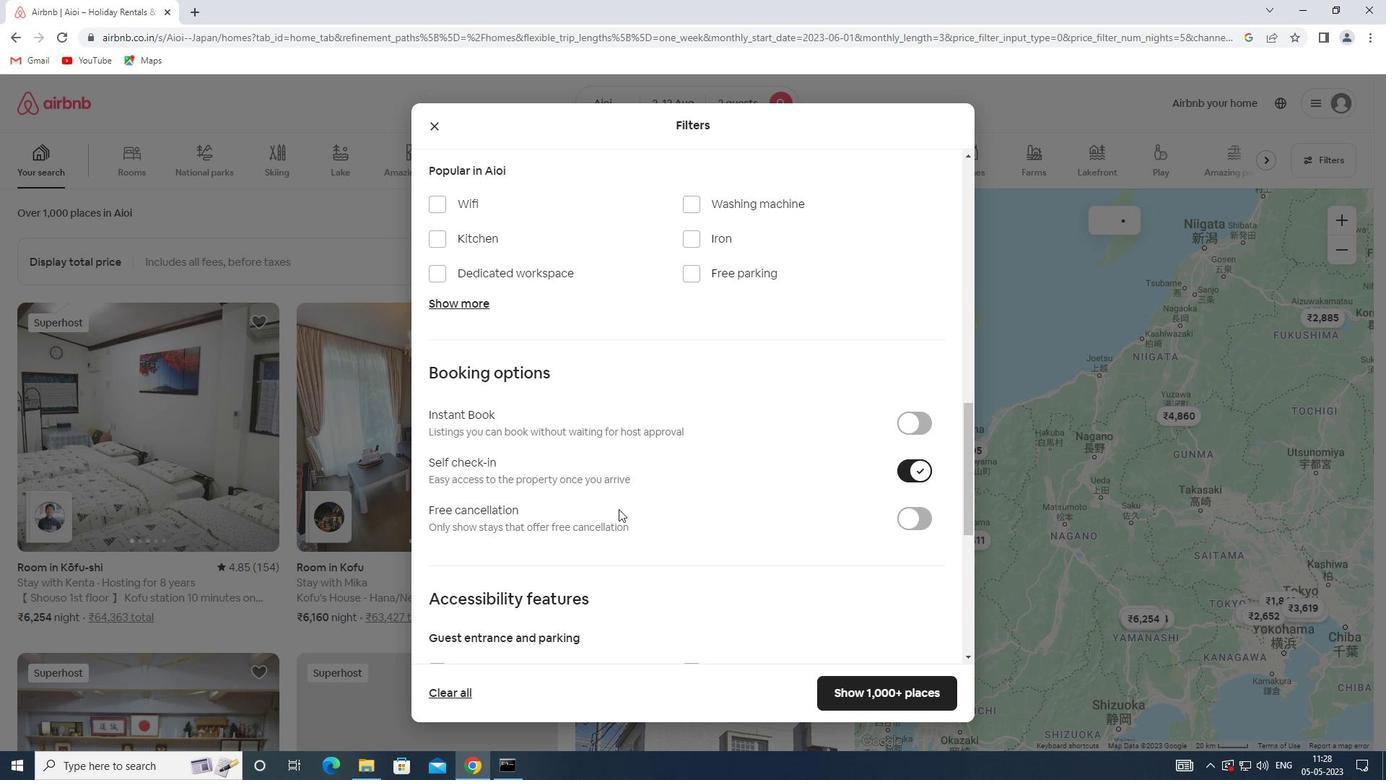
Action: Mouse scrolled (616, 508) with delta (0, 0)
Screenshot: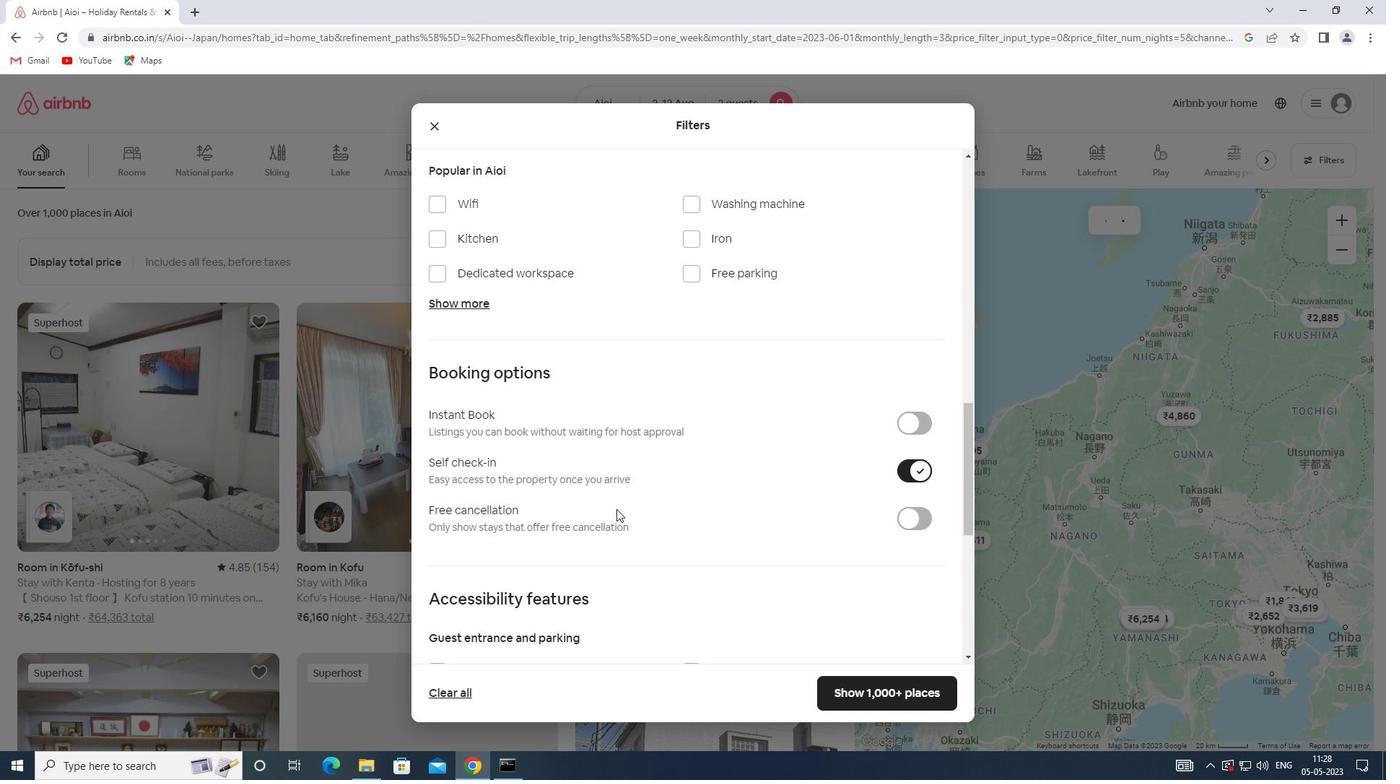 
Action: Mouse scrolled (616, 508) with delta (0, 0)
Screenshot: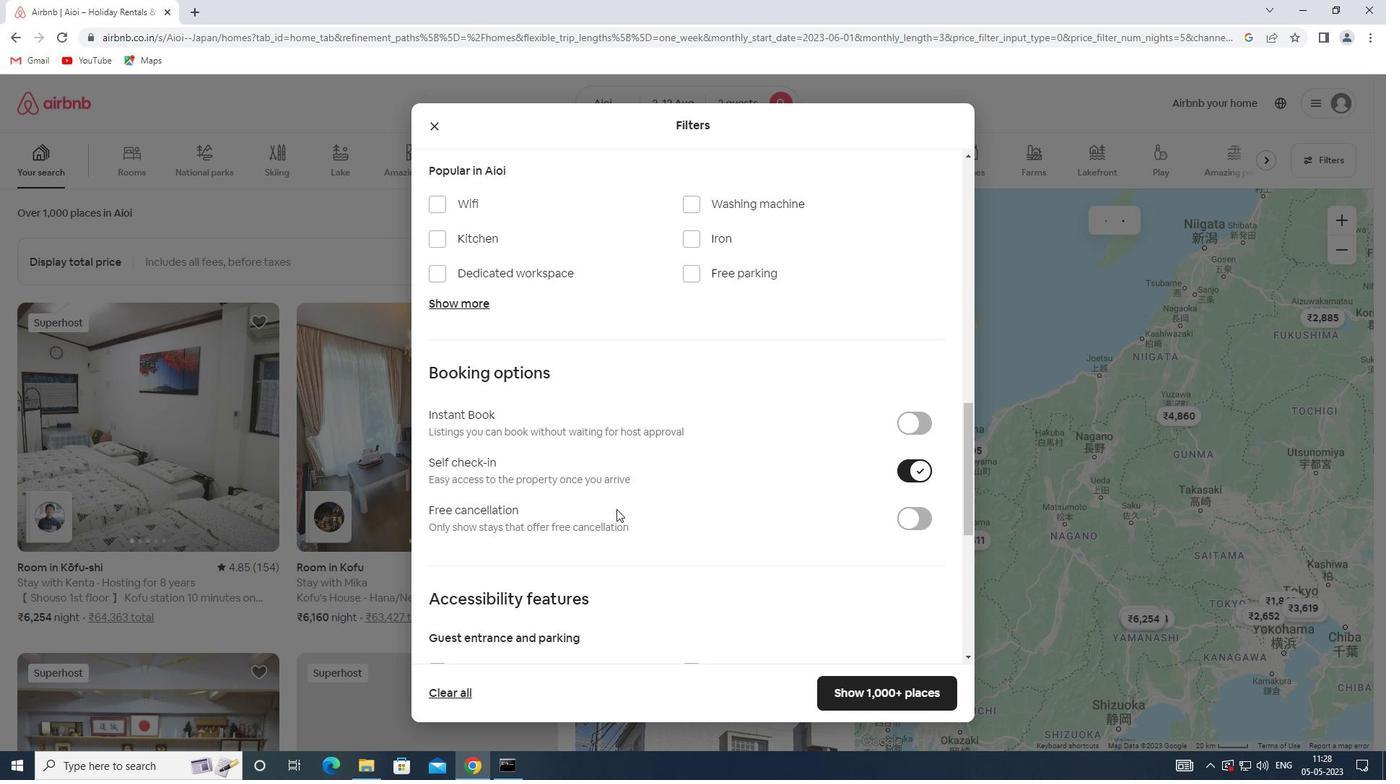 
Action: Mouse moved to (606, 509)
Screenshot: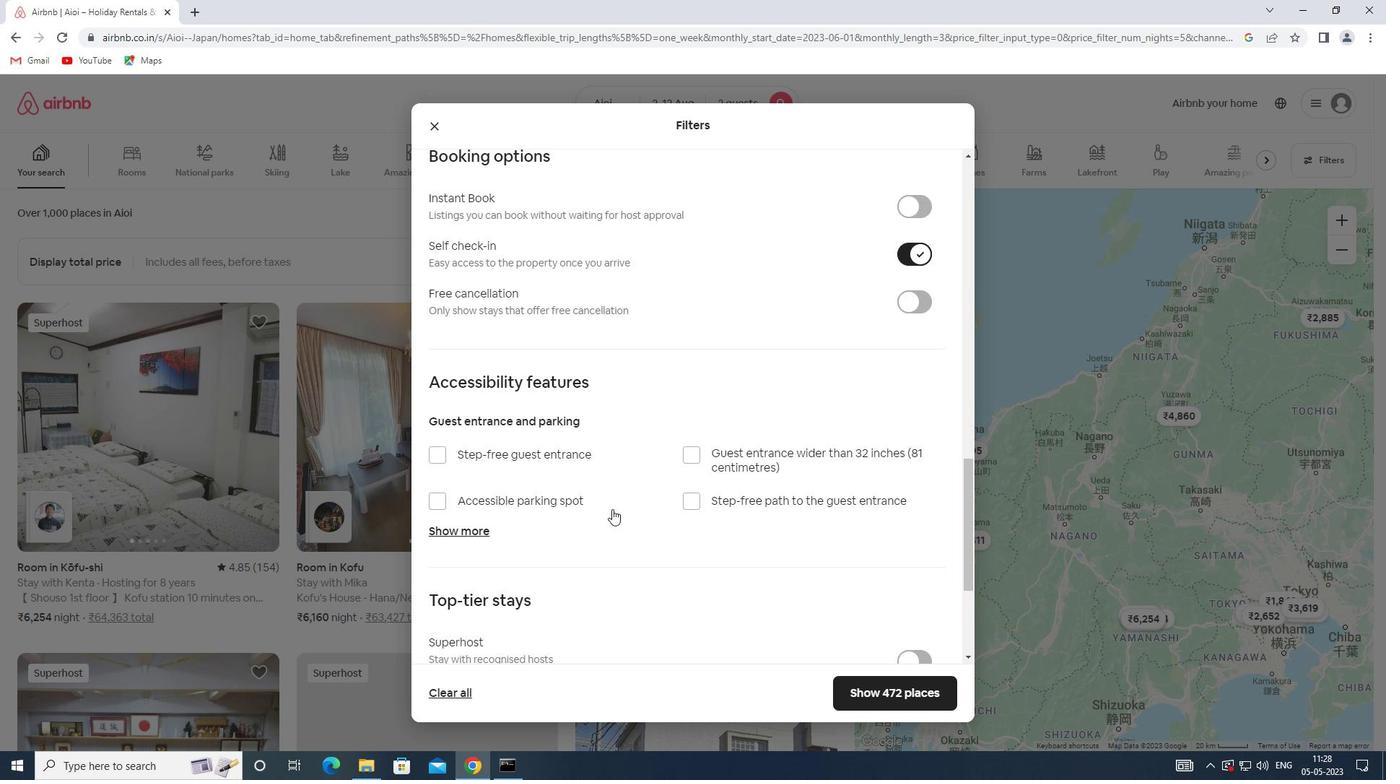 
Action: Mouse scrolled (606, 508) with delta (0, 0)
Screenshot: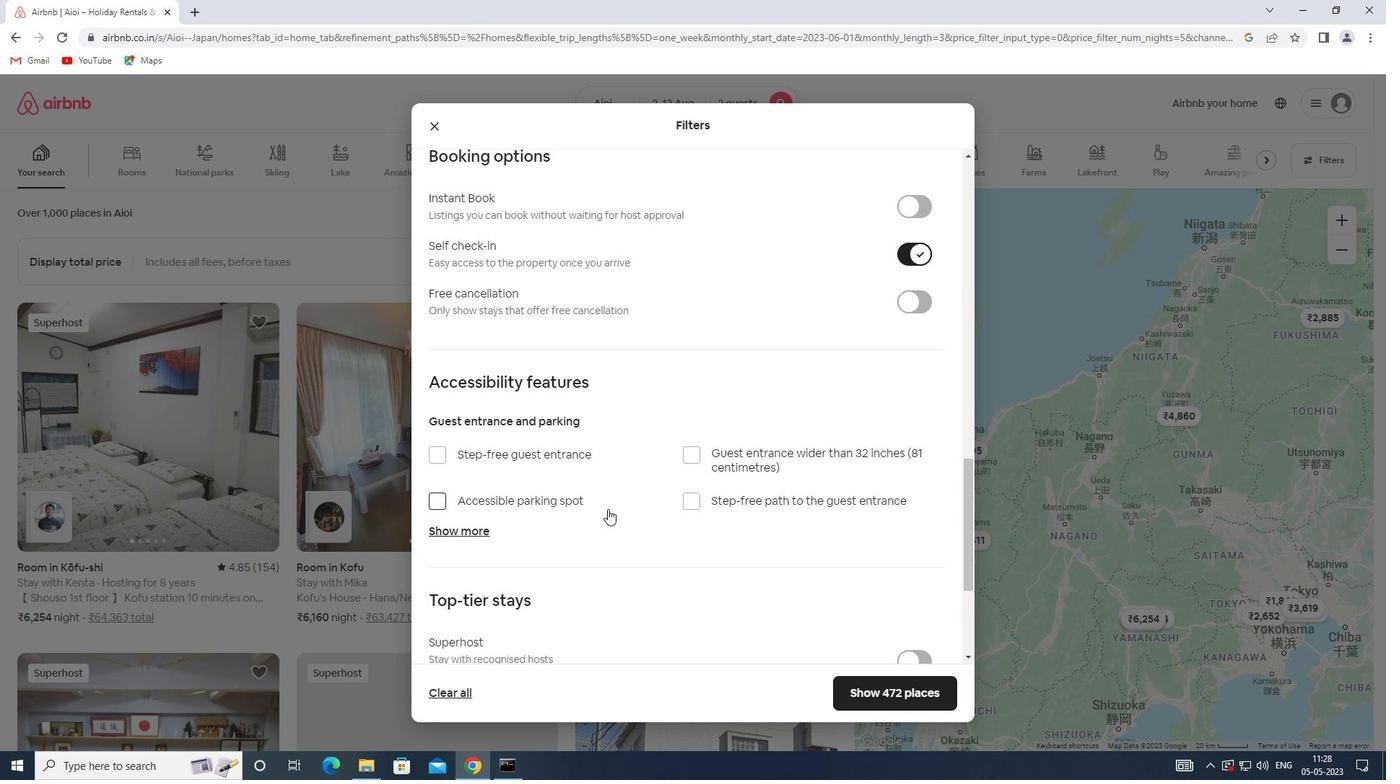 
Action: Mouse scrolled (606, 508) with delta (0, 0)
Screenshot: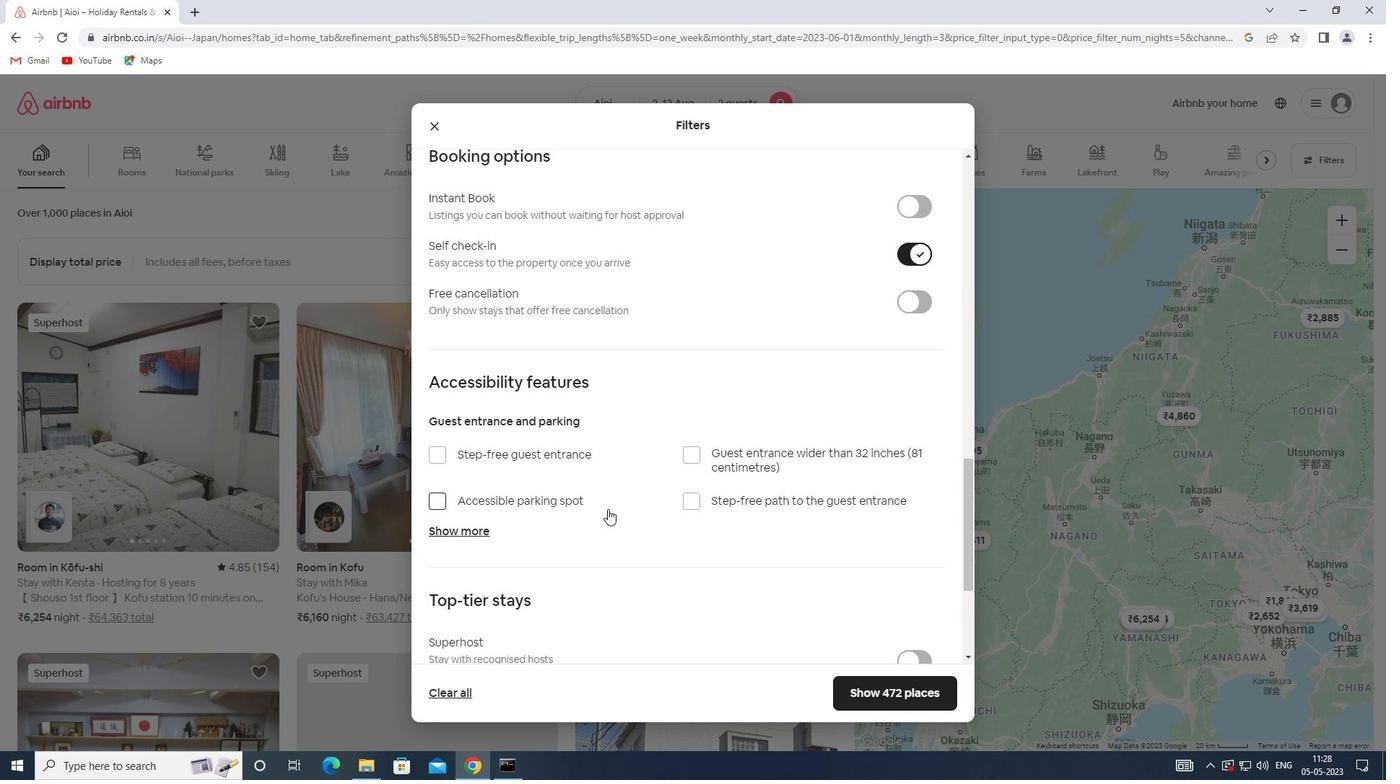 
Action: Mouse scrolled (606, 508) with delta (0, 0)
Screenshot: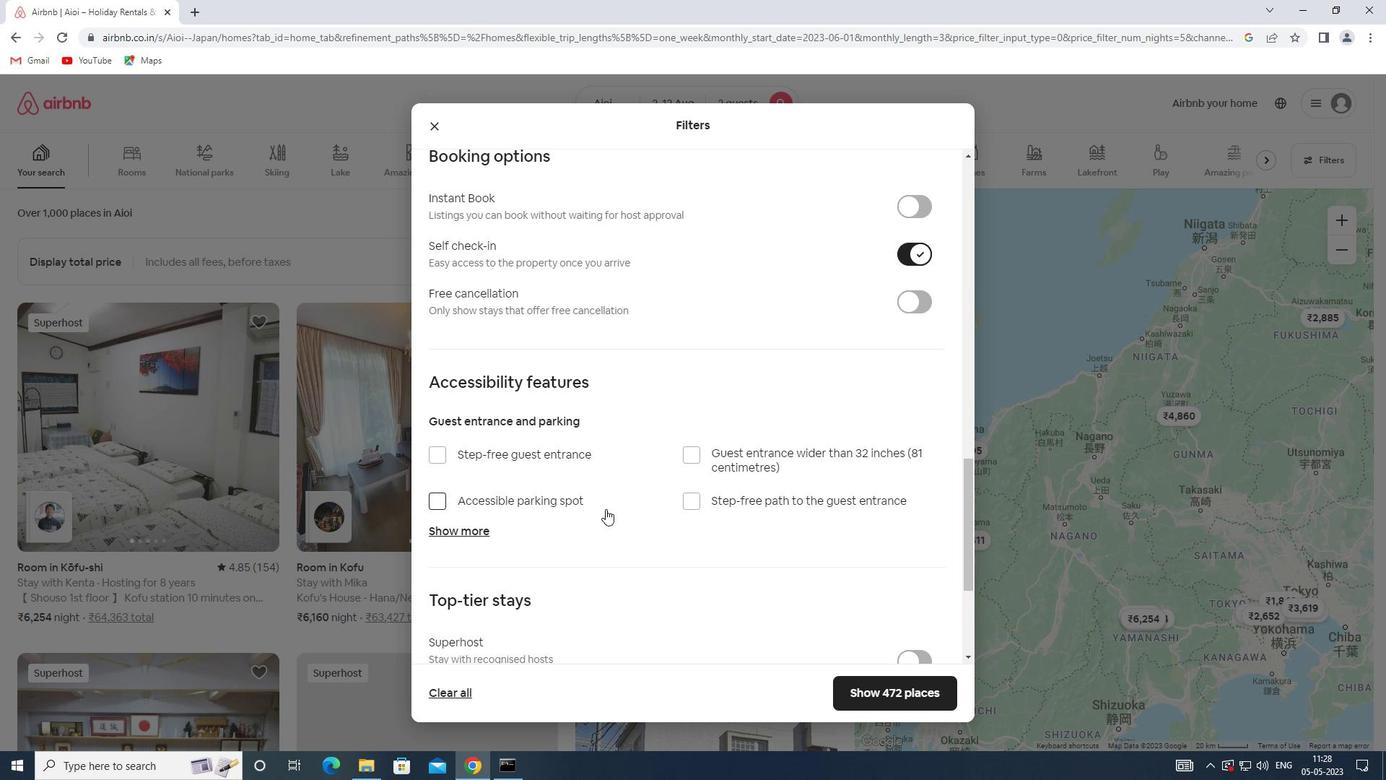 
Action: Mouse moved to (487, 574)
Screenshot: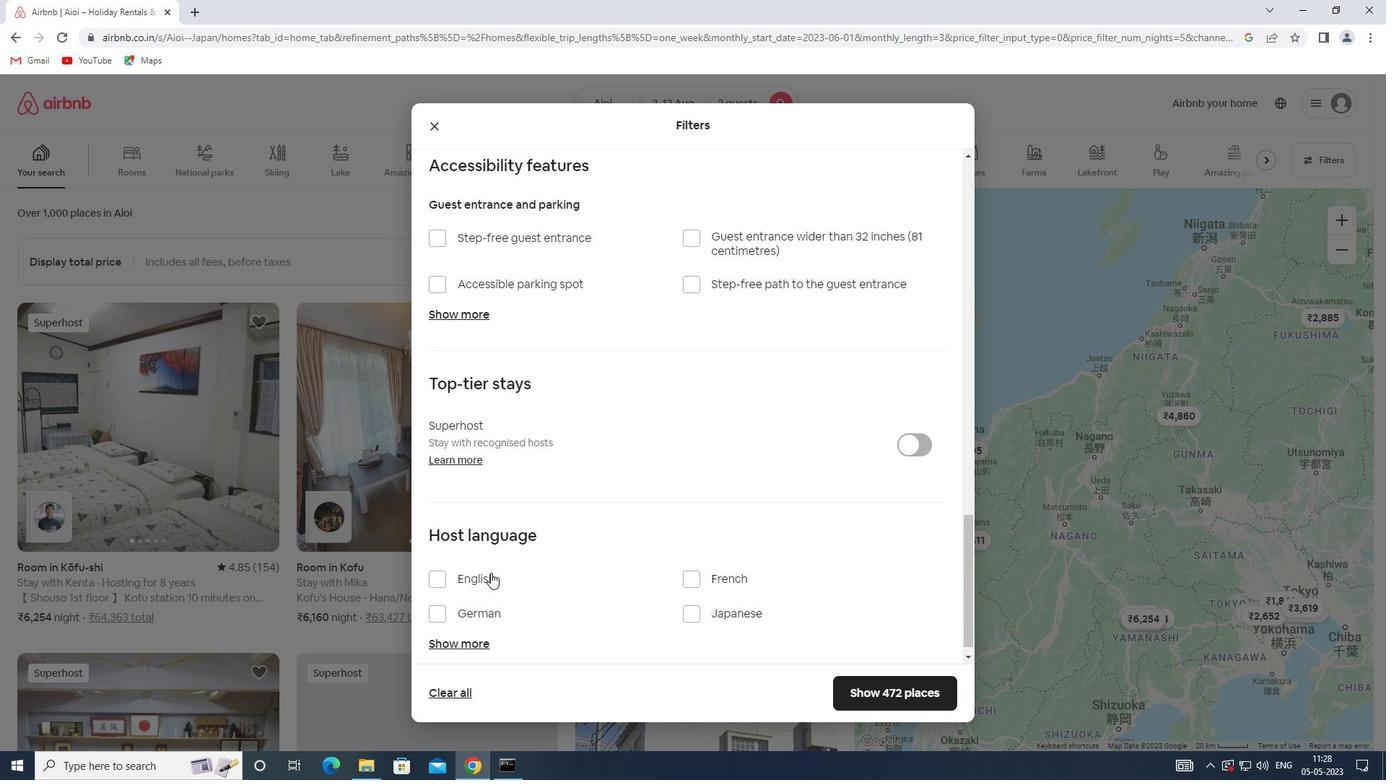 
Action: Mouse pressed left at (487, 574)
Screenshot: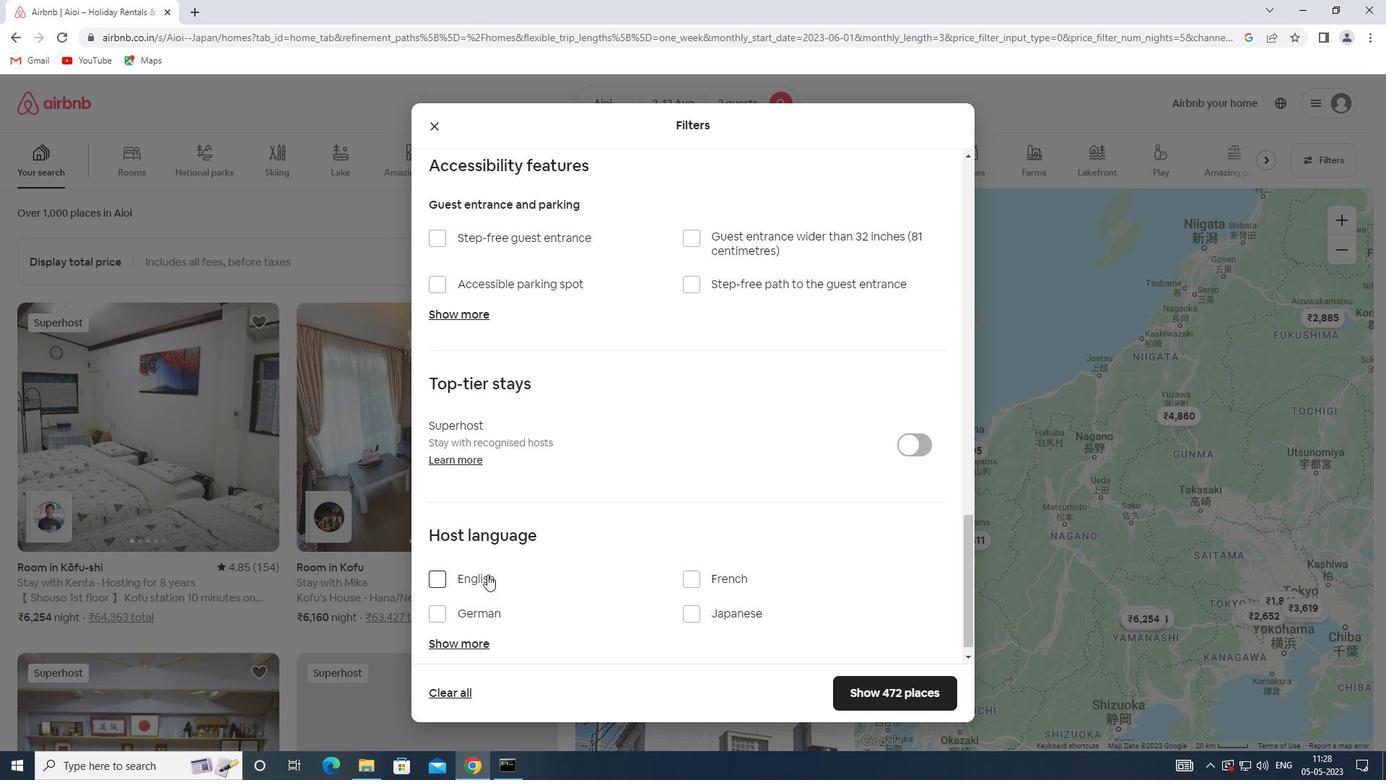 
Action: Mouse moved to (876, 684)
Screenshot: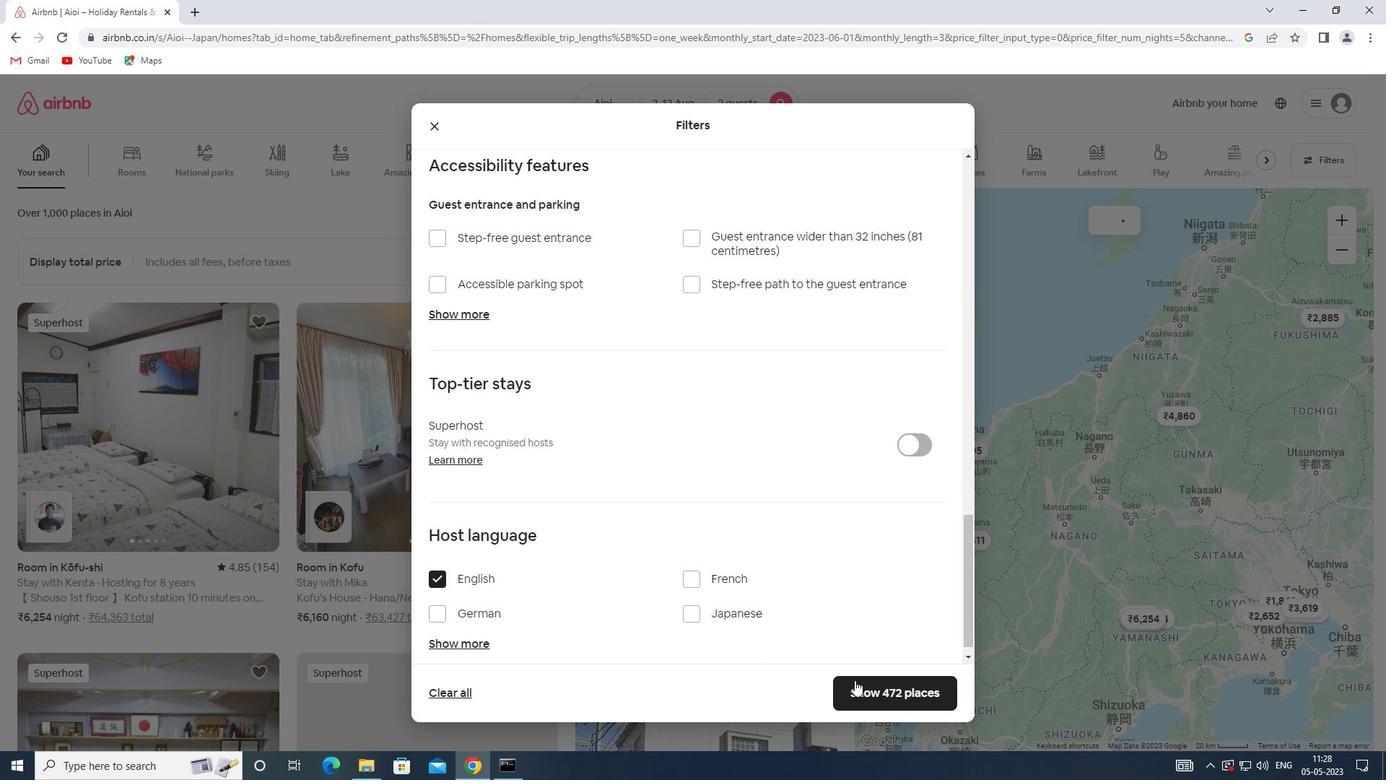 
Action: Mouse pressed left at (876, 684)
Screenshot: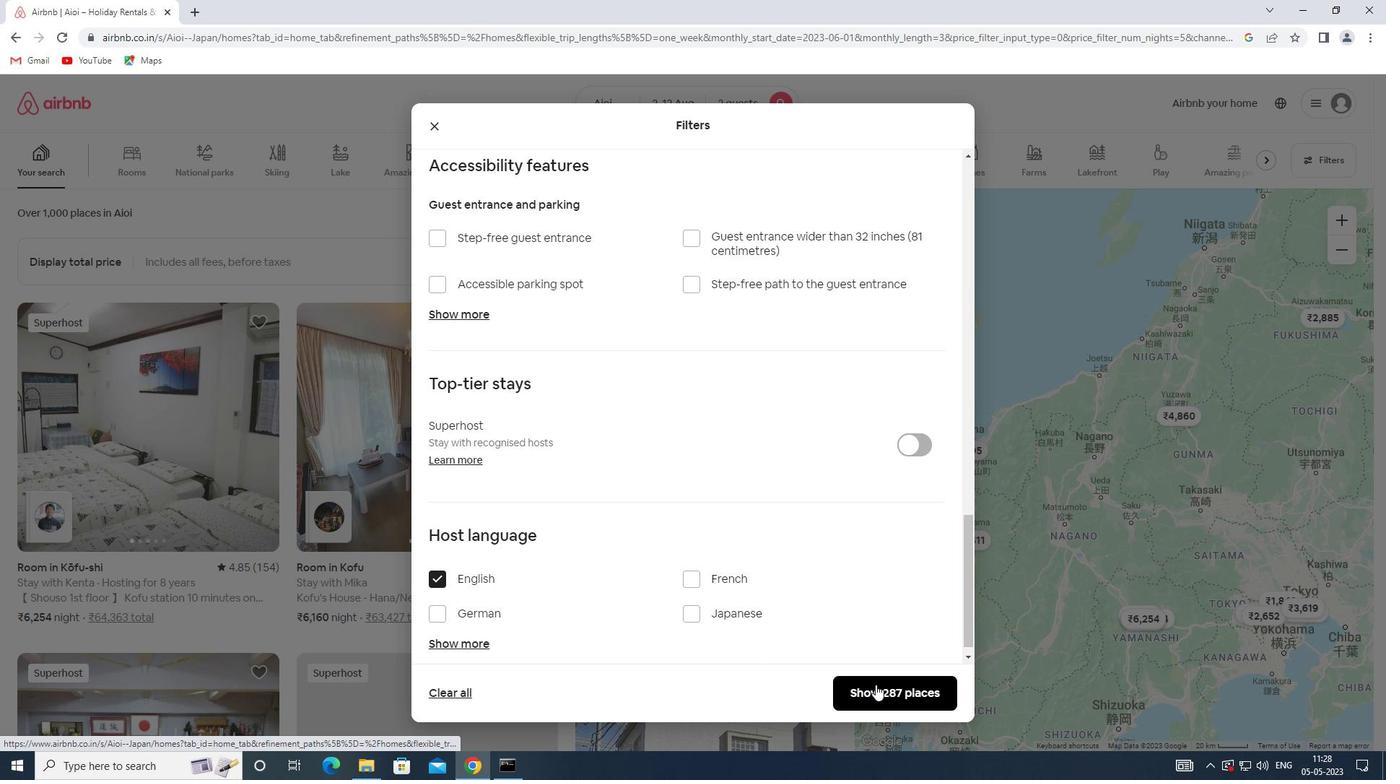 
